 Task: Find connections with filter location Nsawam with filter topic #Marketswith filter profile language French with filter current company XL Catlin with filter school Little Flower High School with filter industry Investment Banking with filter service category Web Design with filter keywords title Accountant
Action: Mouse moved to (219, 302)
Screenshot: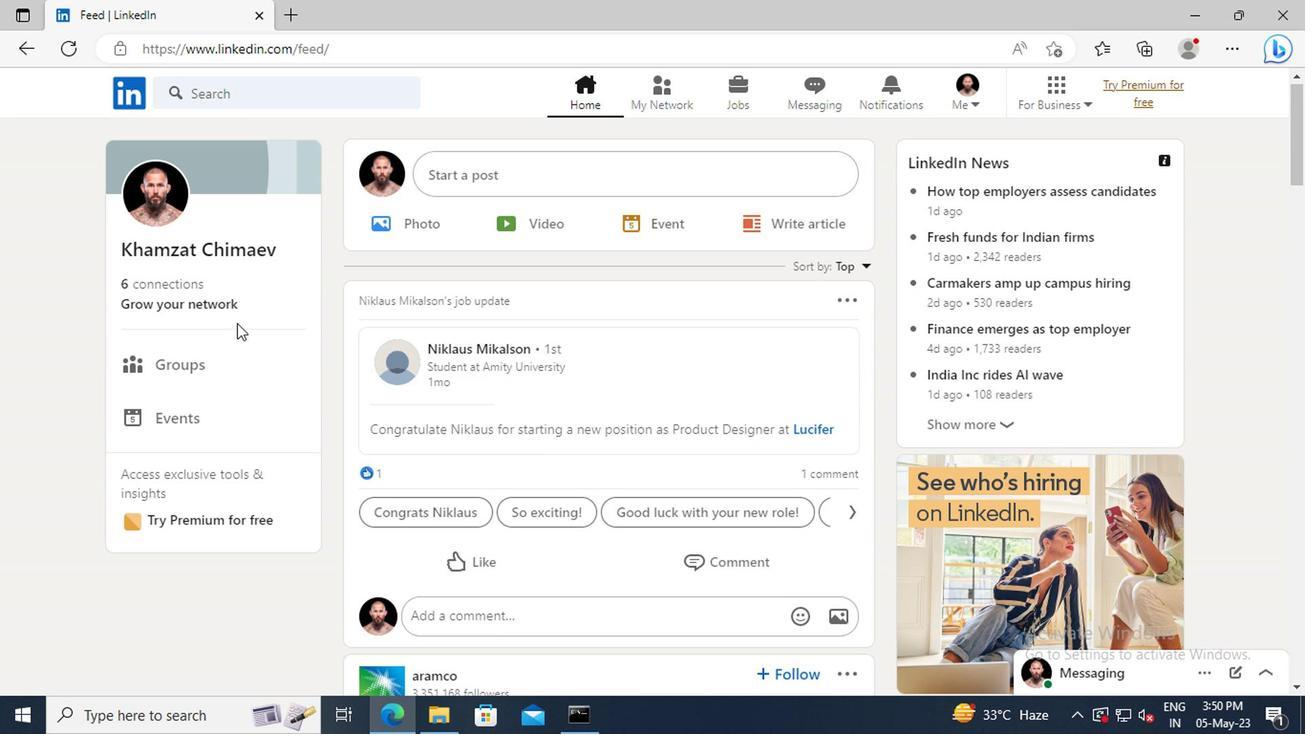 
Action: Mouse pressed left at (219, 302)
Screenshot: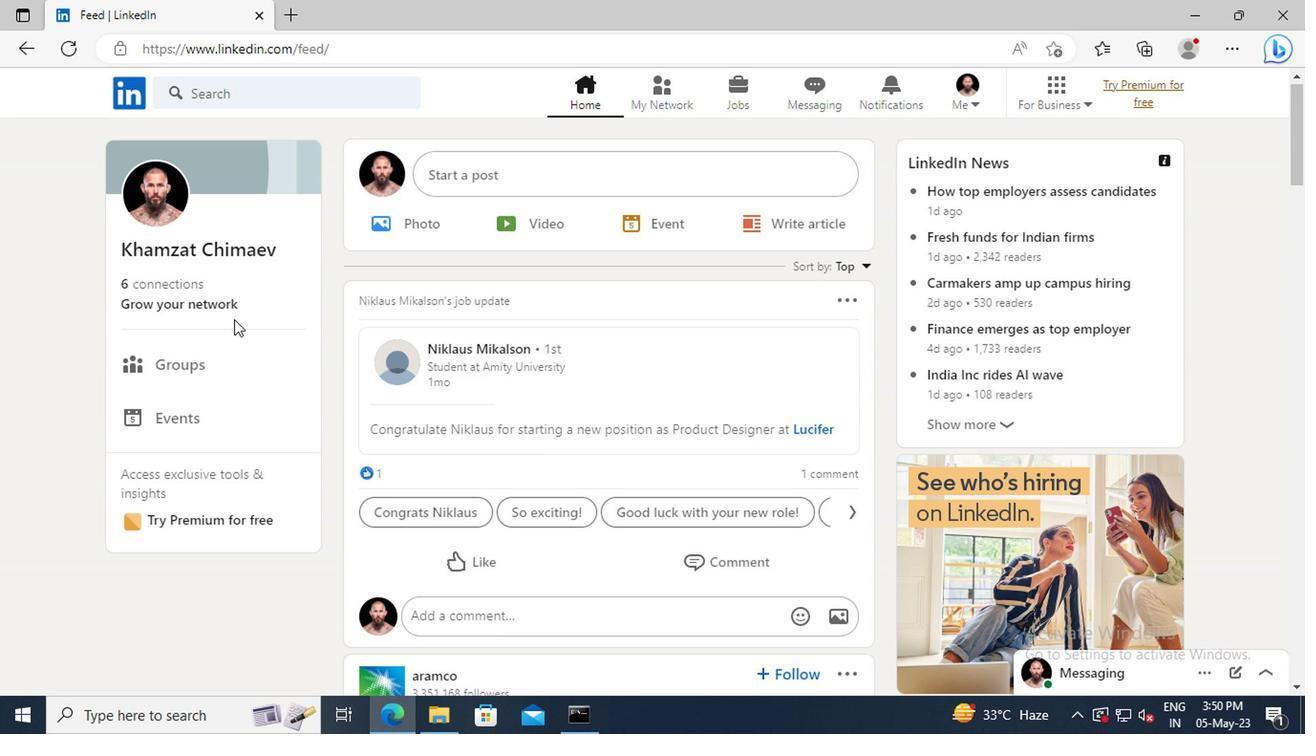 
Action: Mouse moved to (213, 205)
Screenshot: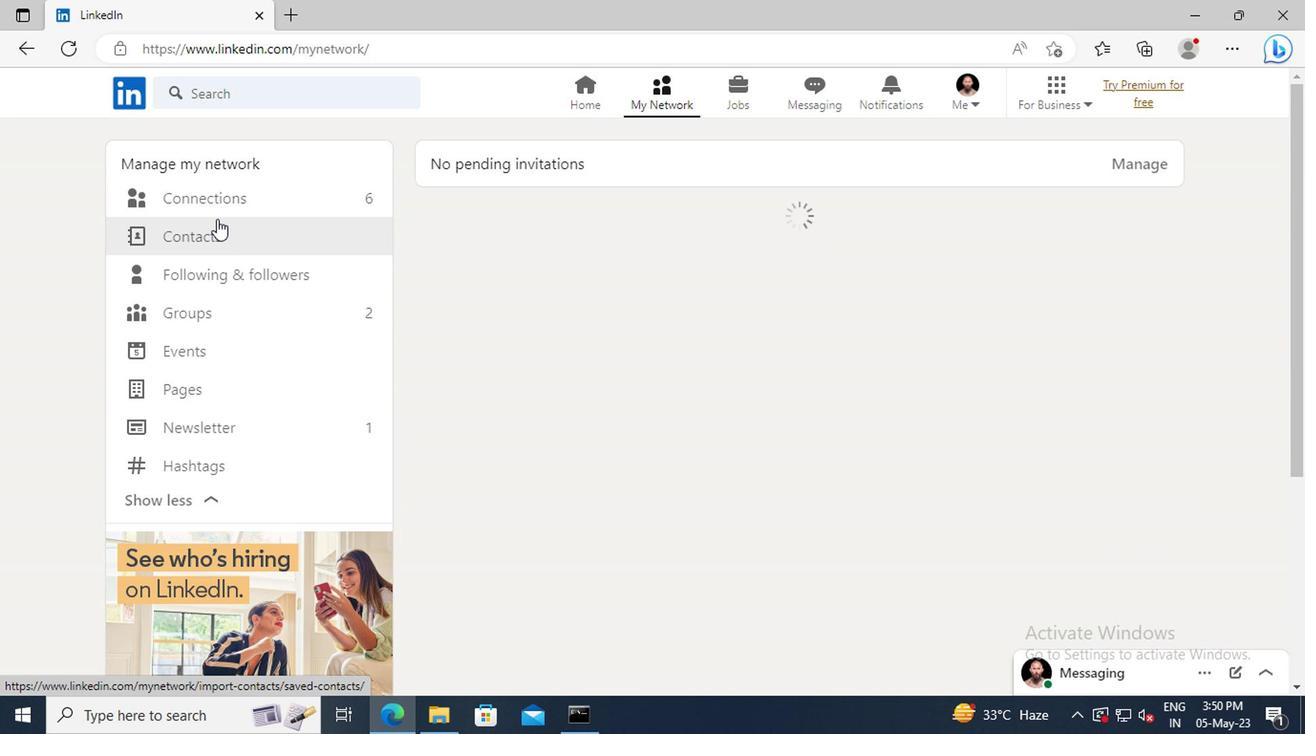 
Action: Mouse pressed left at (213, 205)
Screenshot: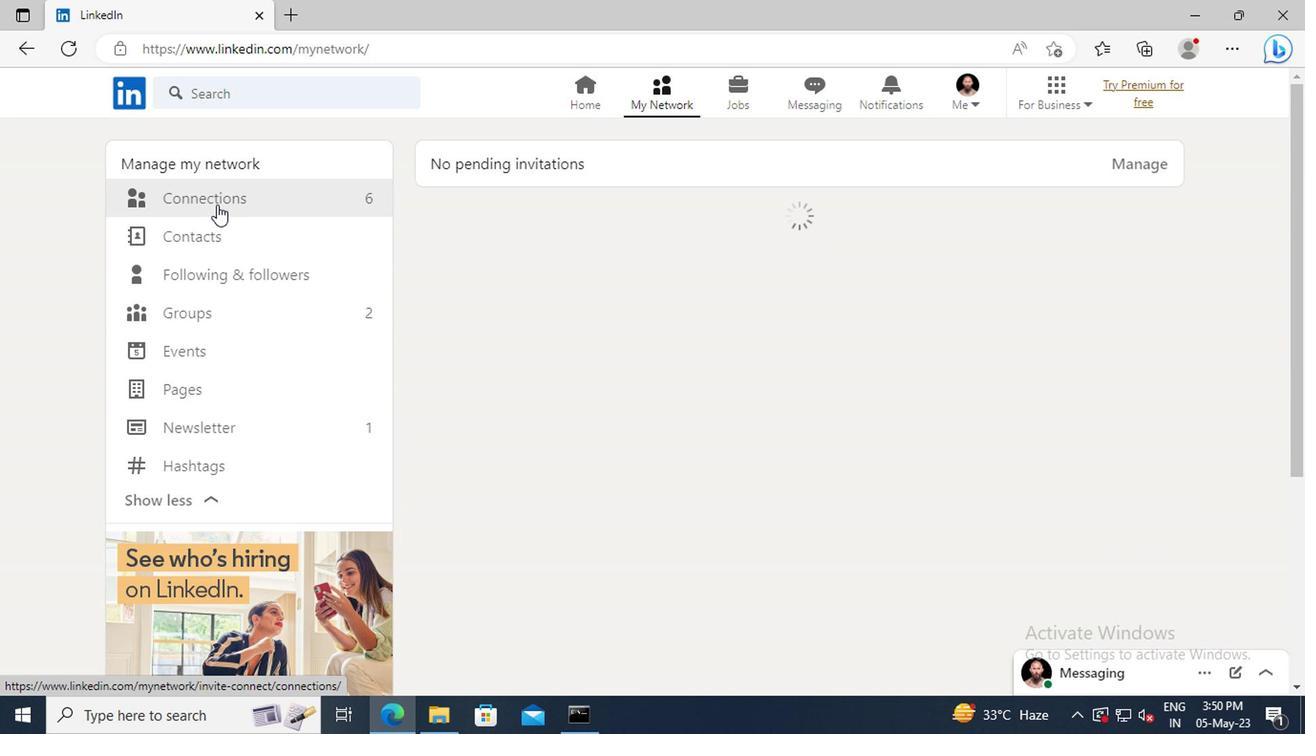 
Action: Mouse moved to (787, 200)
Screenshot: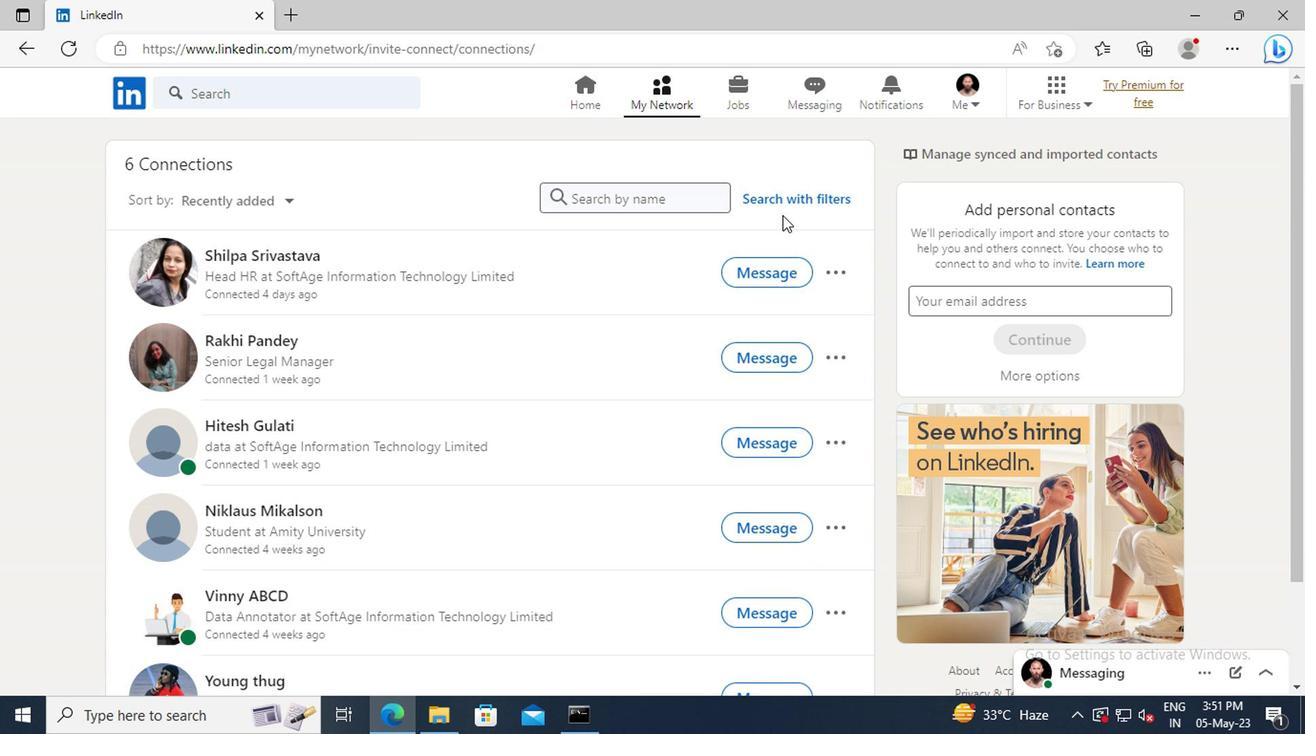 
Action: Mouse pressed left at (787, 200)
Screenshot: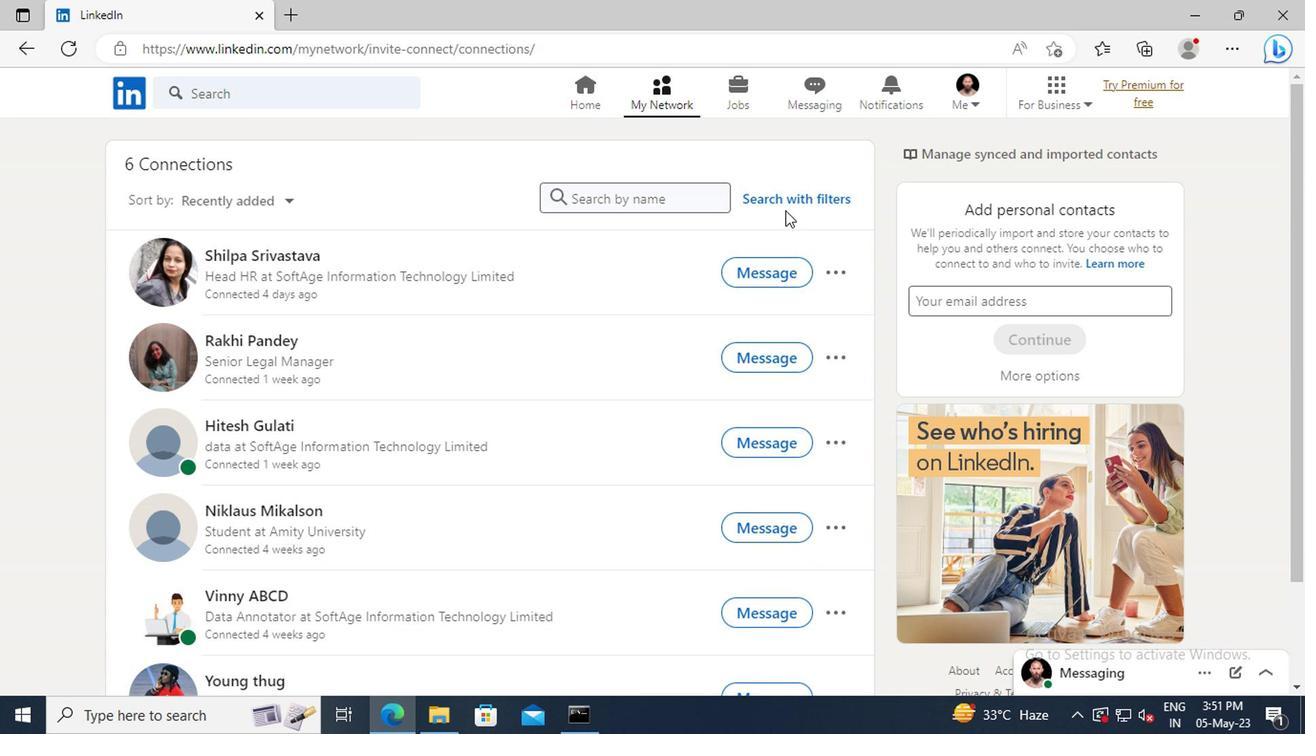 
Action: Mouse moved to (726, 145)
Screenshot: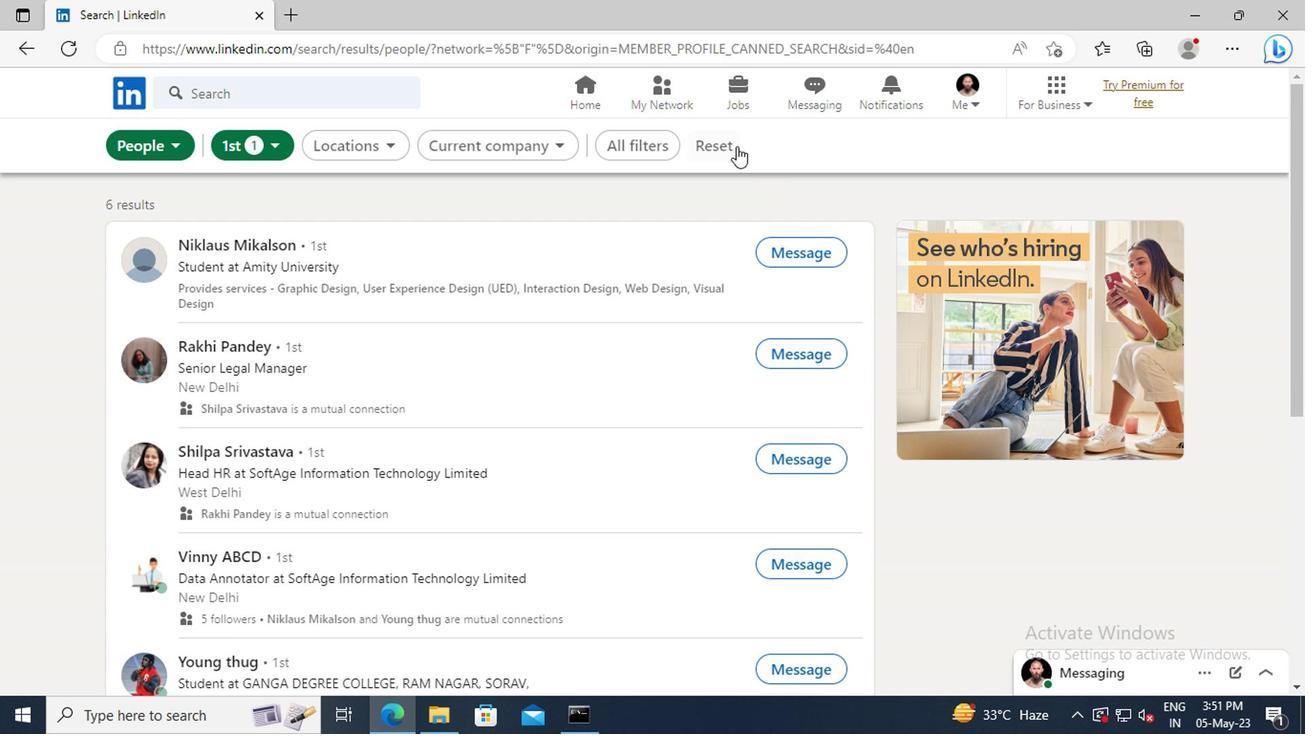 
Action: Mouse pressed left at (726, 145)
Screenshot: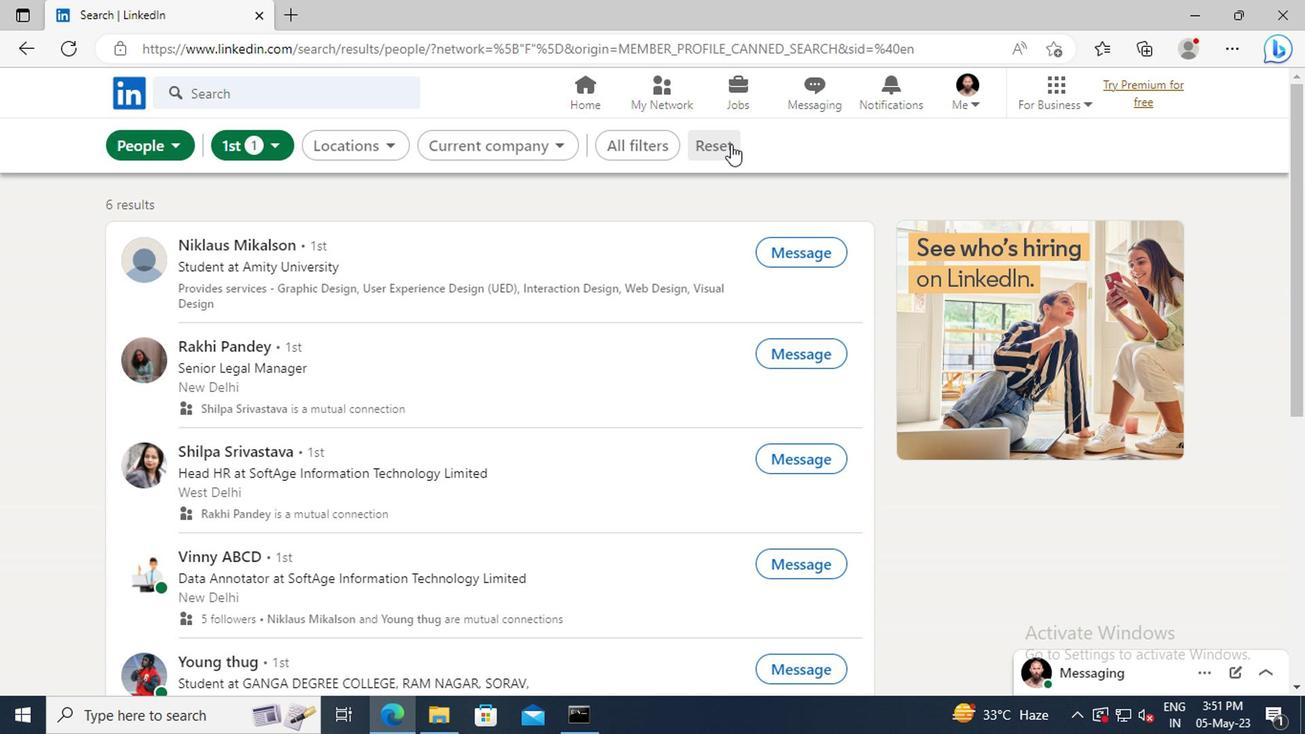 
Action: Mouse moved to (695, 142)
Screenshot: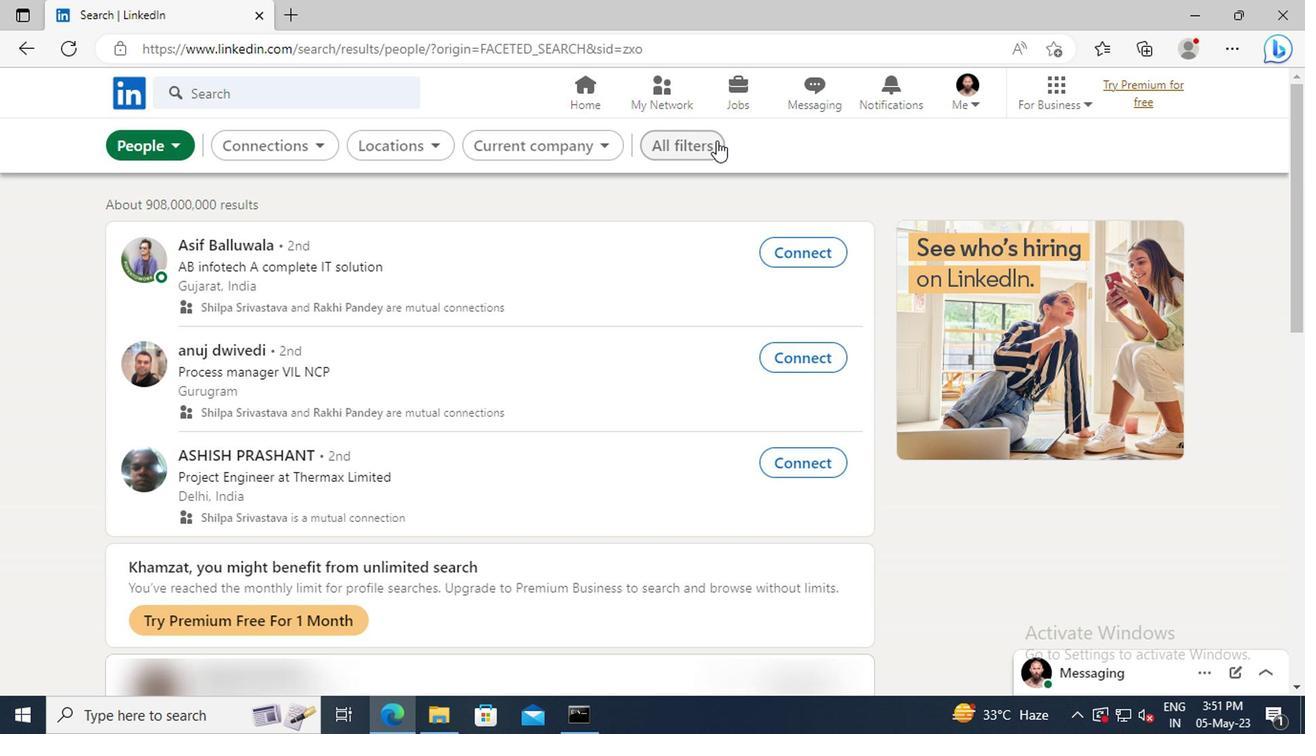 
Action: Mouse pressed left at (695, 142)
Screenshot: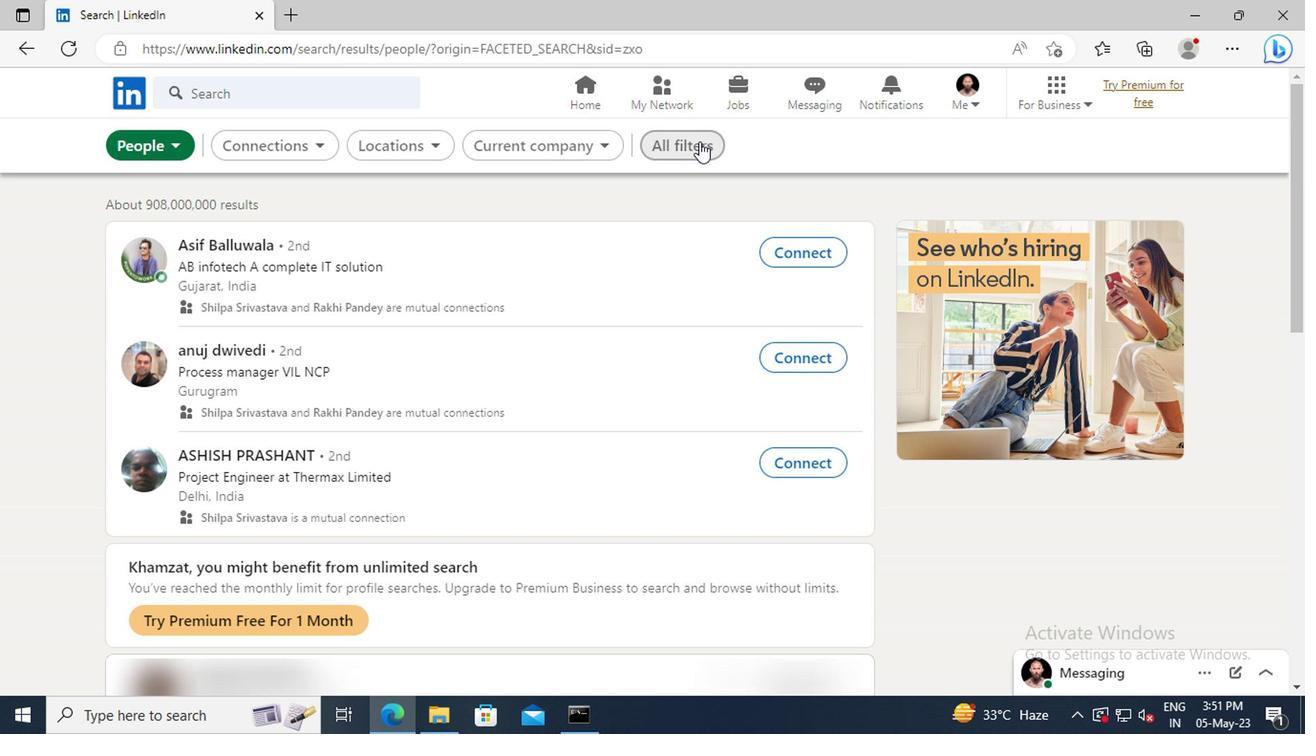 
Action: Mouse moved to (1026, 321)
Screenshot: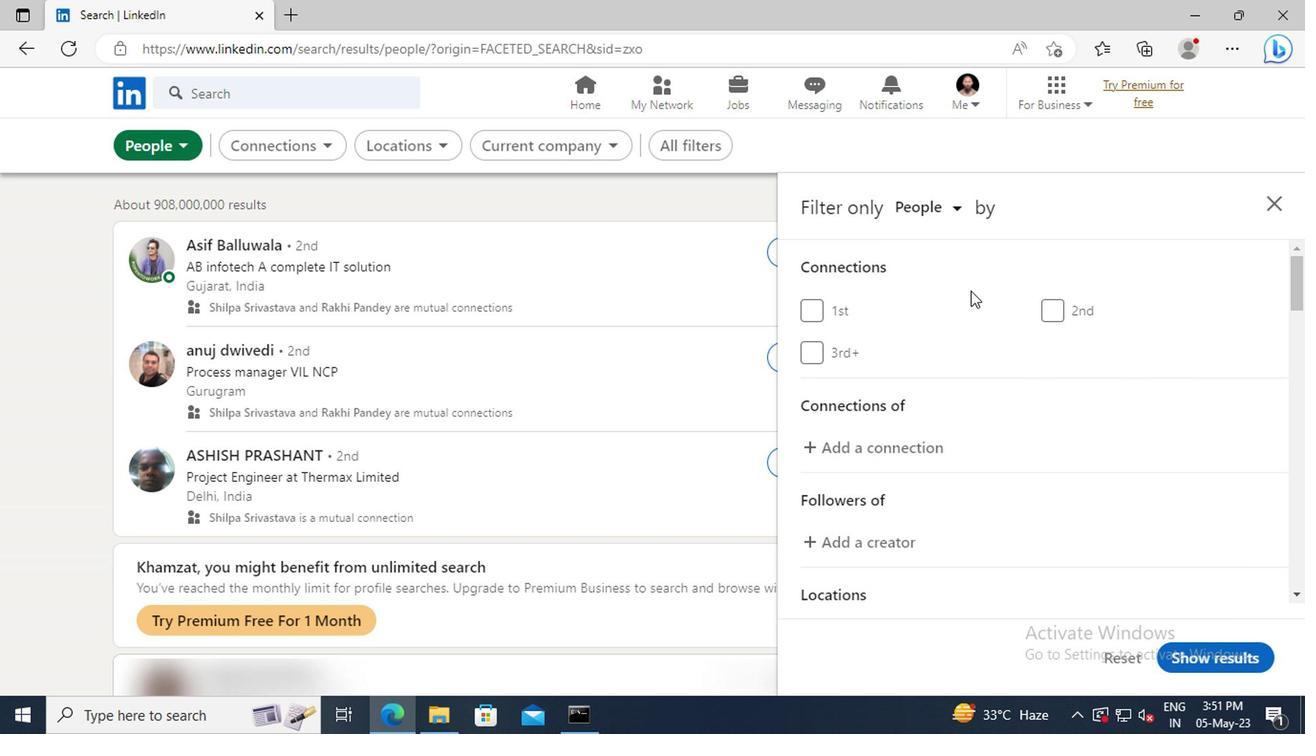
Action: Mouse scrolled (1026, 321) with delta (0, 0)
Screenshot: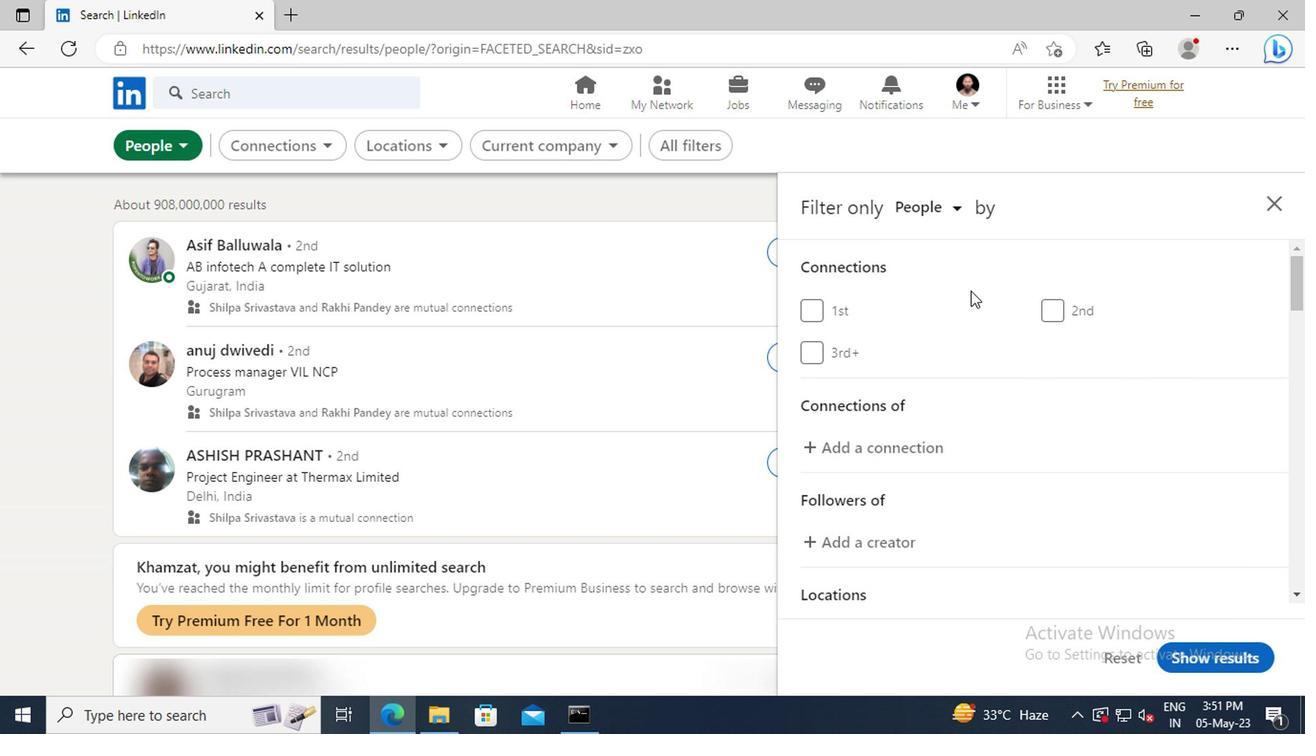 
Action: Mouse moved to (1050, 351)
Screenshot: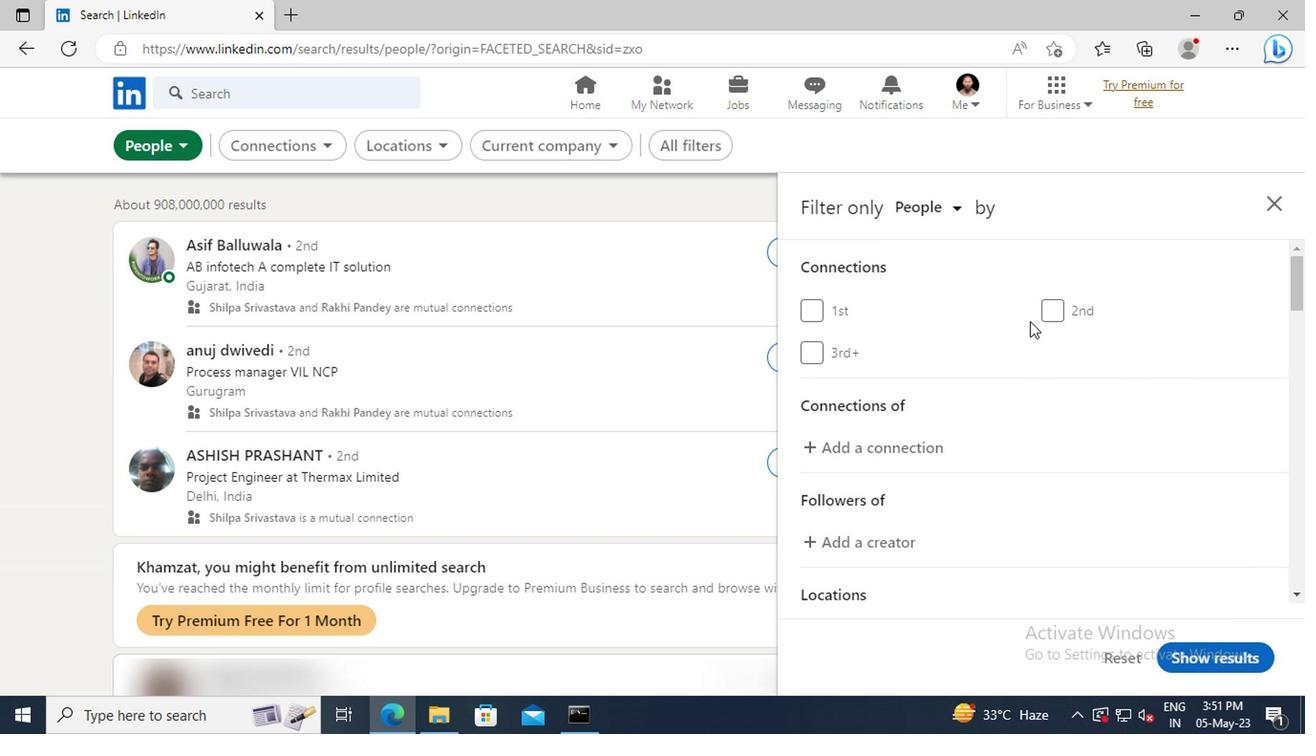 
Action: Mouse scrolled (1050, 350) with delta (0, -1)
Screenshot: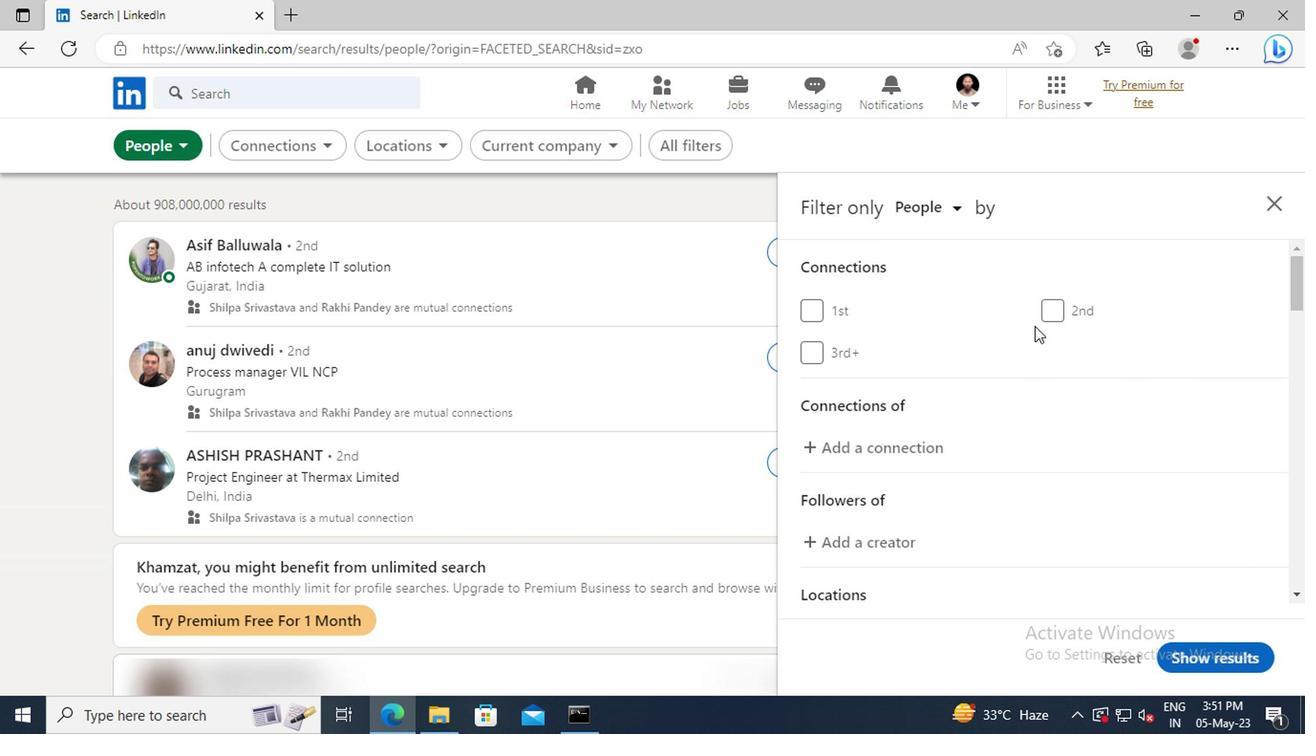 
Action: Mouse scrolled (1050, 350) with delta (0, -1)
Screenshot: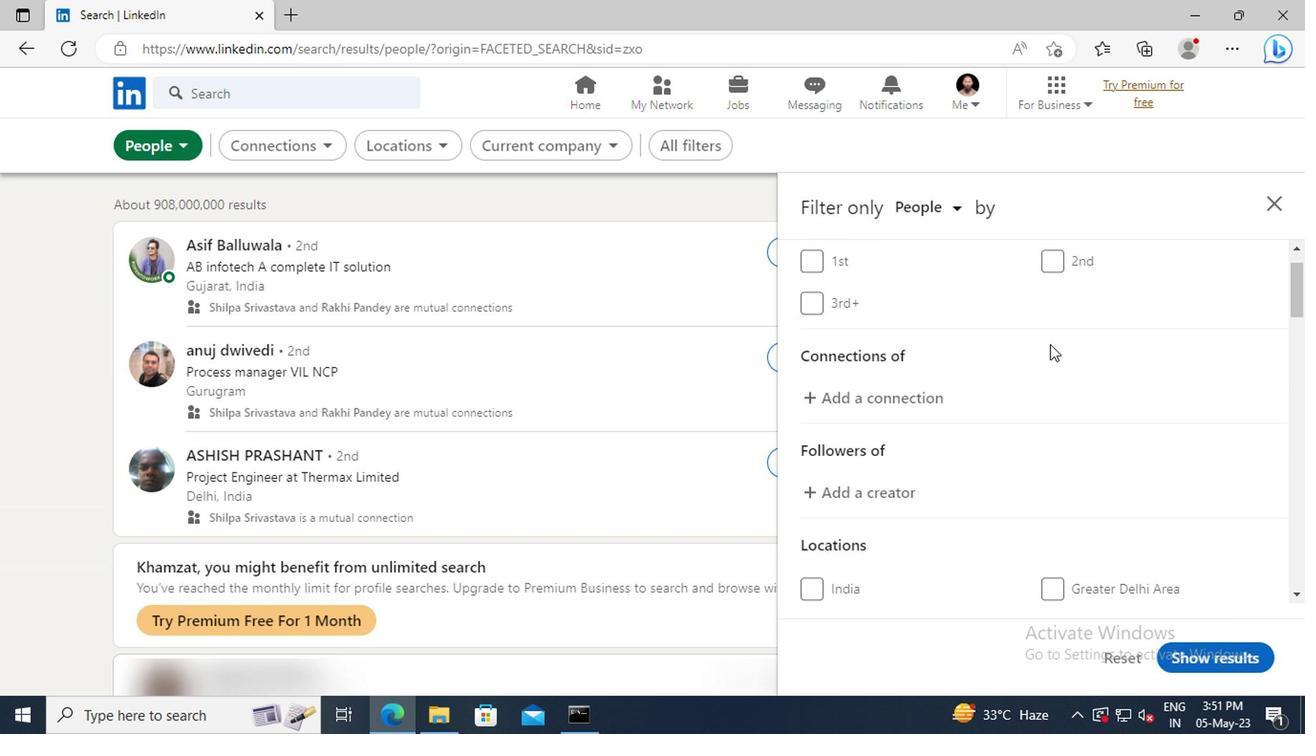 
Action: Mouse scrolled (1050, 350) with delta (0, -1)
Screenshot: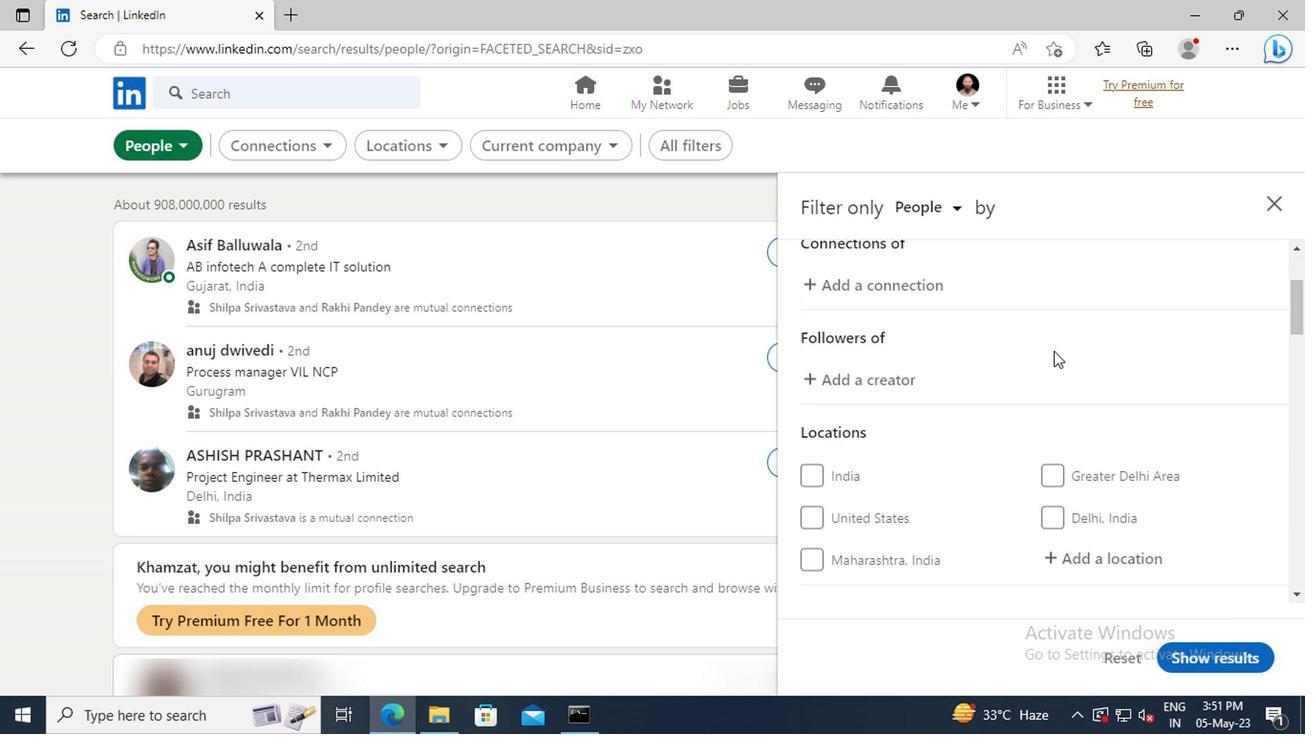 
Action: Mouse scrolled (1050, 350) with delta (0, -1)
Screenshot: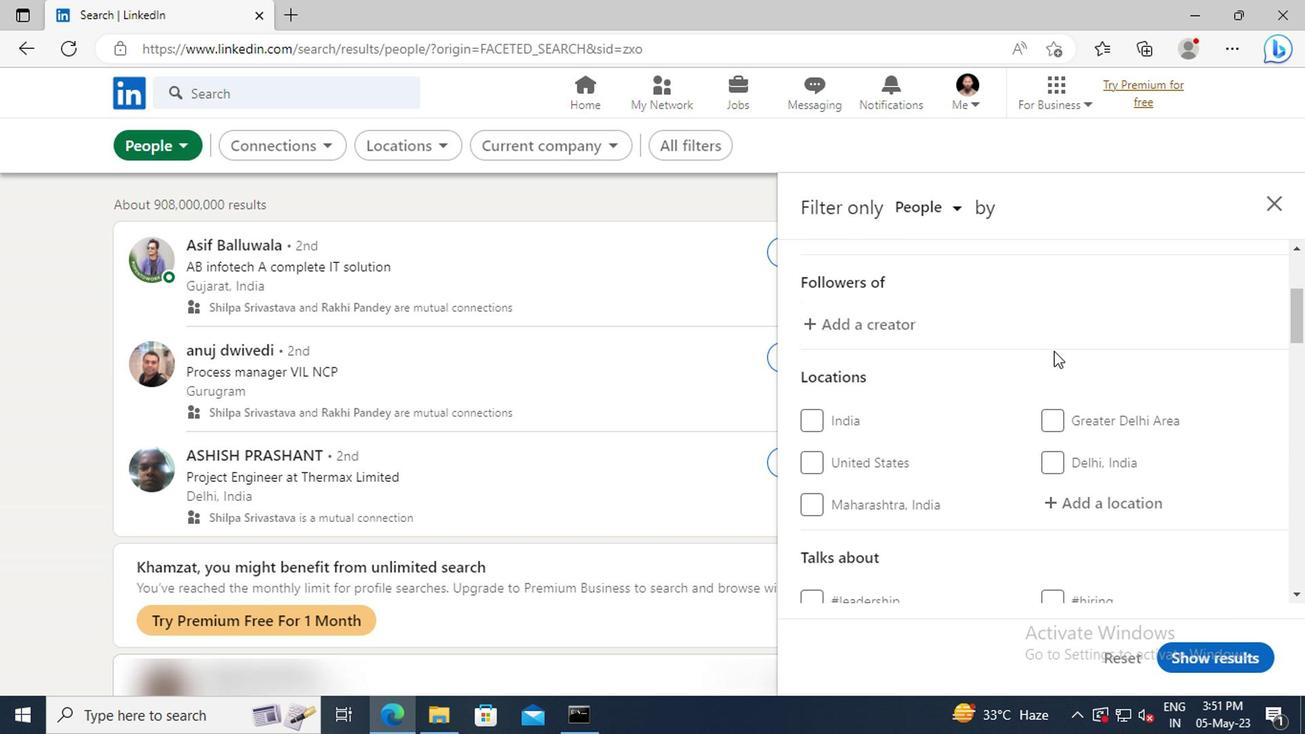 
Action: Mouse scrolled (1050, 350) with delta (0, -1)
Screenshot: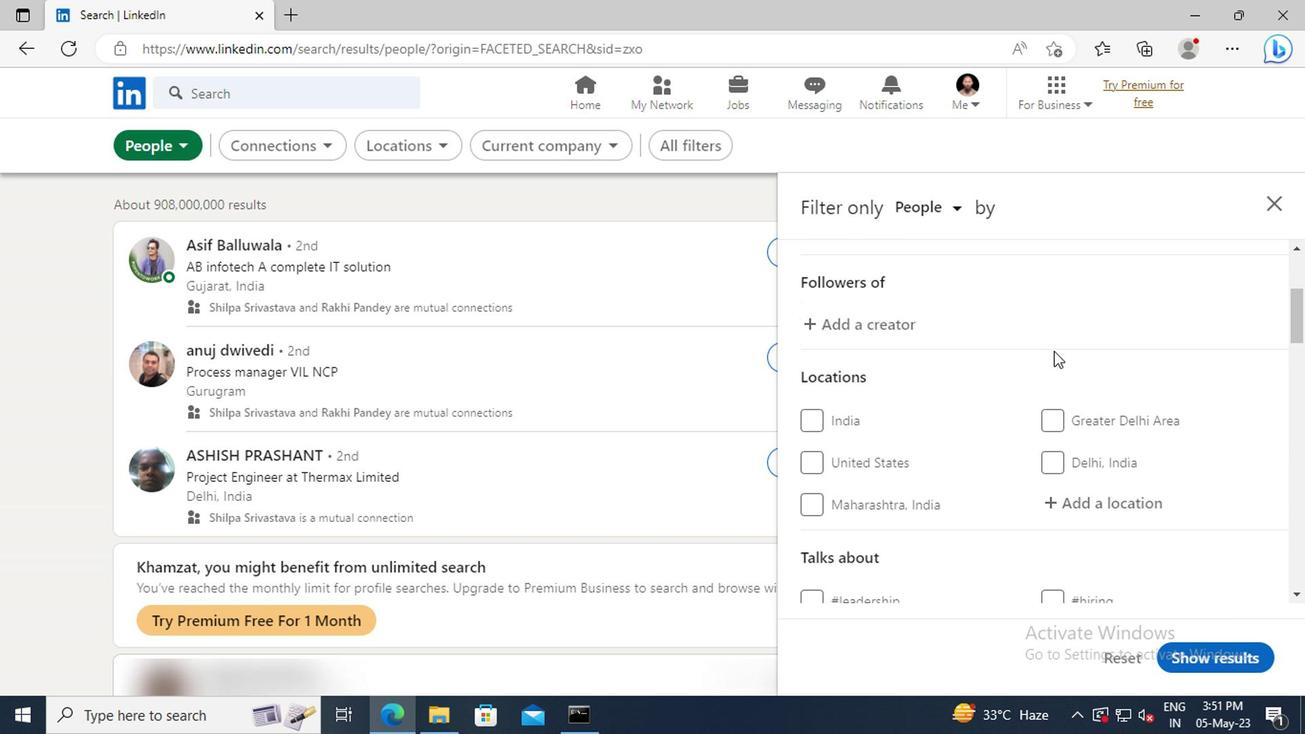 
Action: Mouse moved to (1056, 393)
Screenshot: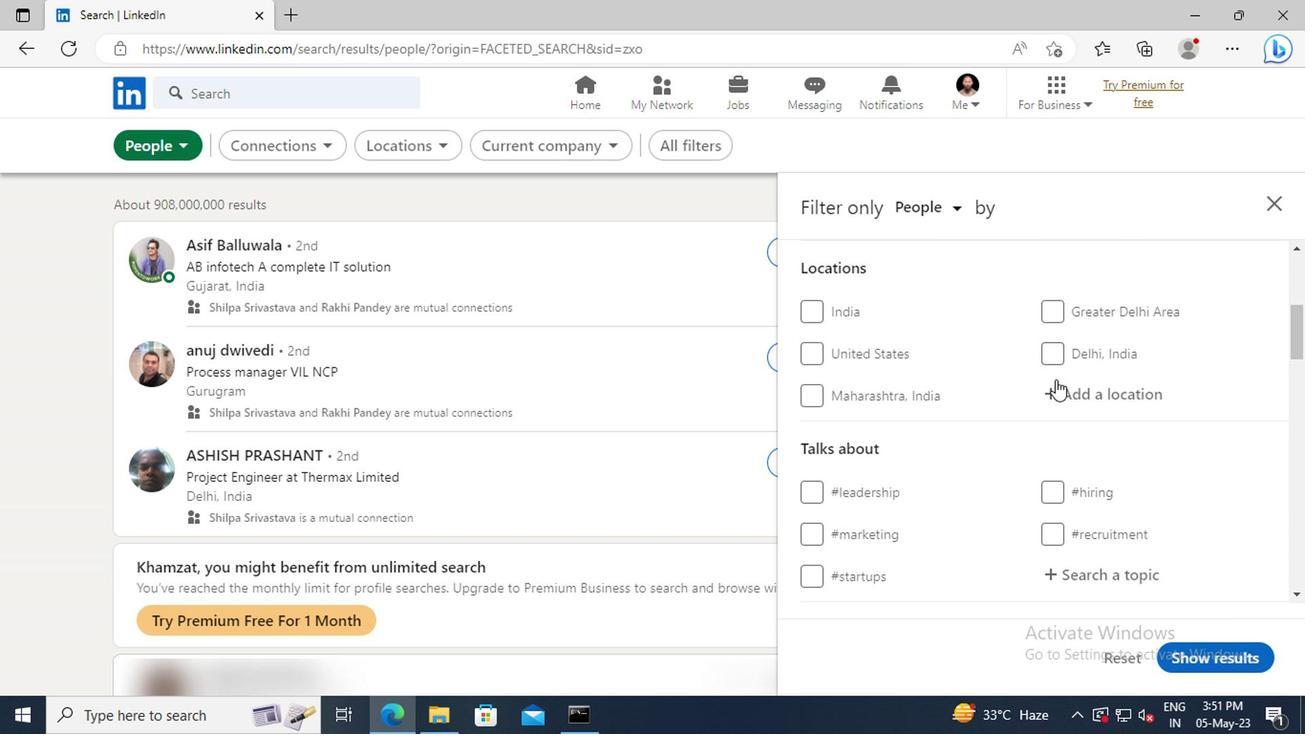 
Action: Mouse pressed left at (1056, 393)
Screenshot: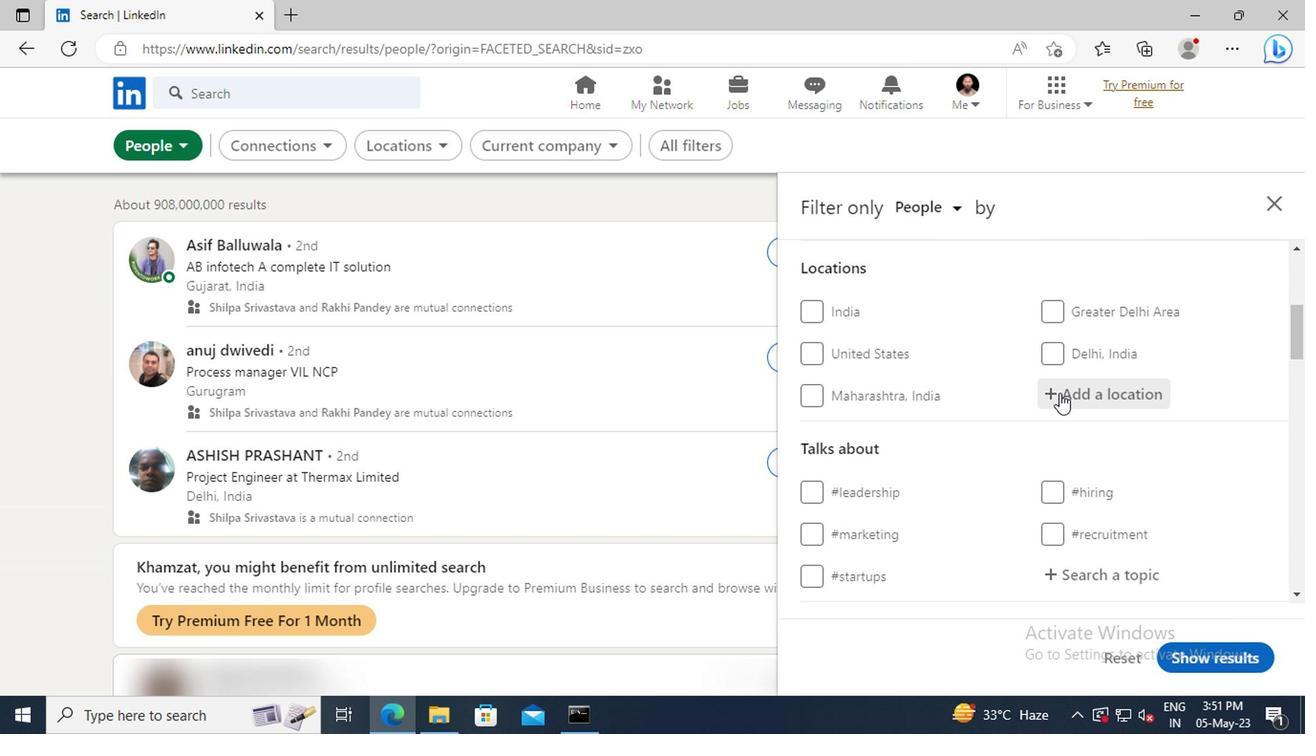 
Action: Key pressed <Key.shift>NSAWAM<Key.enter>
Screenshot: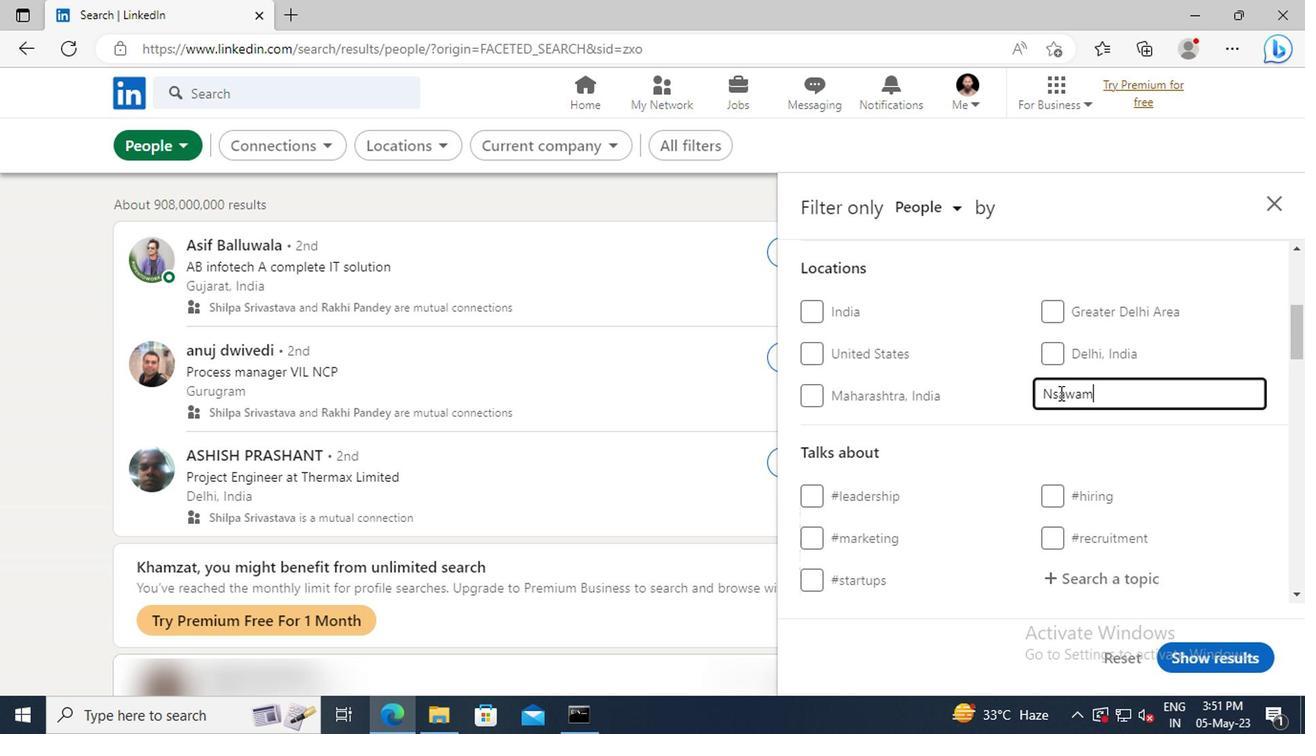 
Action: Mouse scrolled (1056, 392) with delta (0, 0)
Screenshot: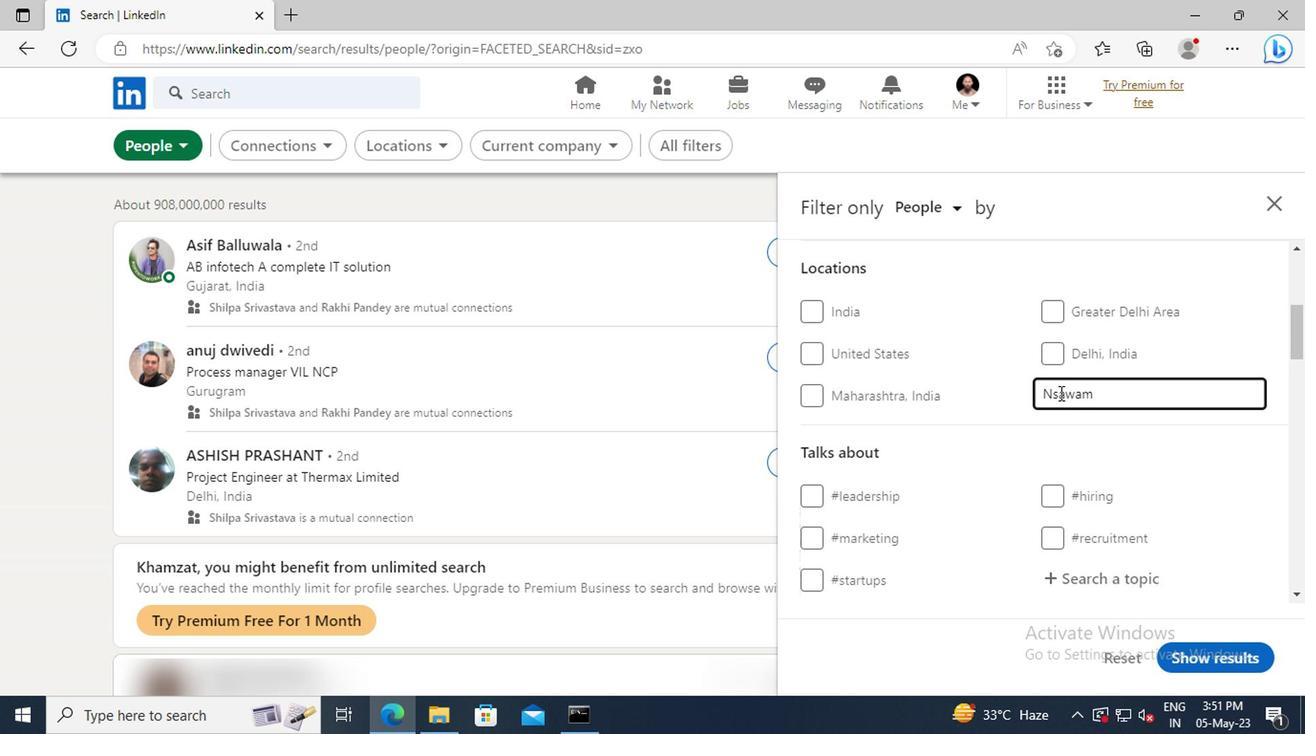 
Action: Mouse scrolled (1056, 392) with delta (0, 0)
Screenshot: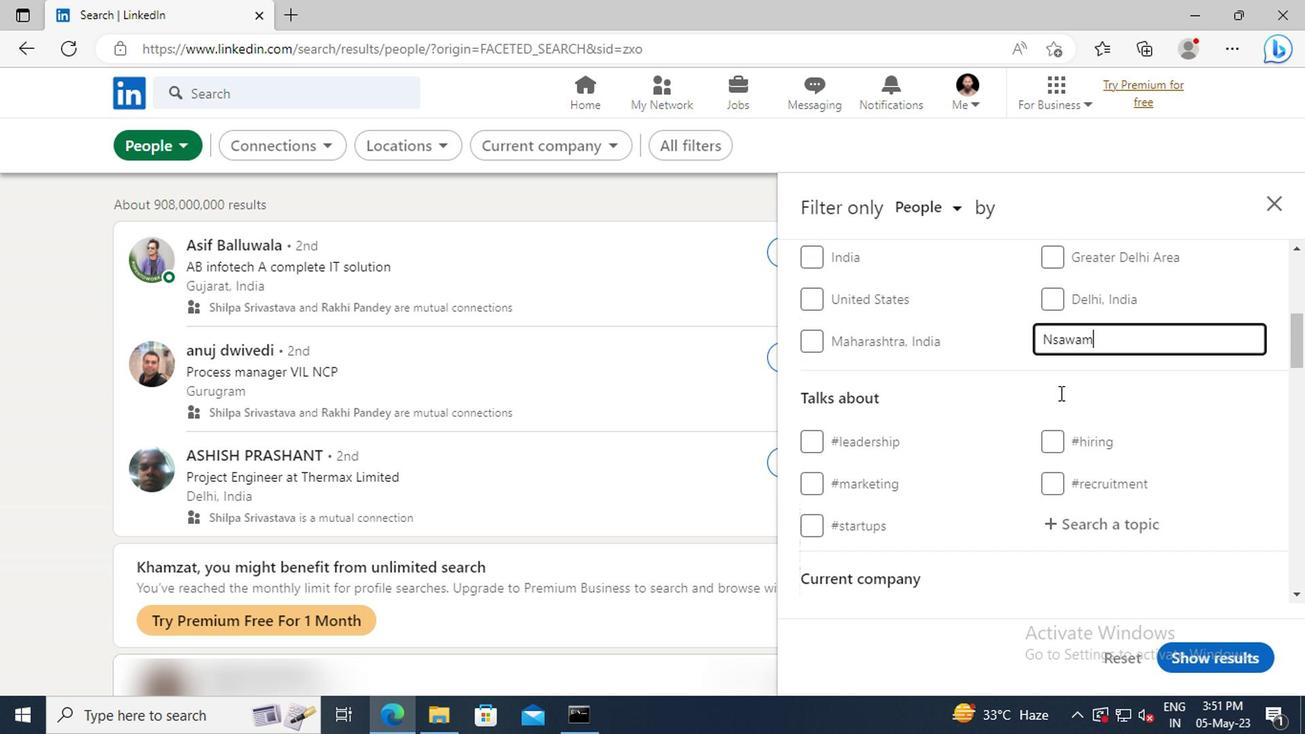 
Action: Mouse scrolled (1056, 392) with delta (0, 0)
Screenshot: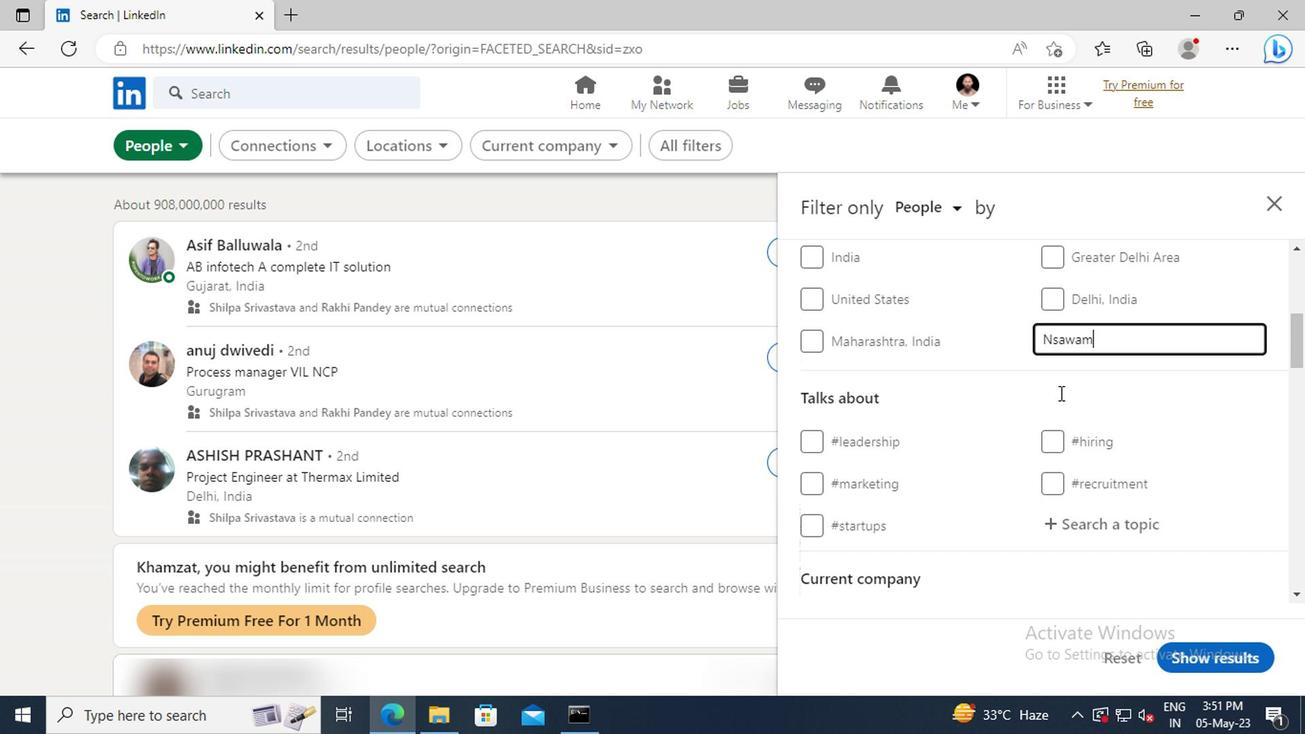 
Action: Mouse moved to (1061, 415)
Screenshot: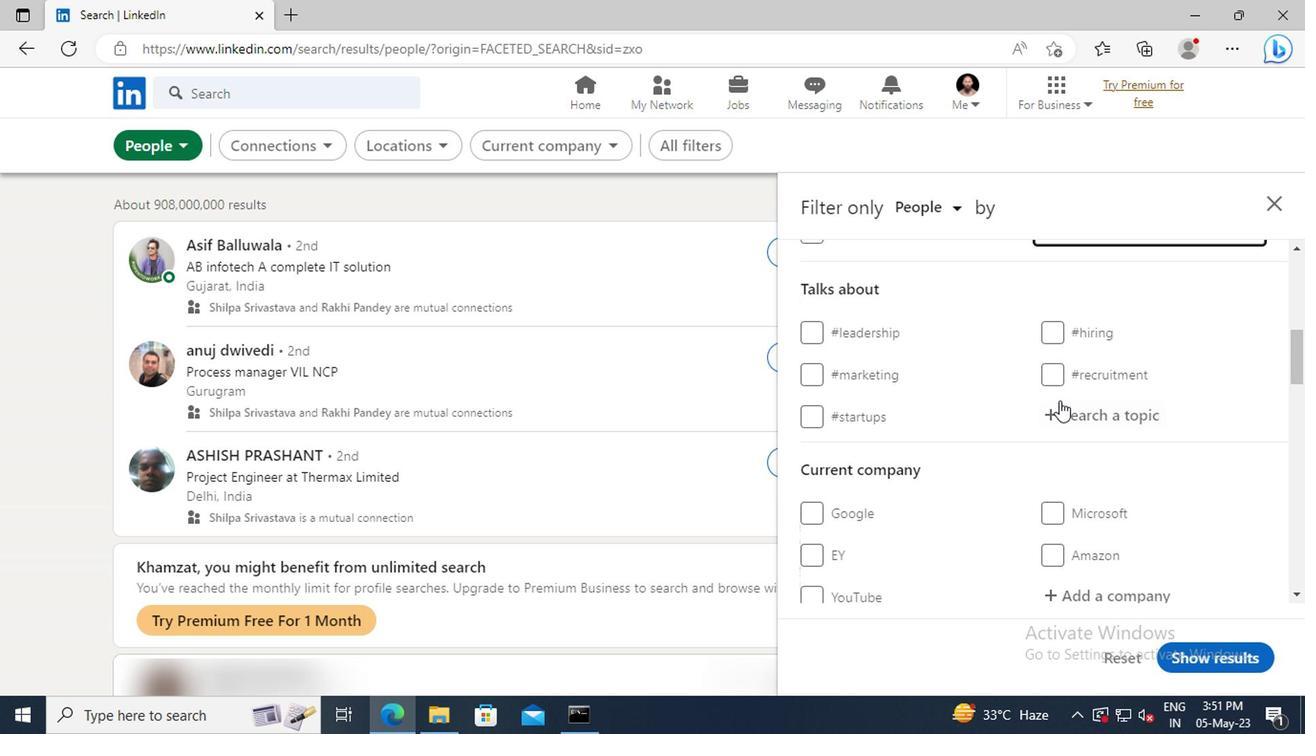 
Action: Mouse pressed left at (1061, 415)
Screenshot: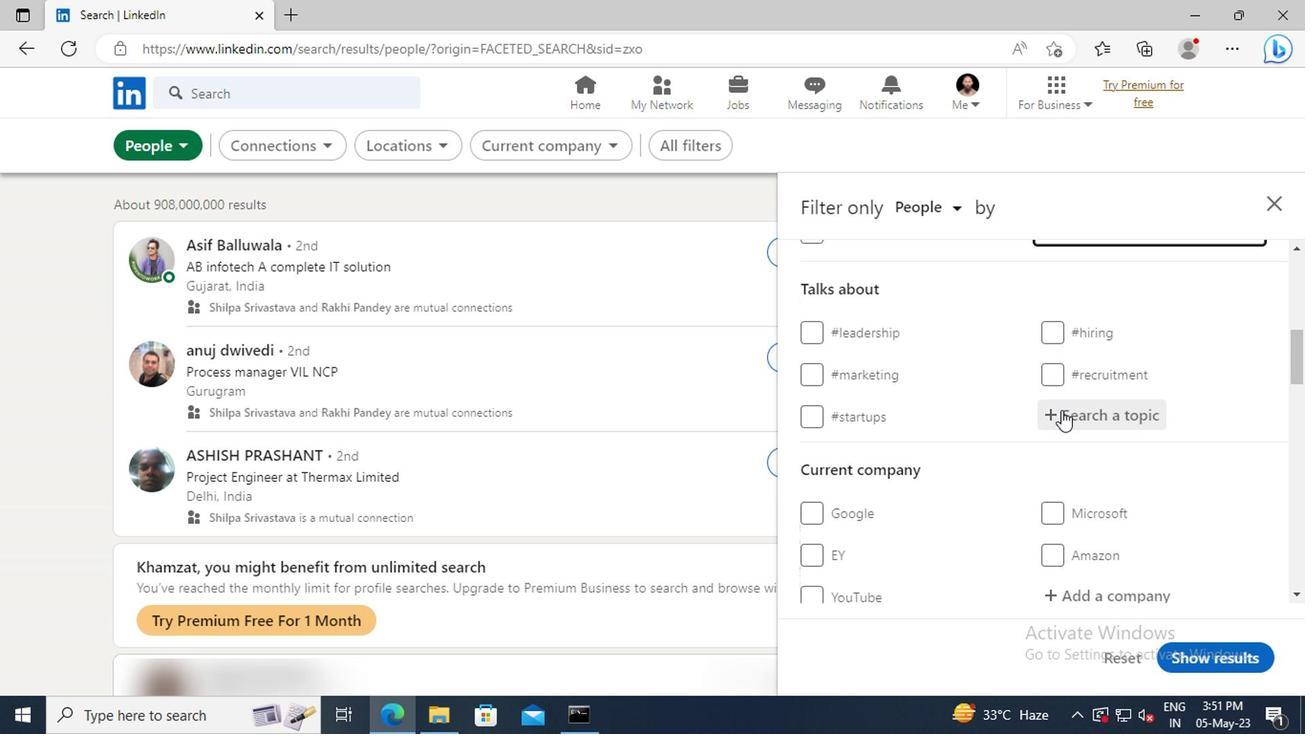 
Action: Key pressed <Key.shift>MARKETS
Screenshot: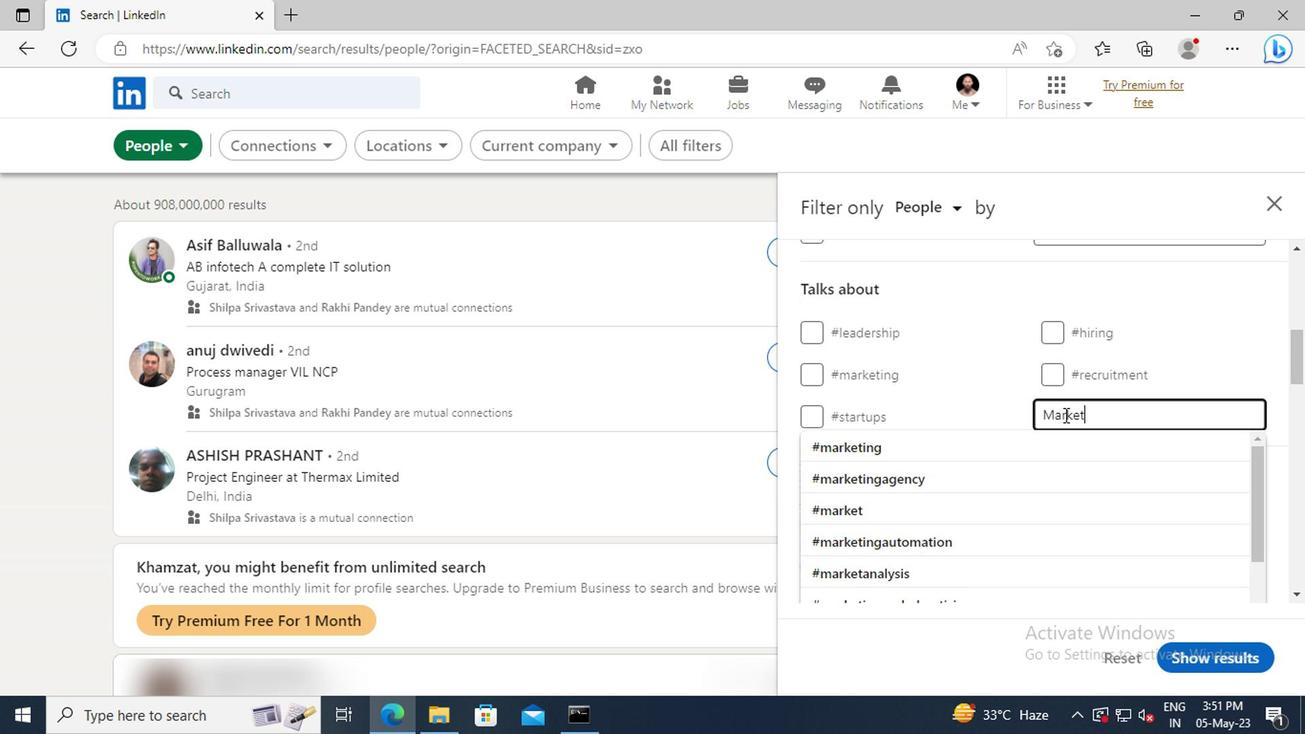 
Action: Mouse moved to (1061, 439)
Screenshot: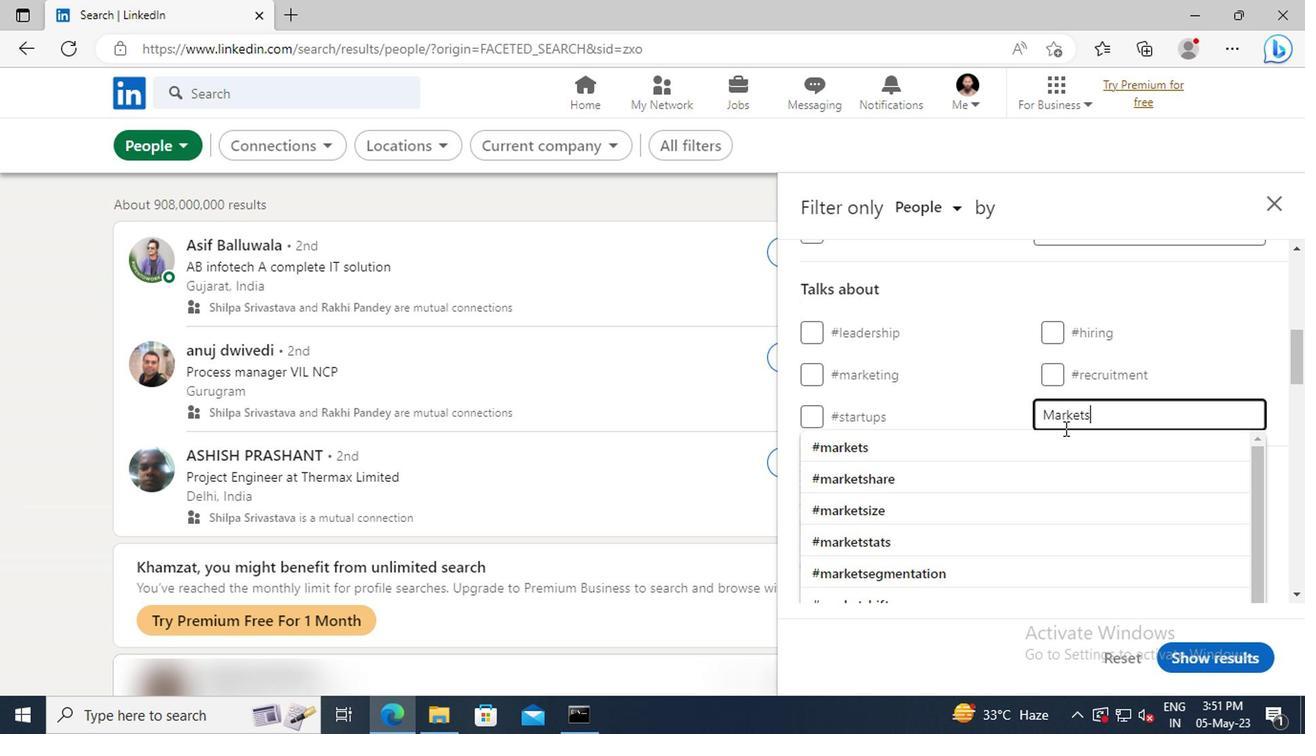 
Action: Mouse pressed left at (1061, 439)
Screenshot: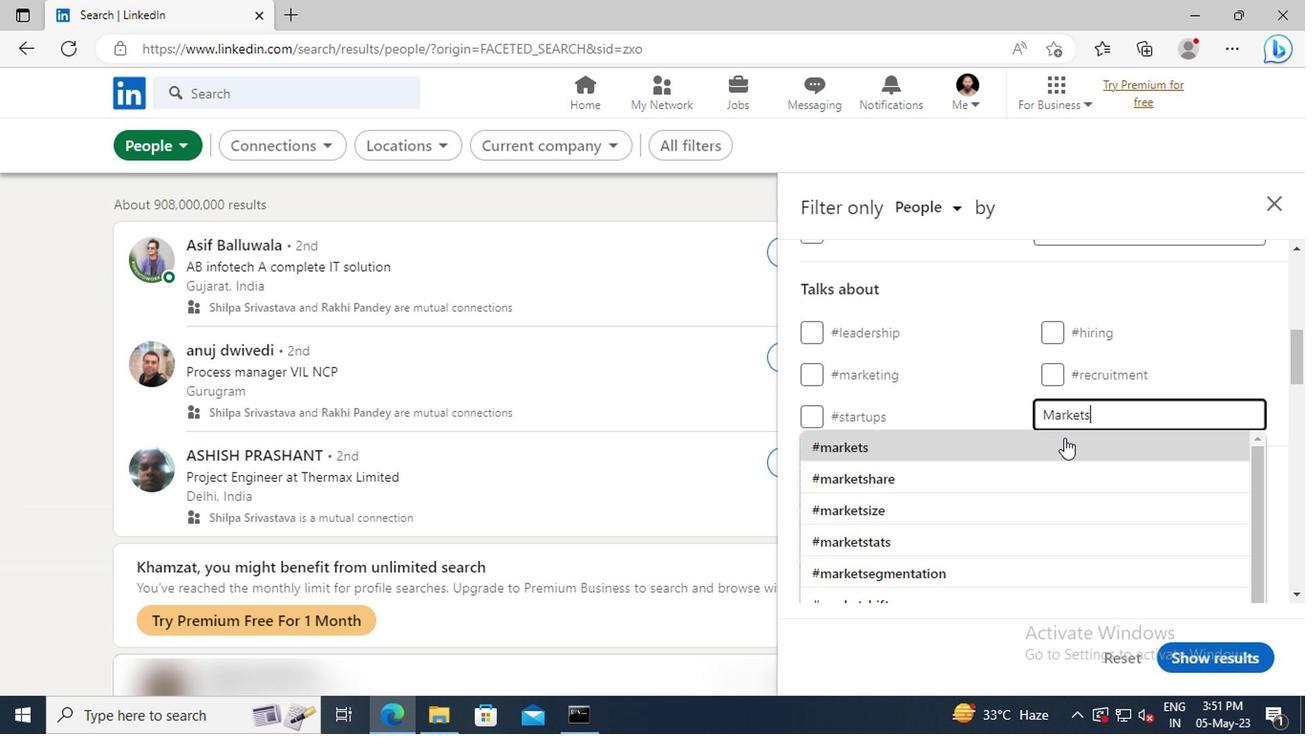 
Action: Mouse scrolled (1061, 438) with delta (0, -1)
Screenshot: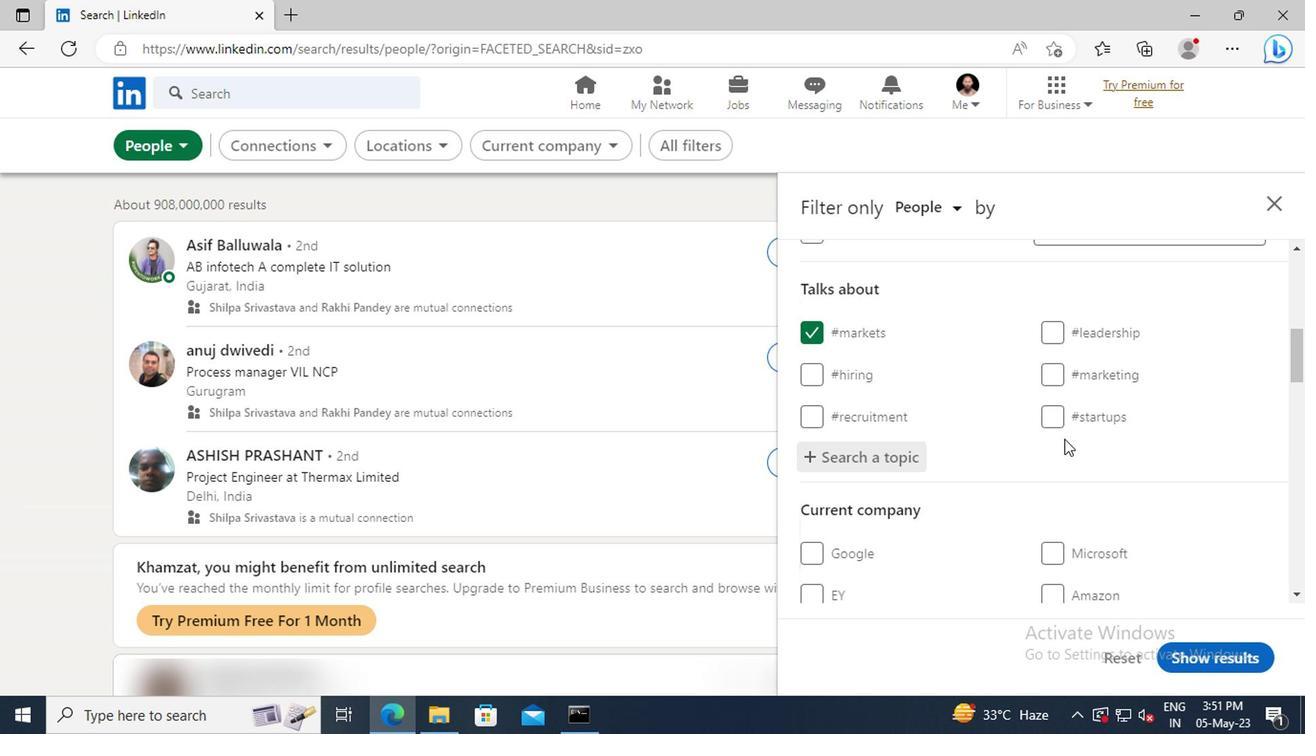 
Action: Mouse scrolled (1061, 438) with delta (0, -1)
Screenshot: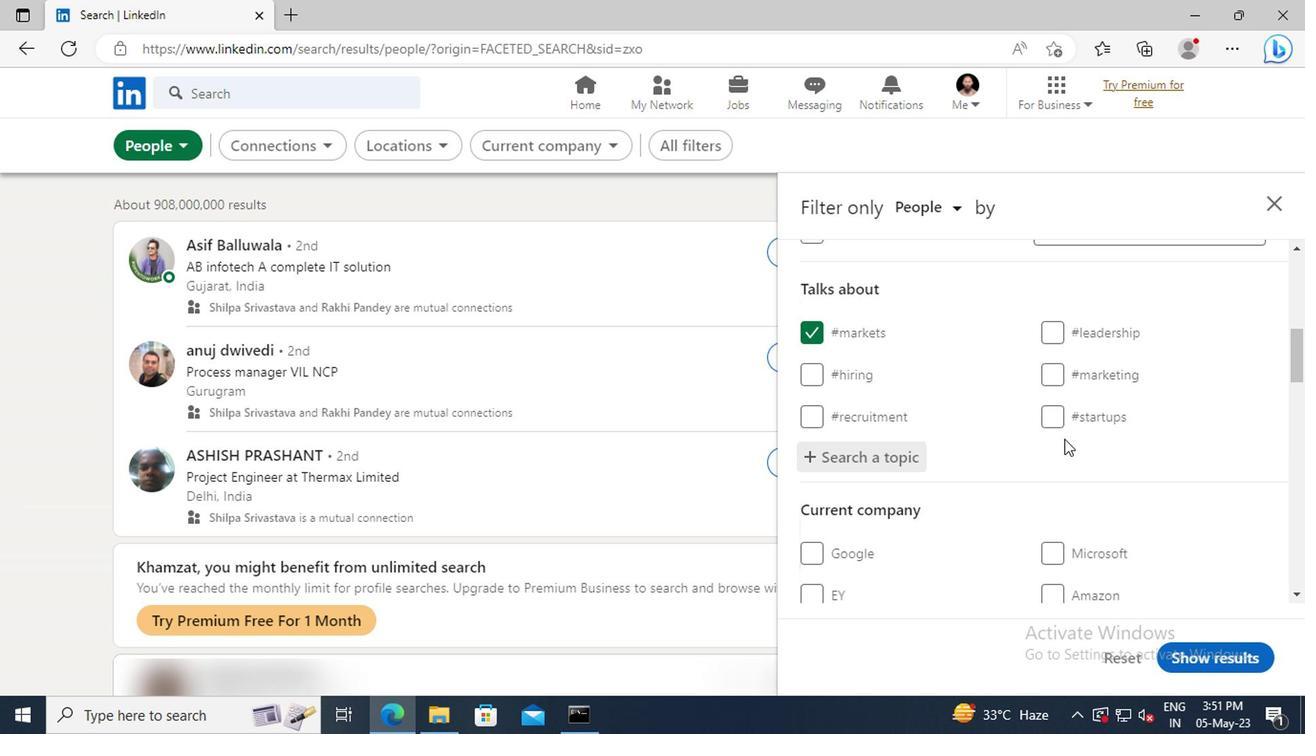 
Action: Mouse scrolled (1061, 438) with delta (0, -1)
Screenshot: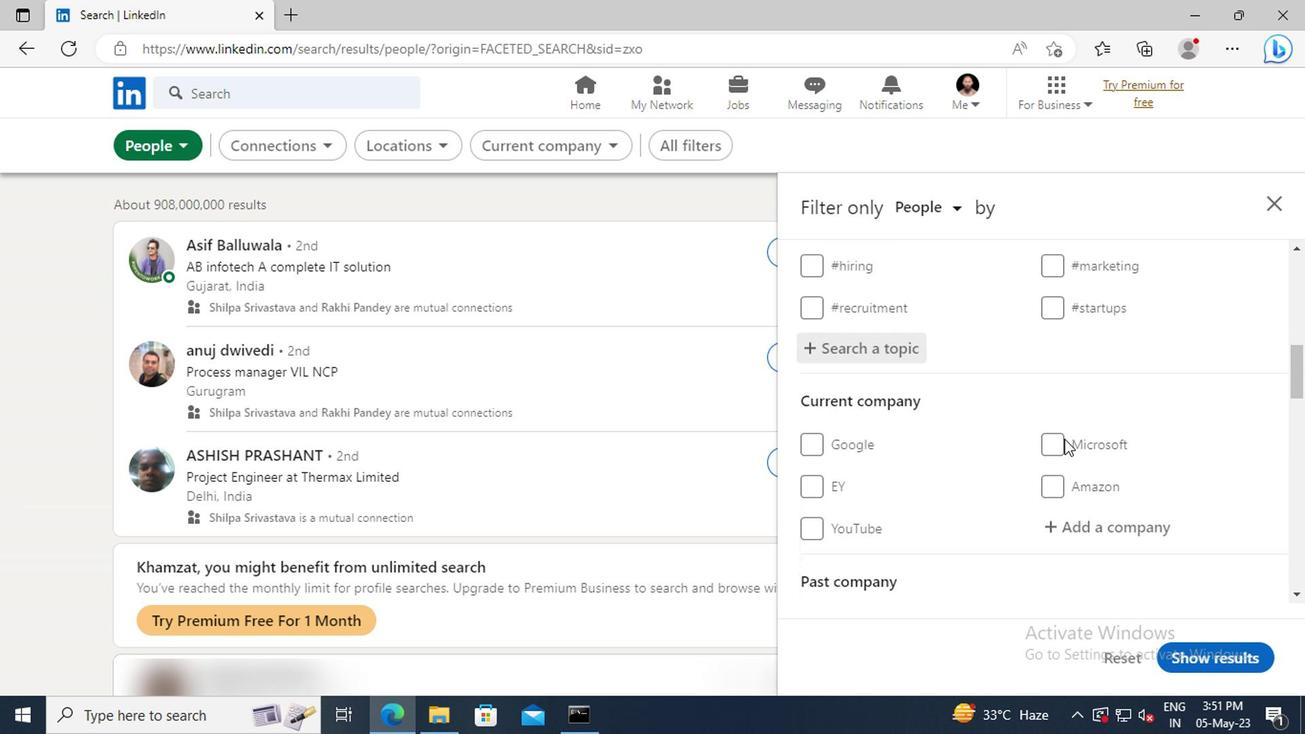 
Action: Mouse scrolled (1061, 438) with delta (0, -1)
Screenshot: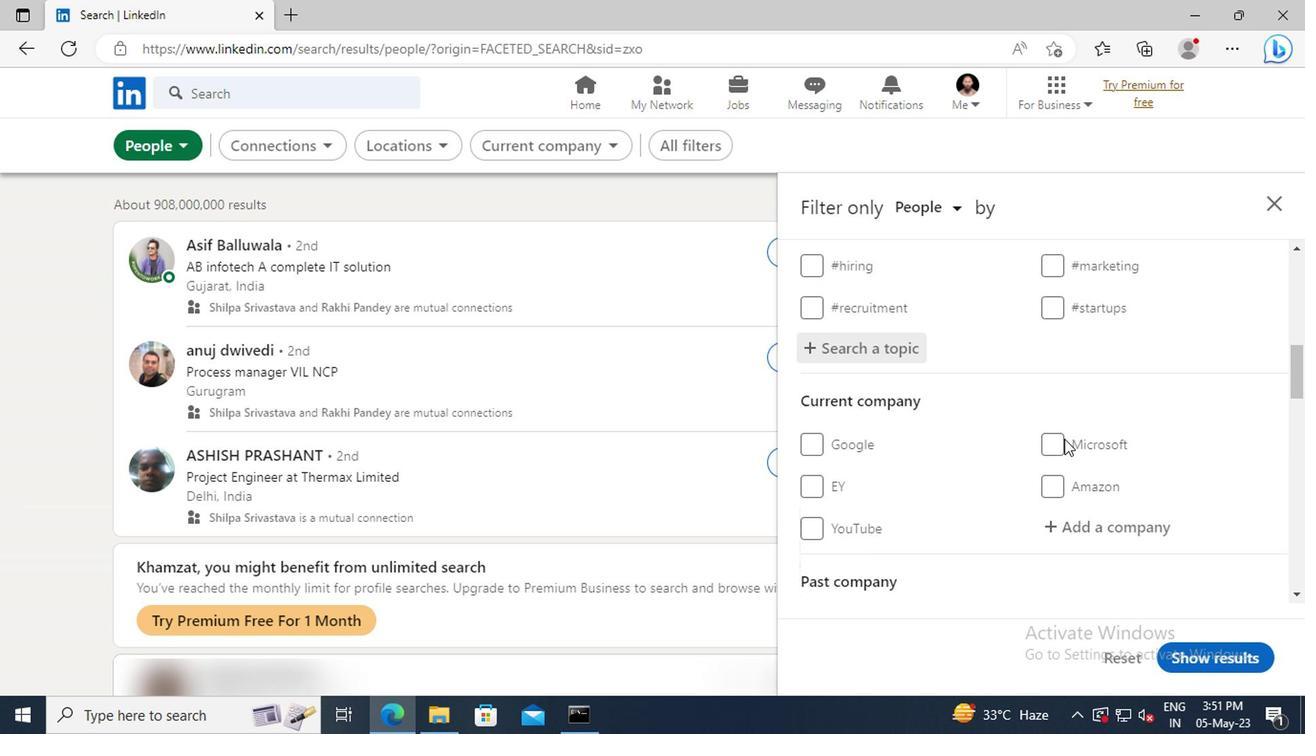 
Action: Mouse scrolled (1061, 438) with delta (0, -1)
Screenshot: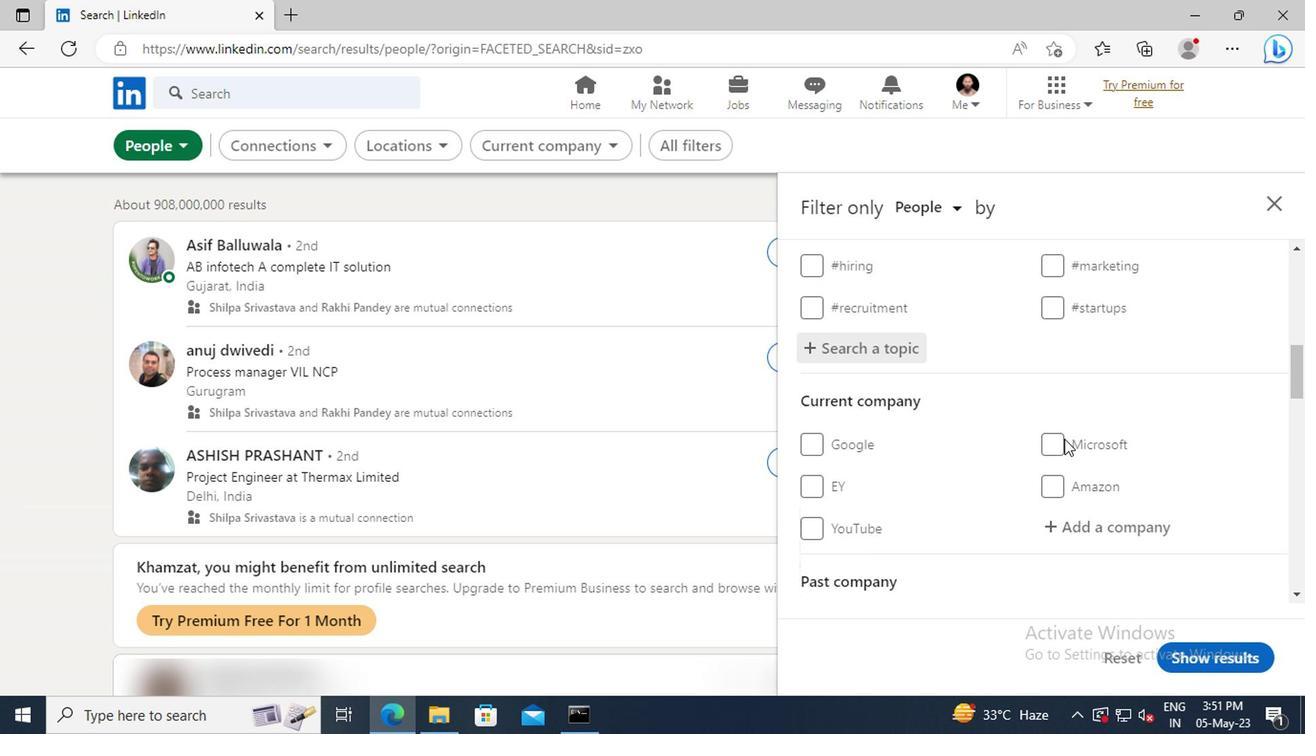 
Action: Mouse scrolled (1061, 438) with delta (0, -1)
Screenshot: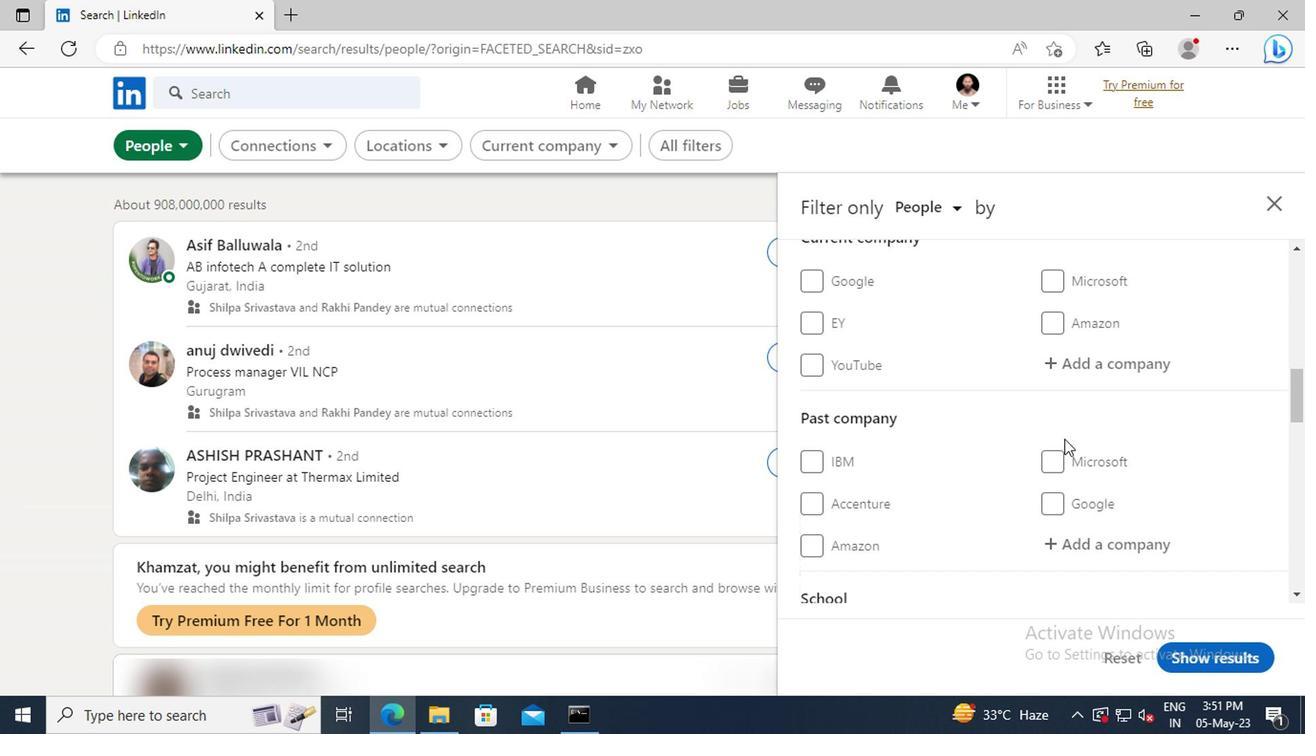 
Action: Mouse scrolled (1061, 438) with delta (0, -1)
Screenshot: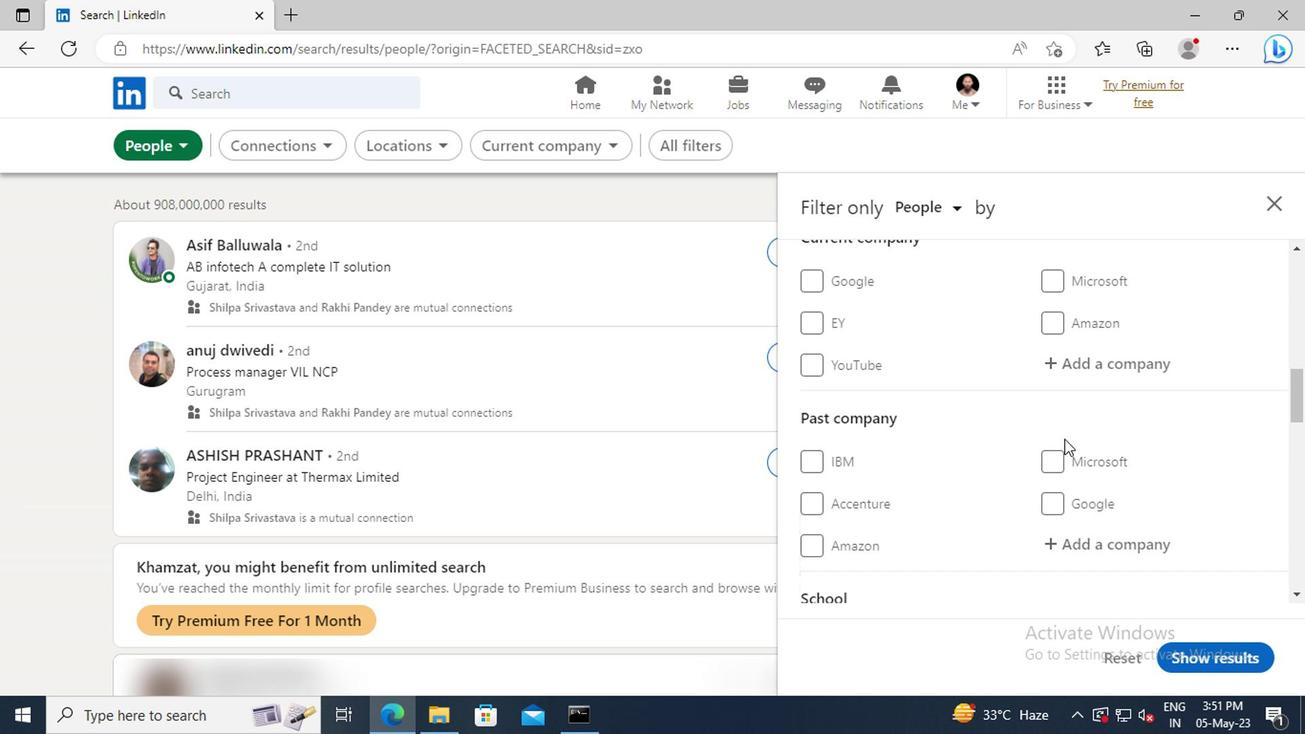 
Action: Mouse scrolled (1061, 438) with delta (0, -1)
Screenshot: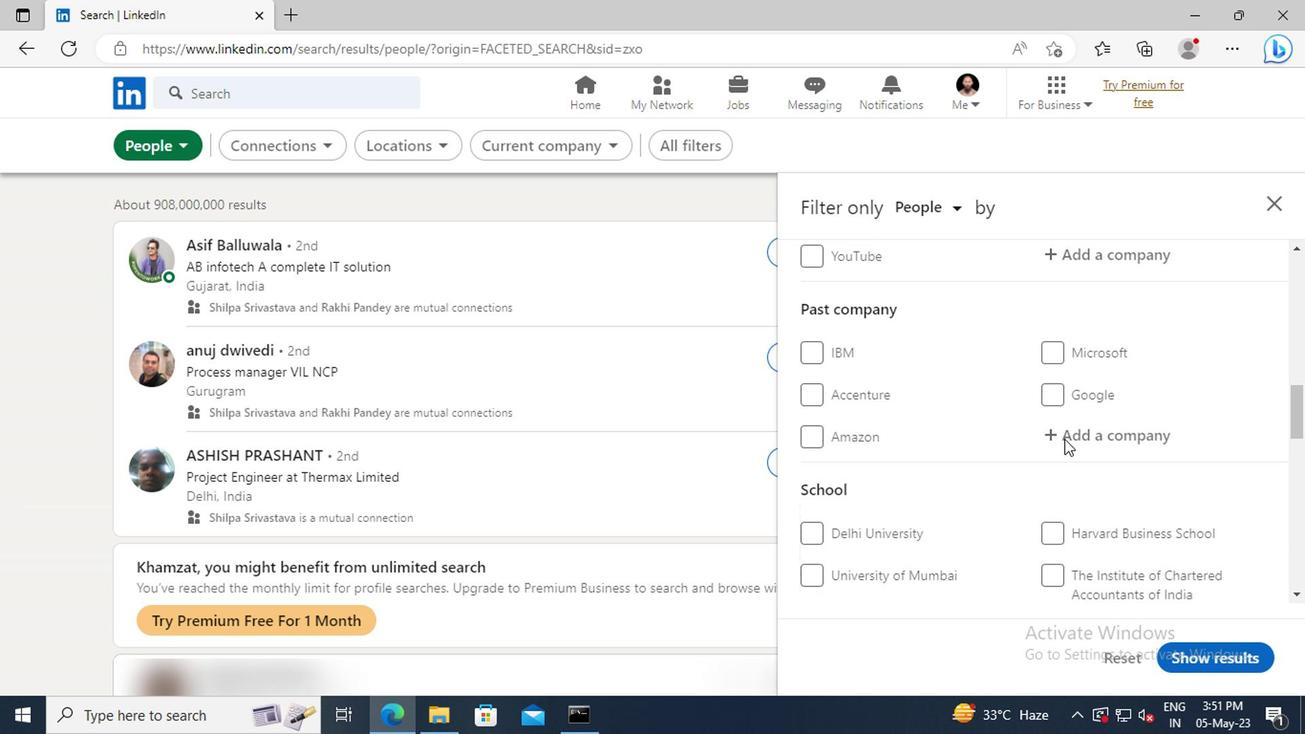
Action: Mouse scrolled (1061, 438) with delta (0, -1)
Screenshot: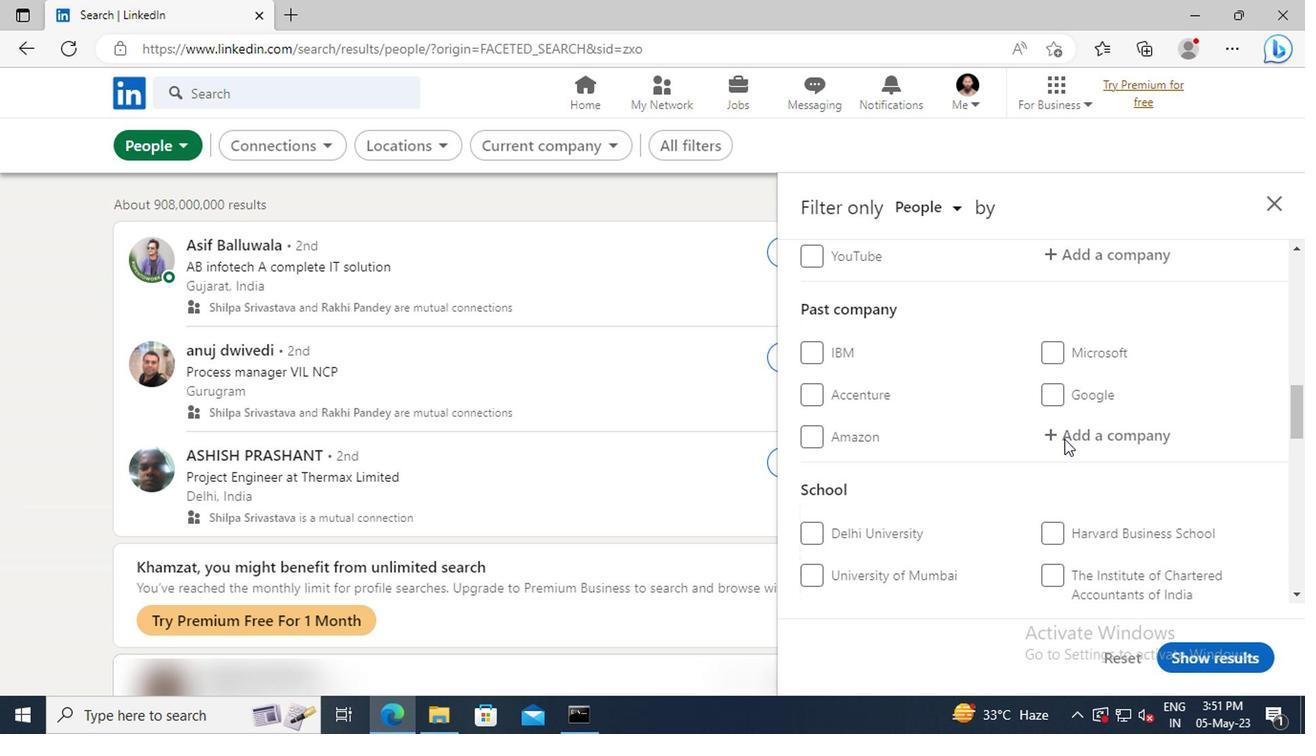 
Action: Mouse scrolled (1061, 438) with delta (0, -1)
Screenshot: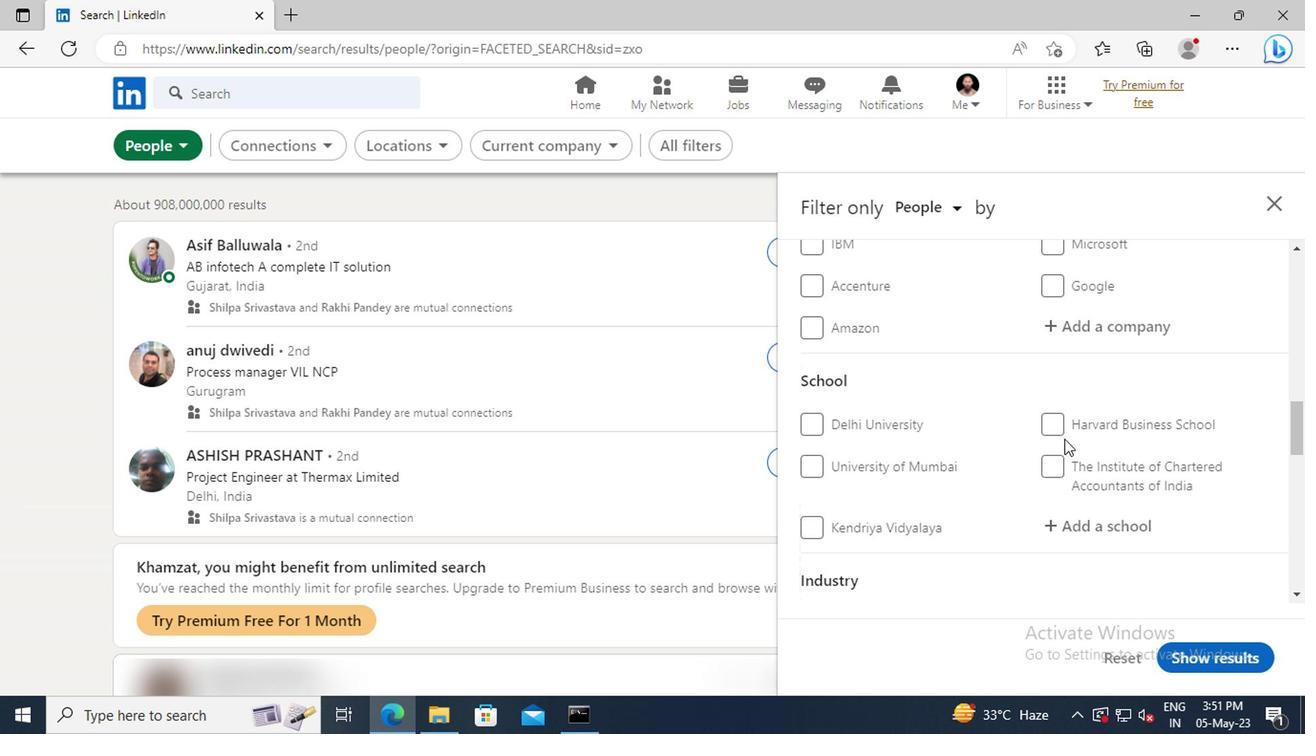
Action: Mouse scrolled (1061, 438) with delta (0, -1)
Screenshot: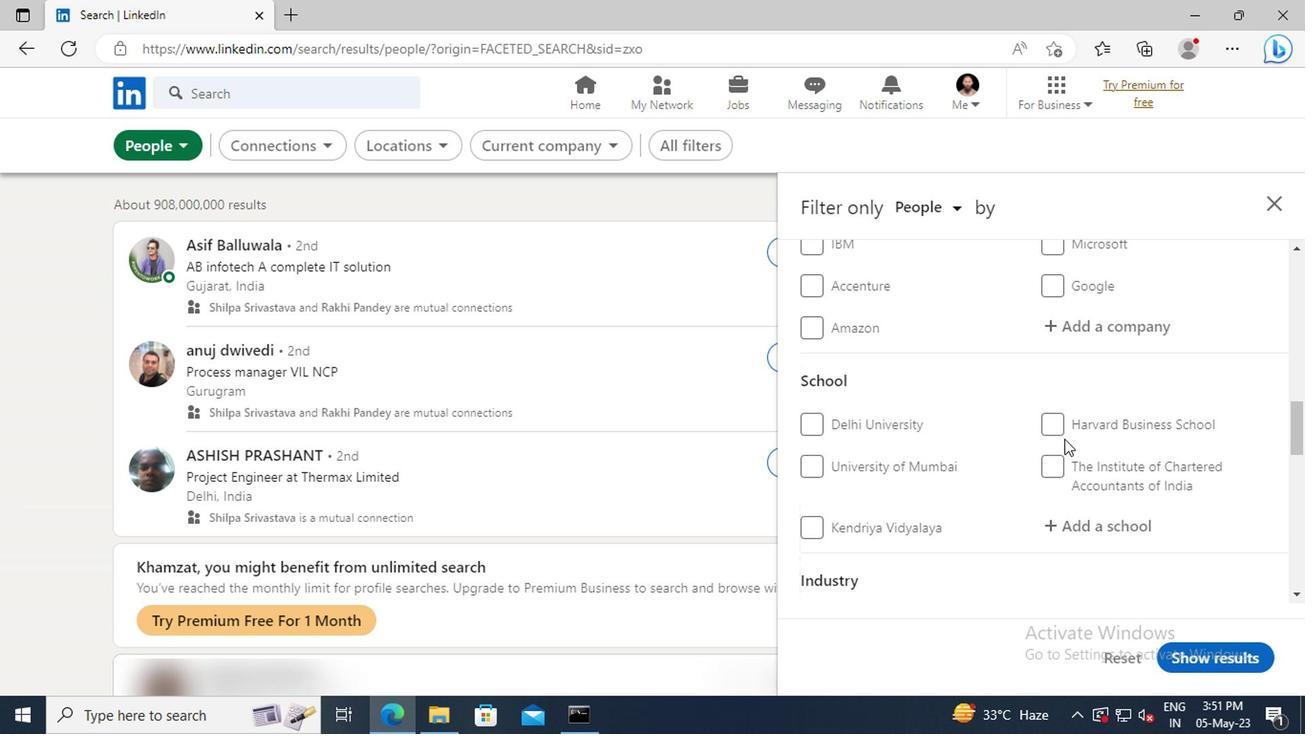 
Action: Mouse scrolled (1061, 438) with delta (0, -1)
Screenshot: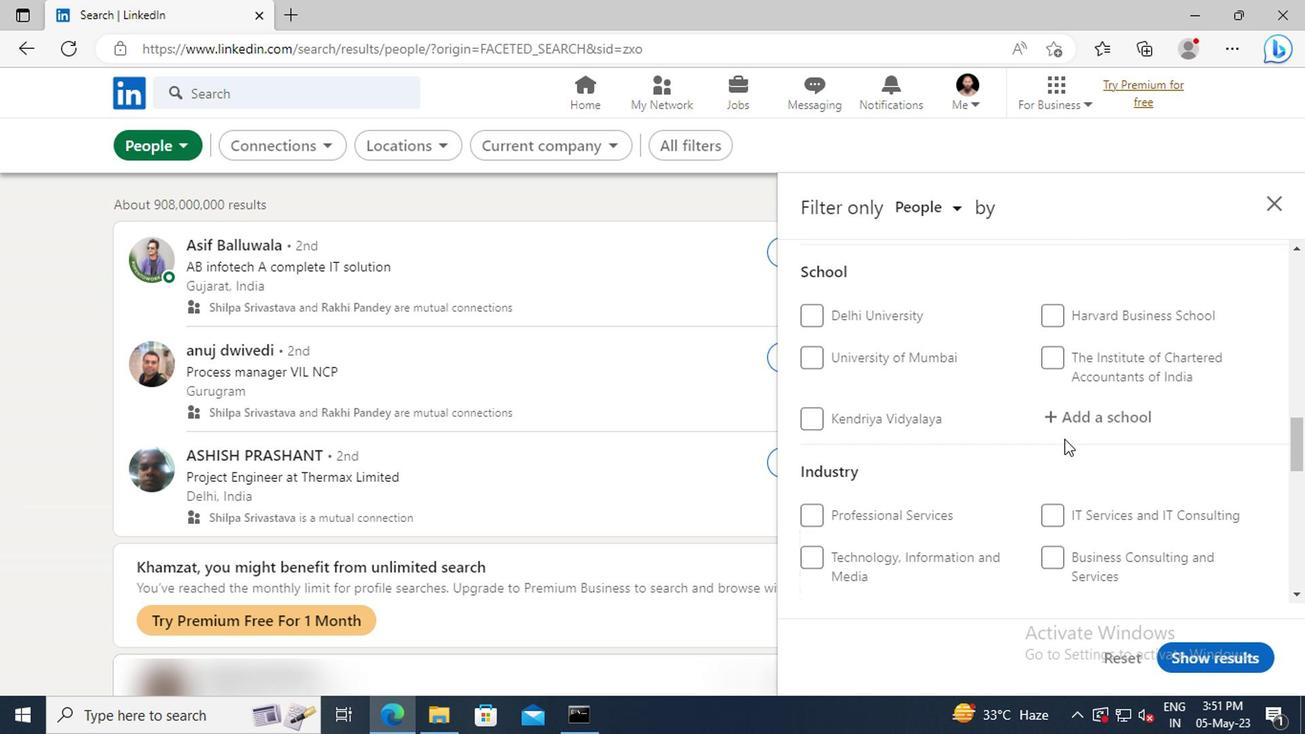 
Action: Mouse scrolled (1061, 438) with delta (0, -1)
Screenshot: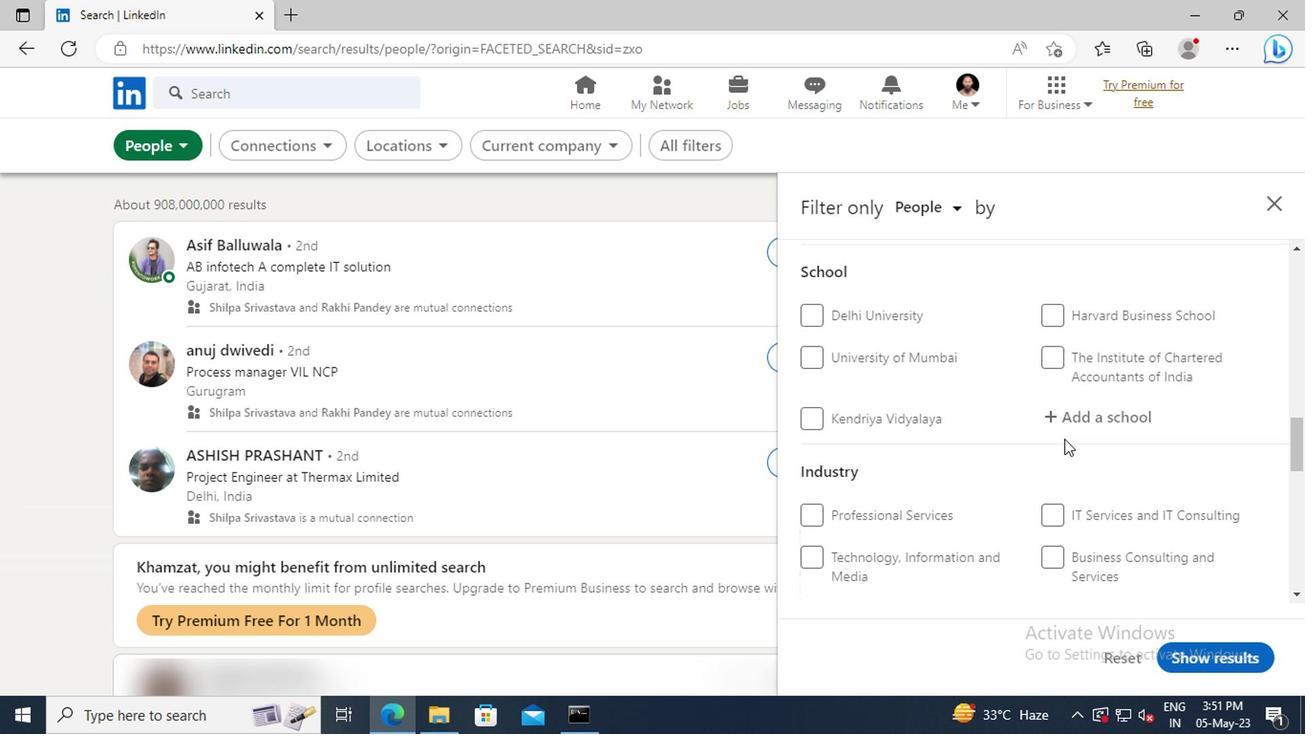 
Action: Mouse scrolled (1061, 438) with delta (0, -1)
Screenshot: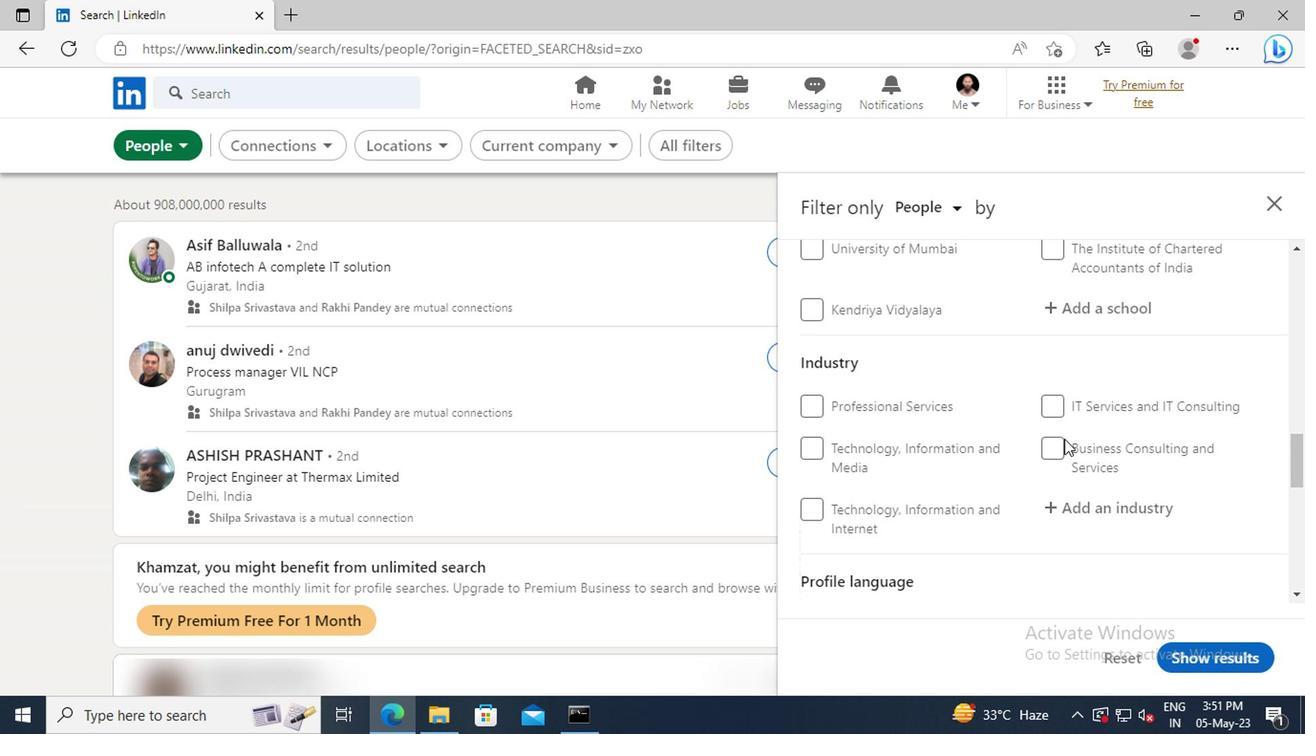 
Action: Mouse scrolled (1061, 438) with delta (0, -1)
Screenshot: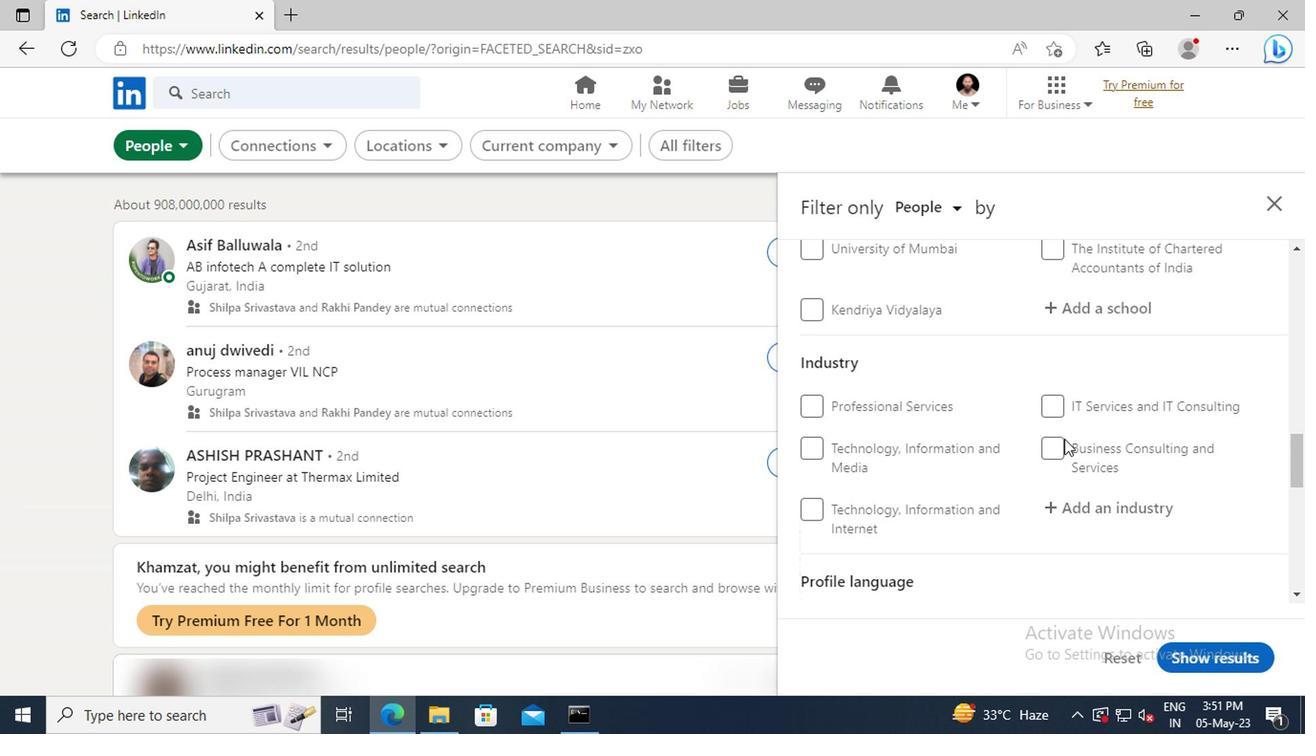 
Action: Mouse moved to (1050, 518)
Screenshot: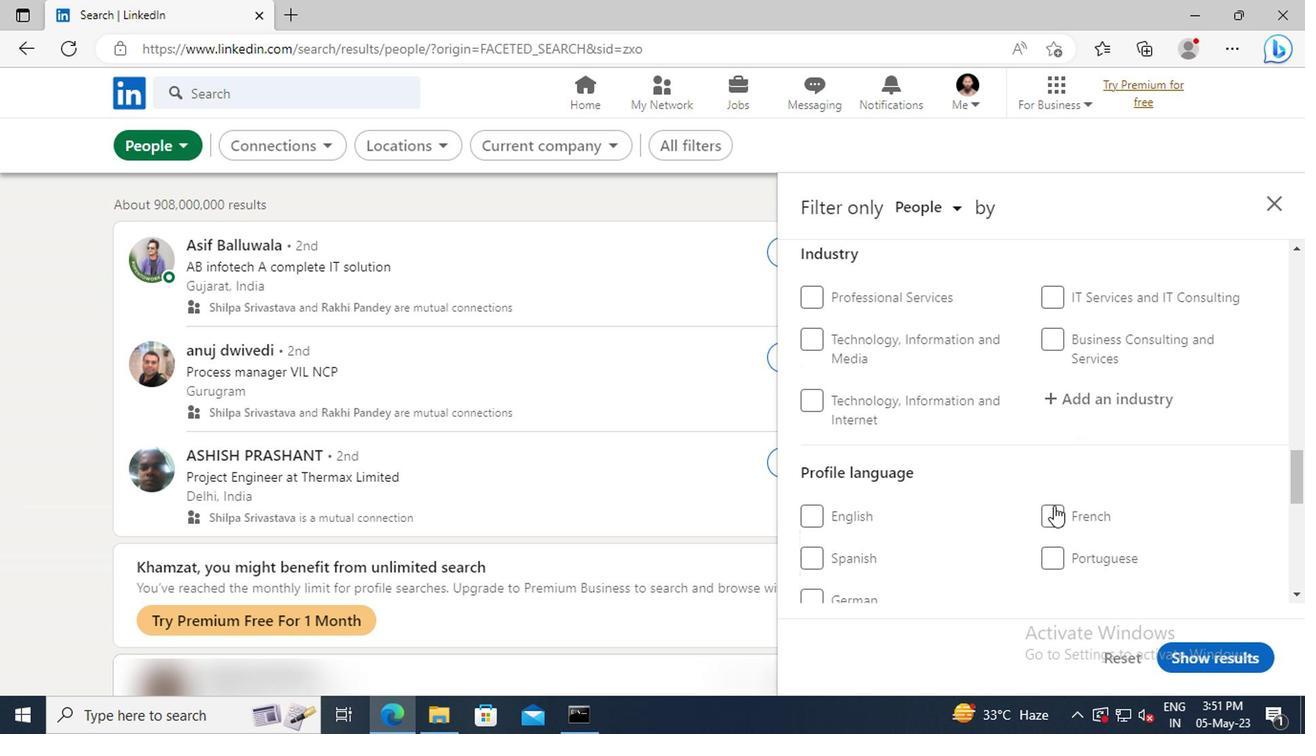 
Action: Mouse pressed left at (1050, 518)
Screenshot: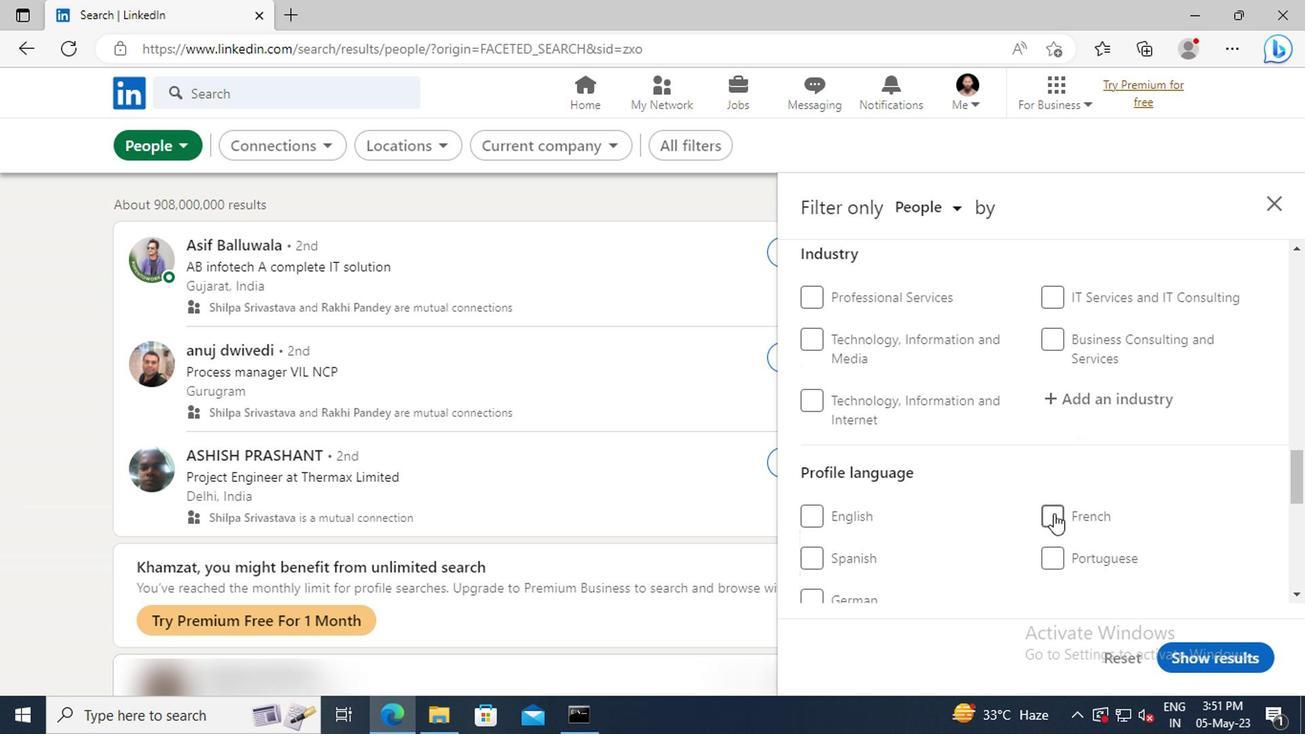 
Action: Mouse moved to (1061, 471)
Screenshot: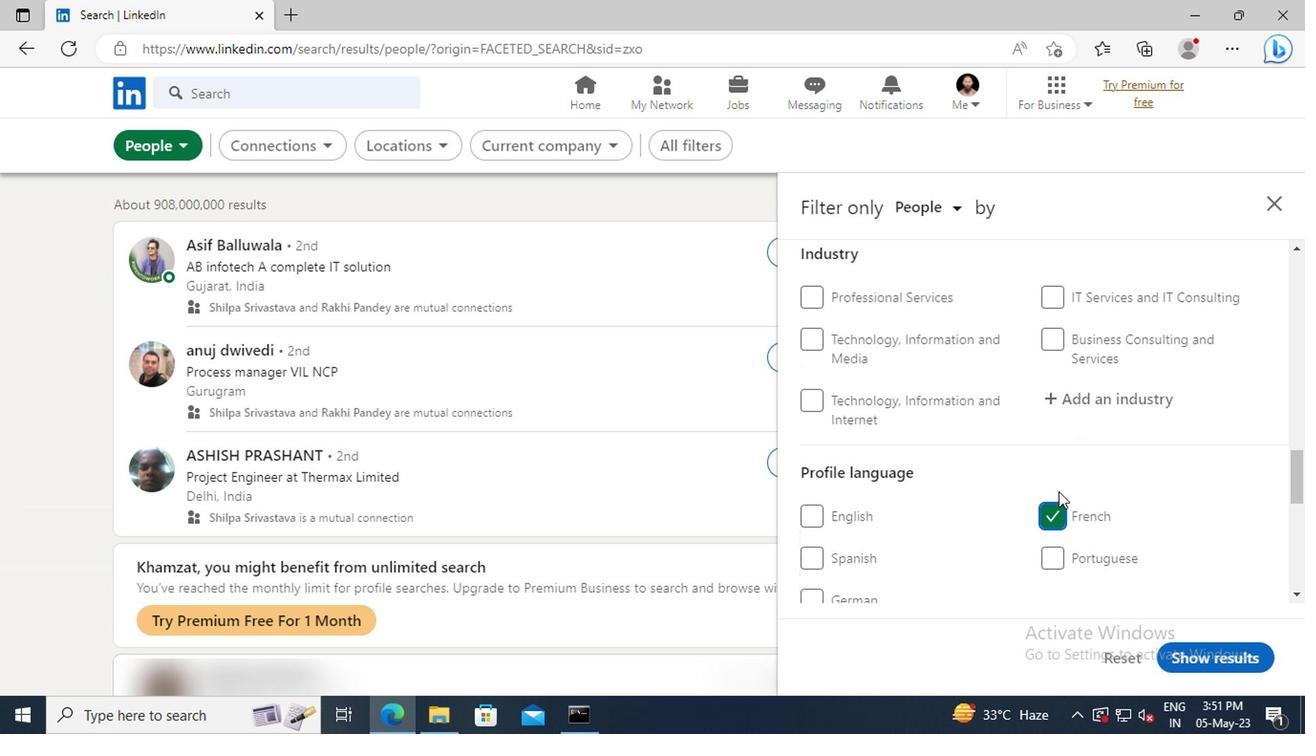 
Action: Mouse scrolled (1061, 472) with delta (0, 1)
Screenshot: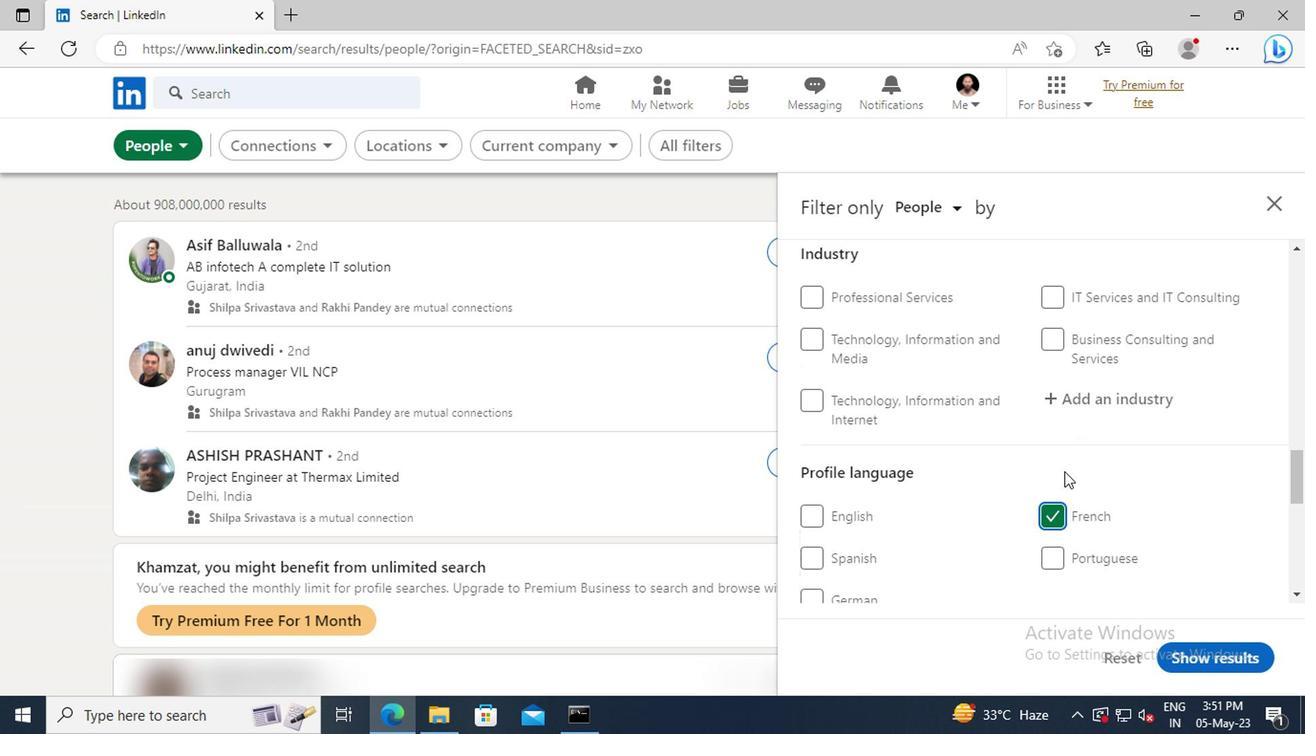 
Action: Mouse moved to (1061, 471)
Screenshot: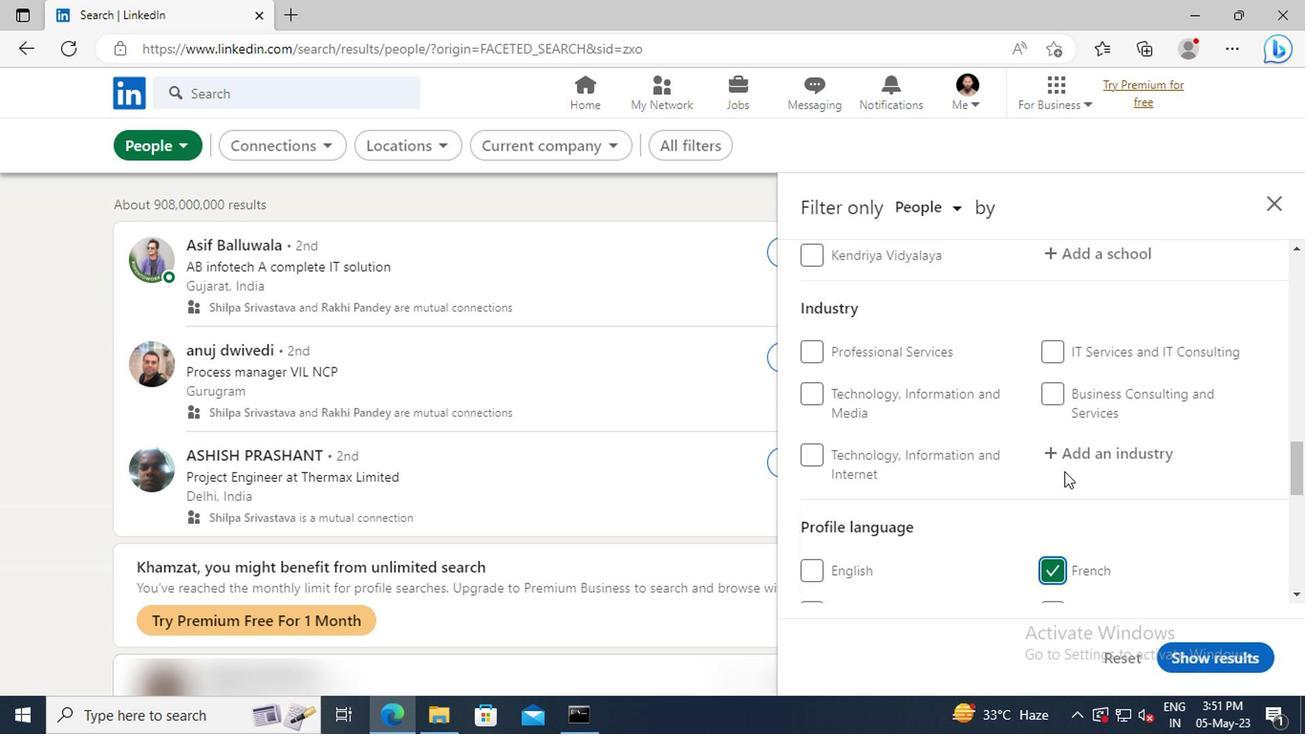 
Action: Mouse scrolled (1061, 472) with delta (0, 1)
Screenshot: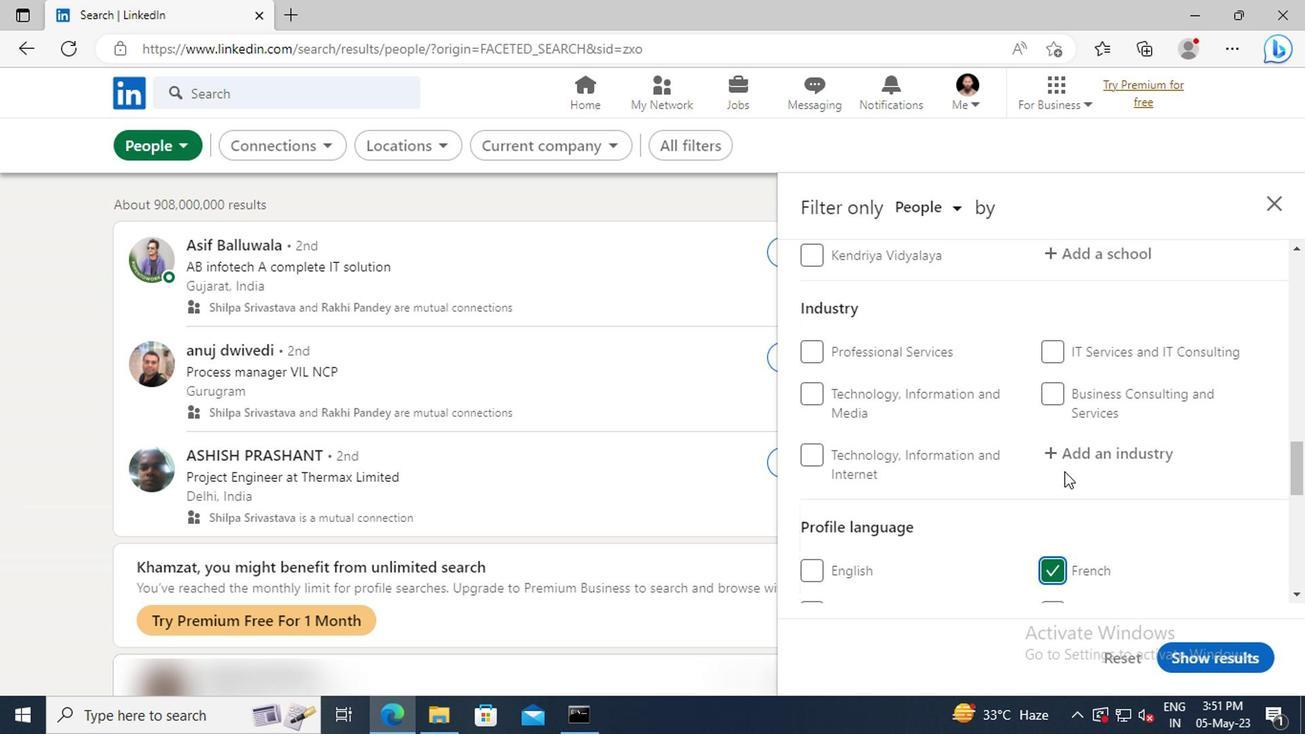 
Action: Mouse scrolled (1061, 472) with delta (0, 1)
Screenshot: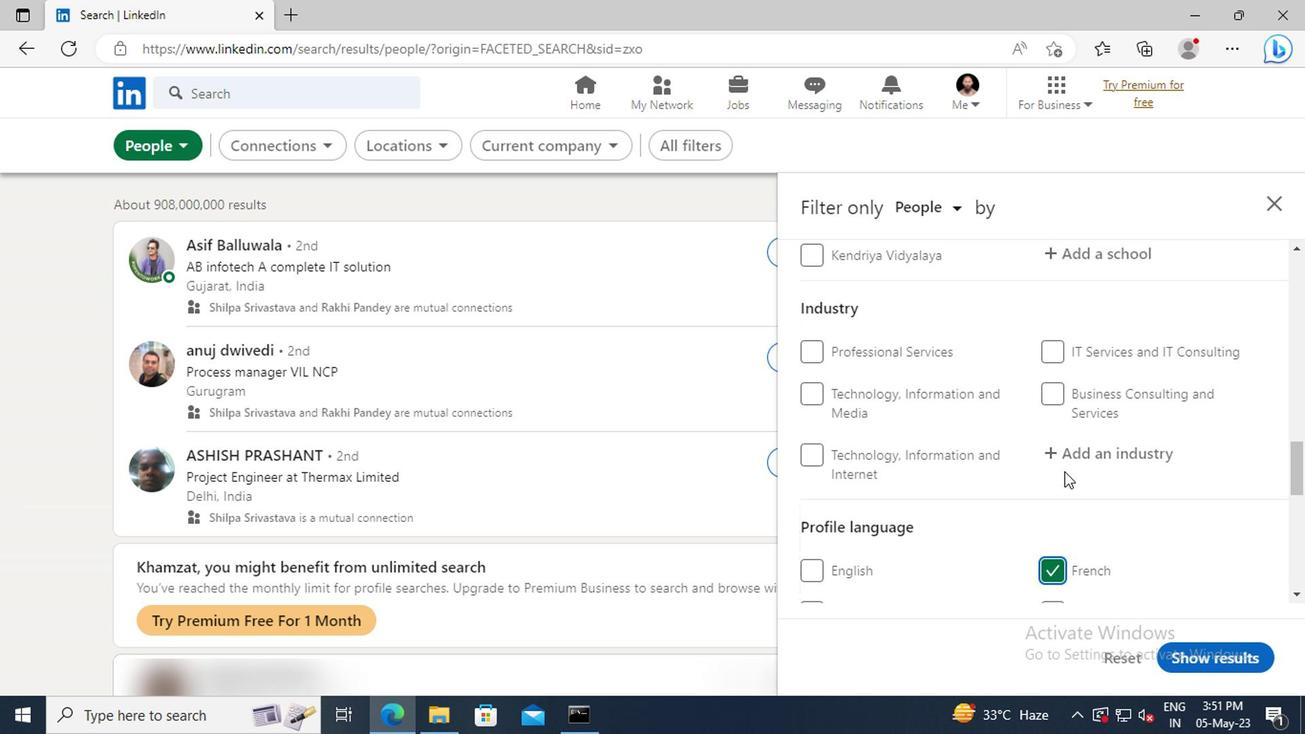 
Action: Mouse scrolled (1061, 472) with delta (0, 1)
Screenshot: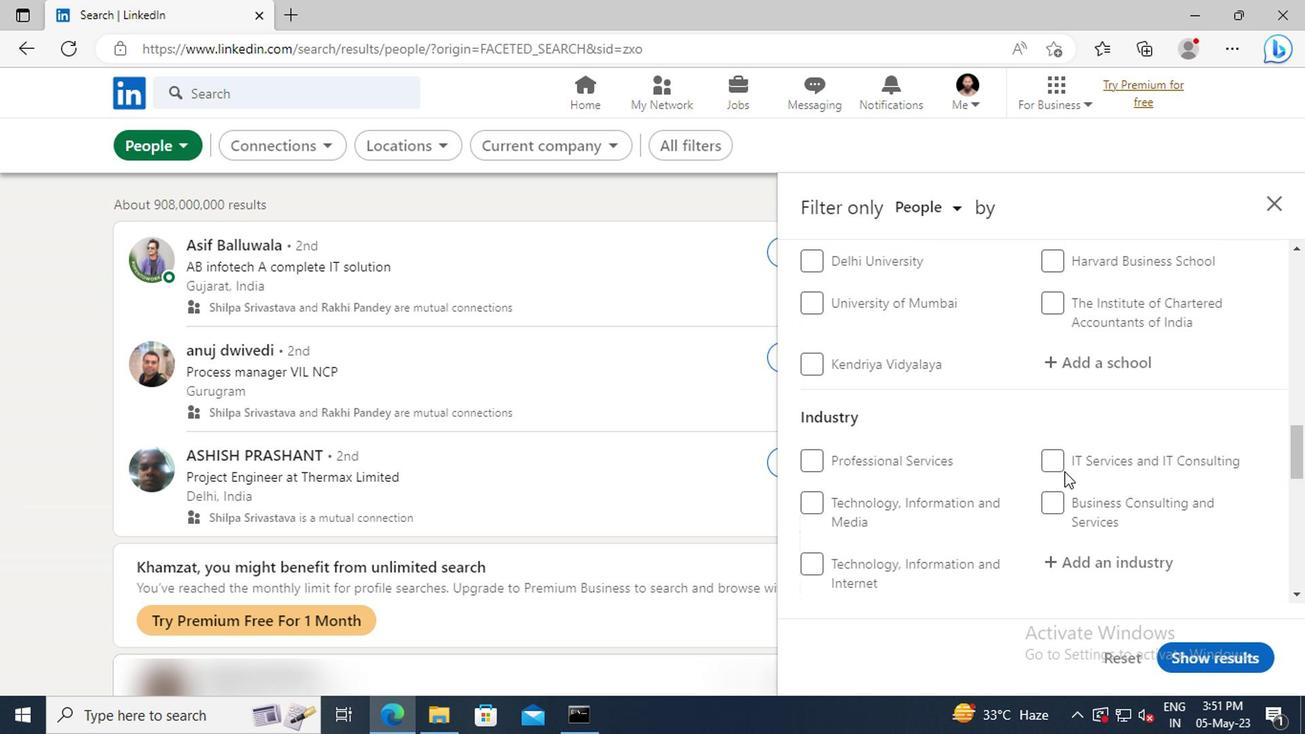 
Action: Mouse scrolled (1061, 472) with delta (0, 1)
Screenshot: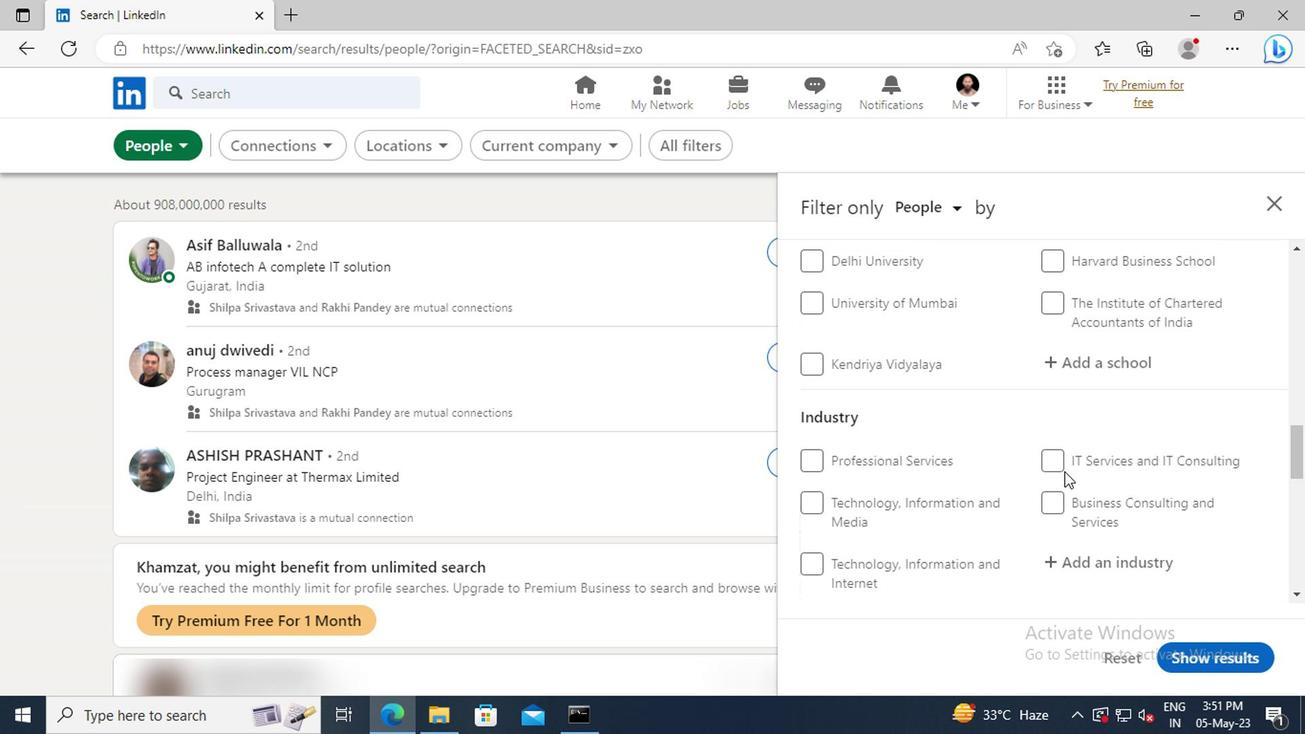 
Action: Mouse scrolled (1061, 472) with delta (0, 1)
Screenshot: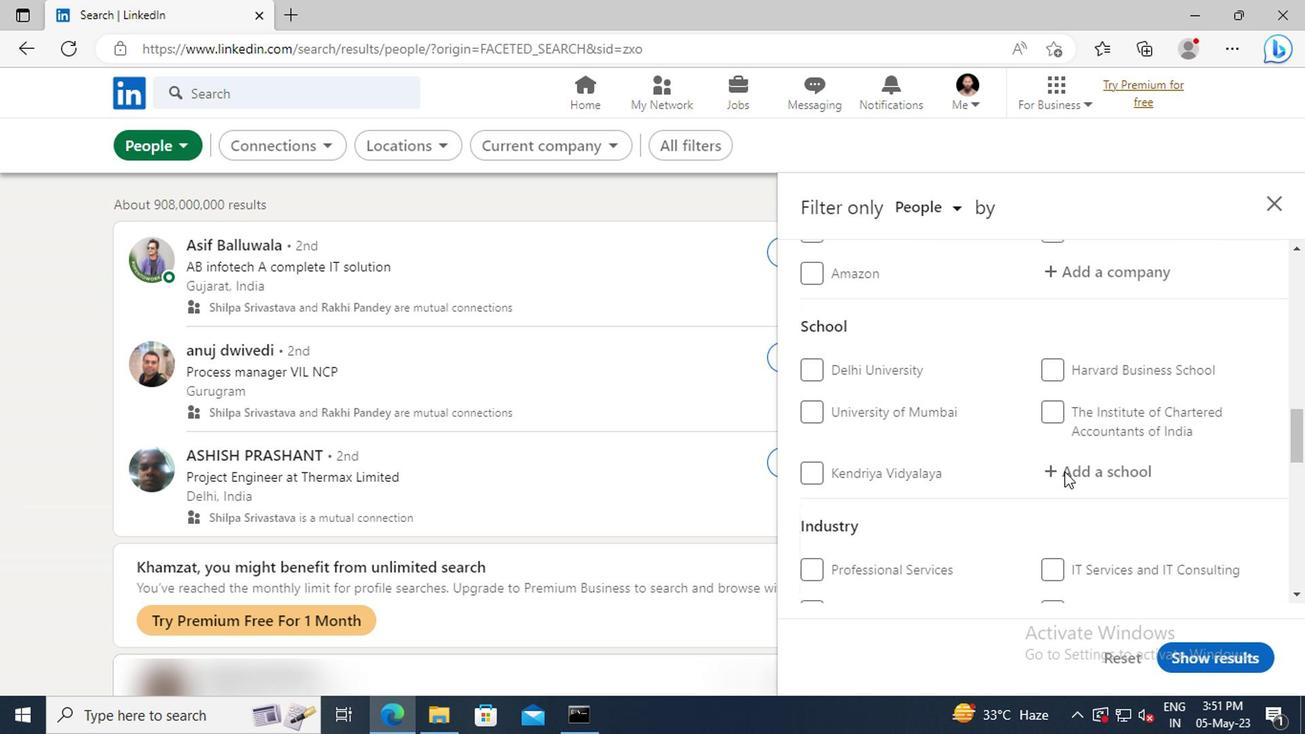 
Action: Mouse scrolled (1061, 472) with delta (0, 1)
Screenshot: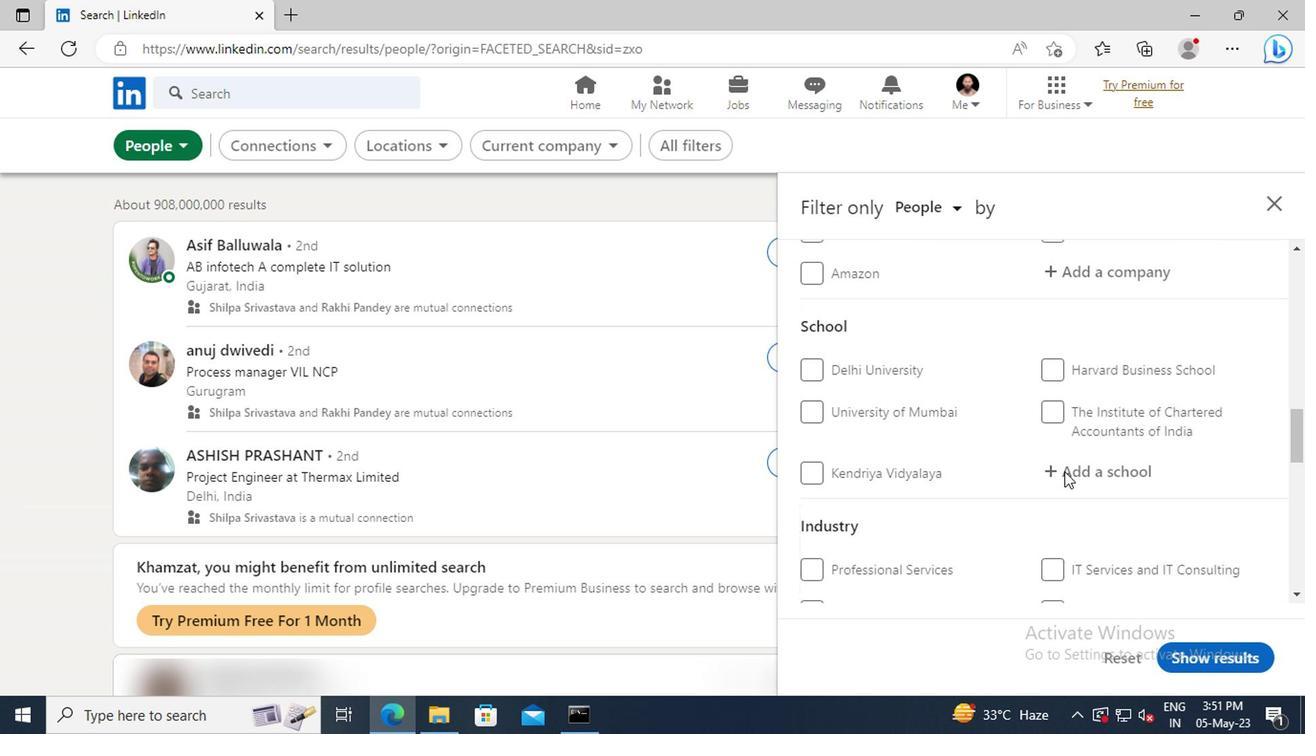 
Action: Mouse scrolled (1061, 472) with delta (0, 1)
Screenshot: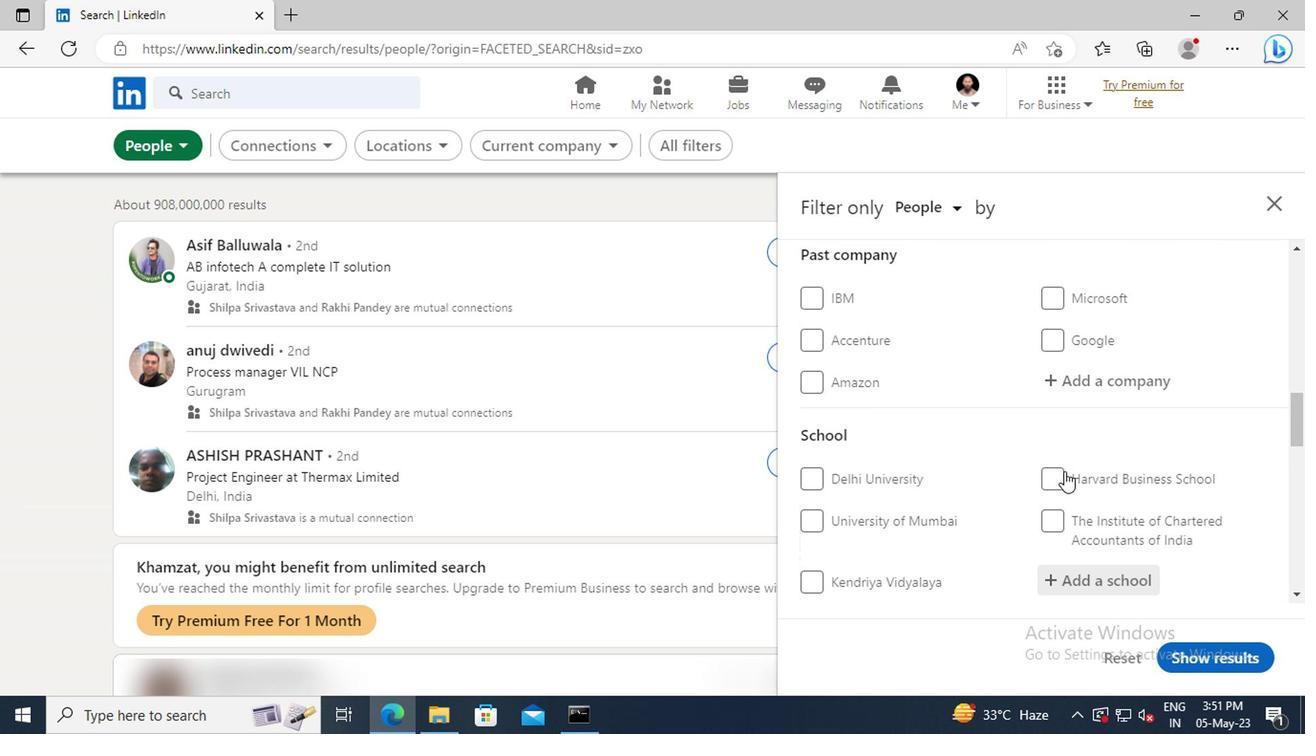 
Action: Mouse scrolled (1061, 472) with delta (0, 1)
Screenshot: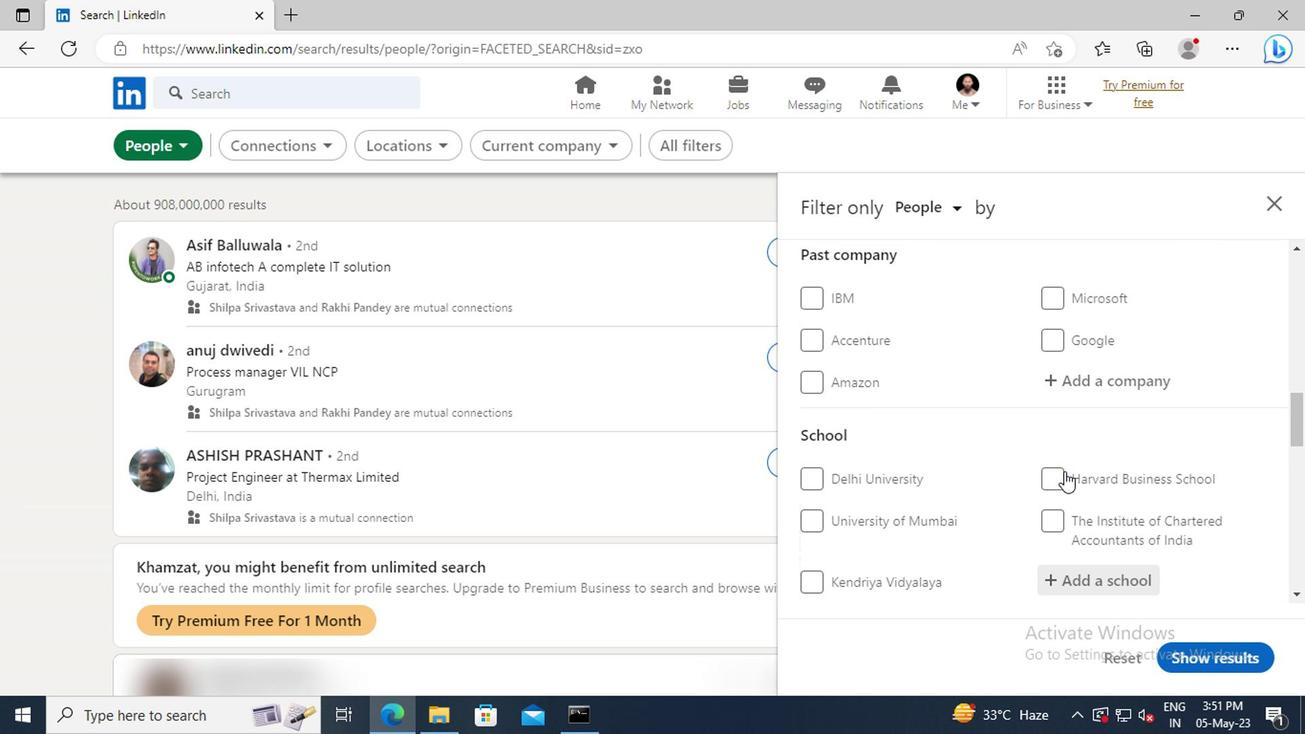 
Action: Mouse scrolled (1061, 472) with delta (0, 1)
Screenshot: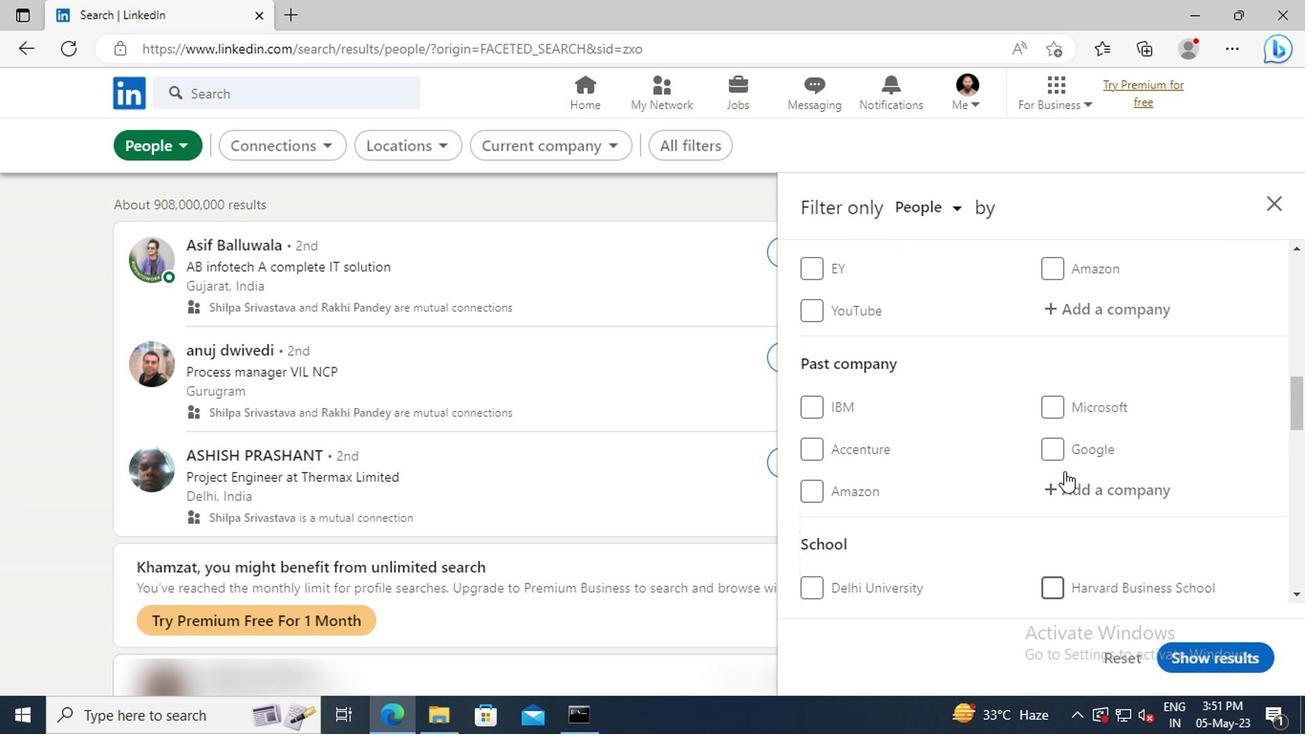 
Action: Mouse scrolled (1061, 472) with delta (0, 1)
Screenshot: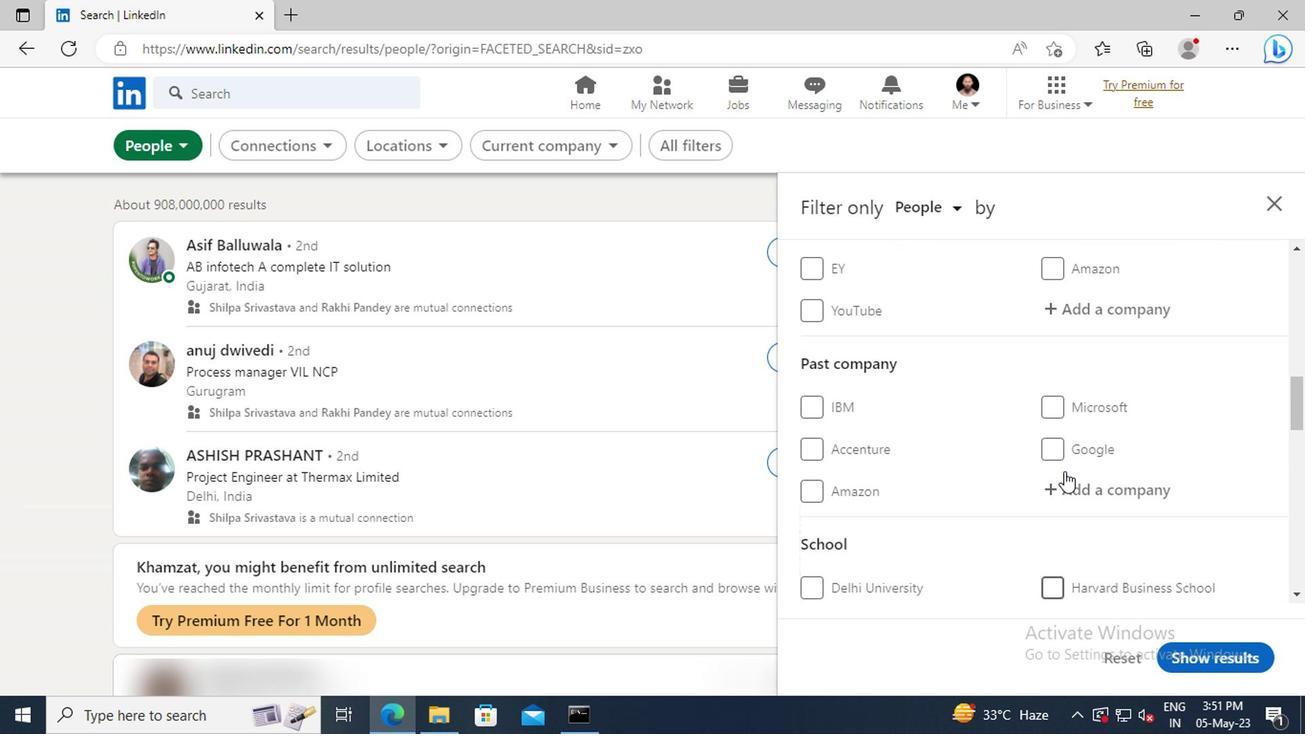 
Action: Mouse moved to (1049, 416)
Screenshot: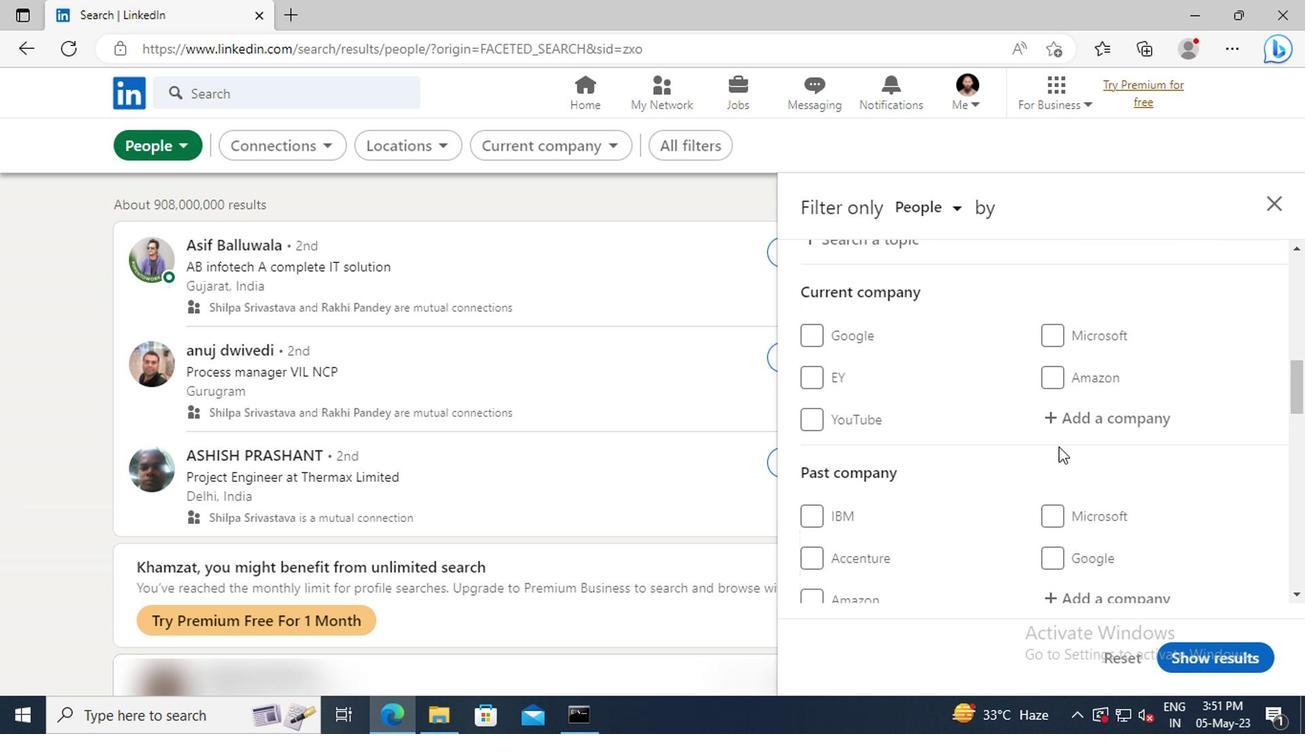 
Action: Mouse pressed left at (1049, 416)
Screenshot: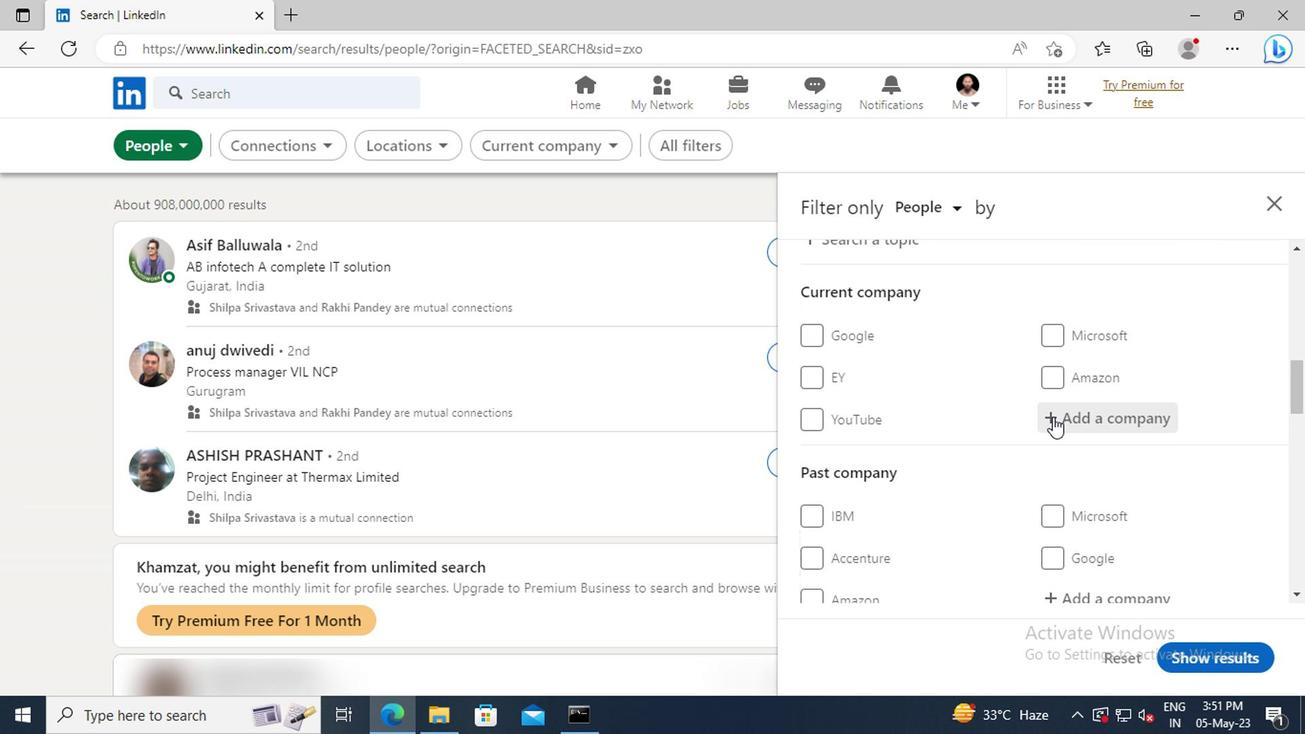 
Action: Mouse moved to (1046, 413)
Screenshot: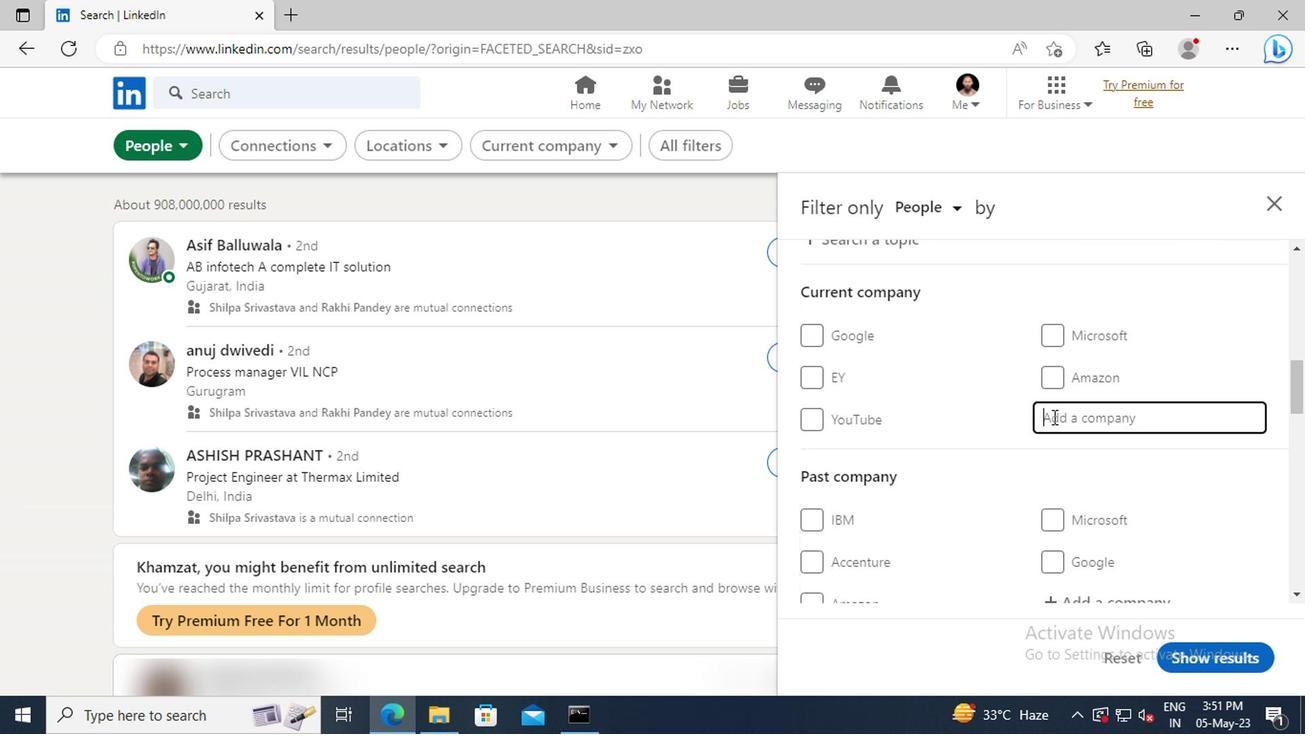 
Action: Key pressed <Key.shift>XL<Key.space><Key.shift>CATLIN
Screenshot: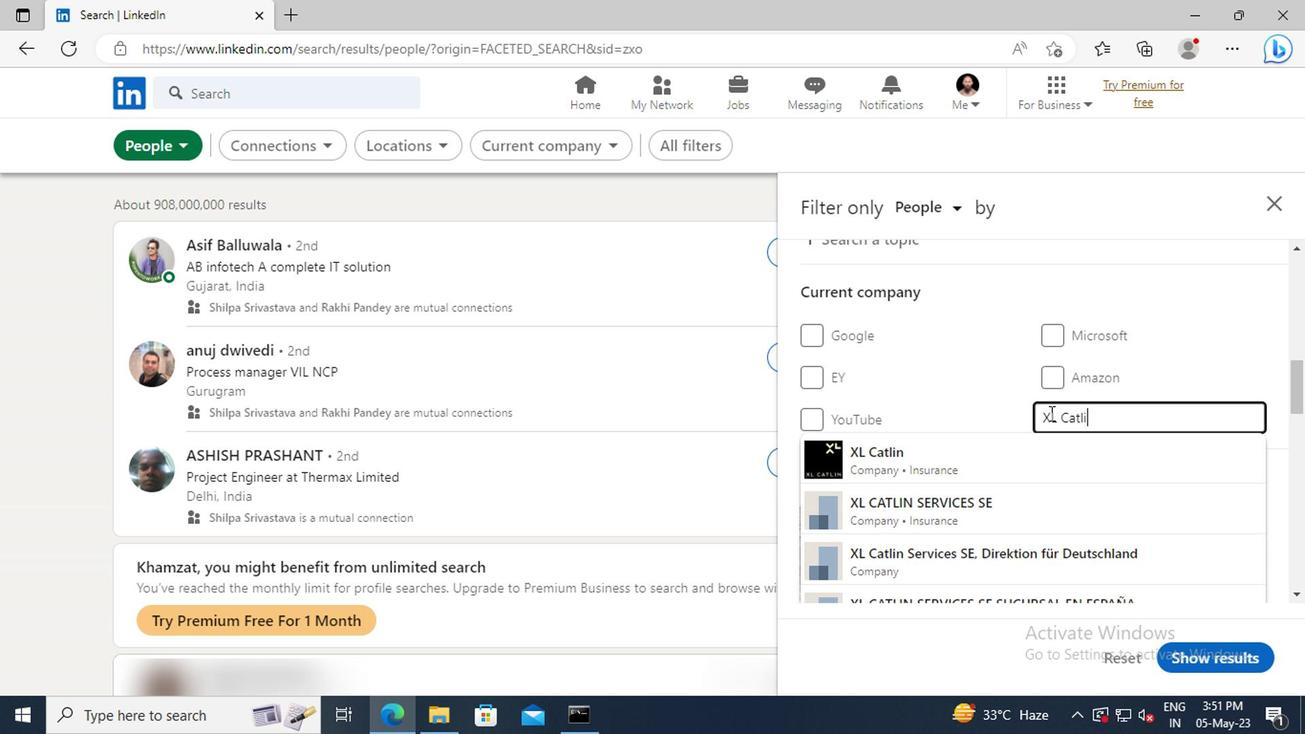 
Action: Mouse moved to (1044, 449)
Screenshot: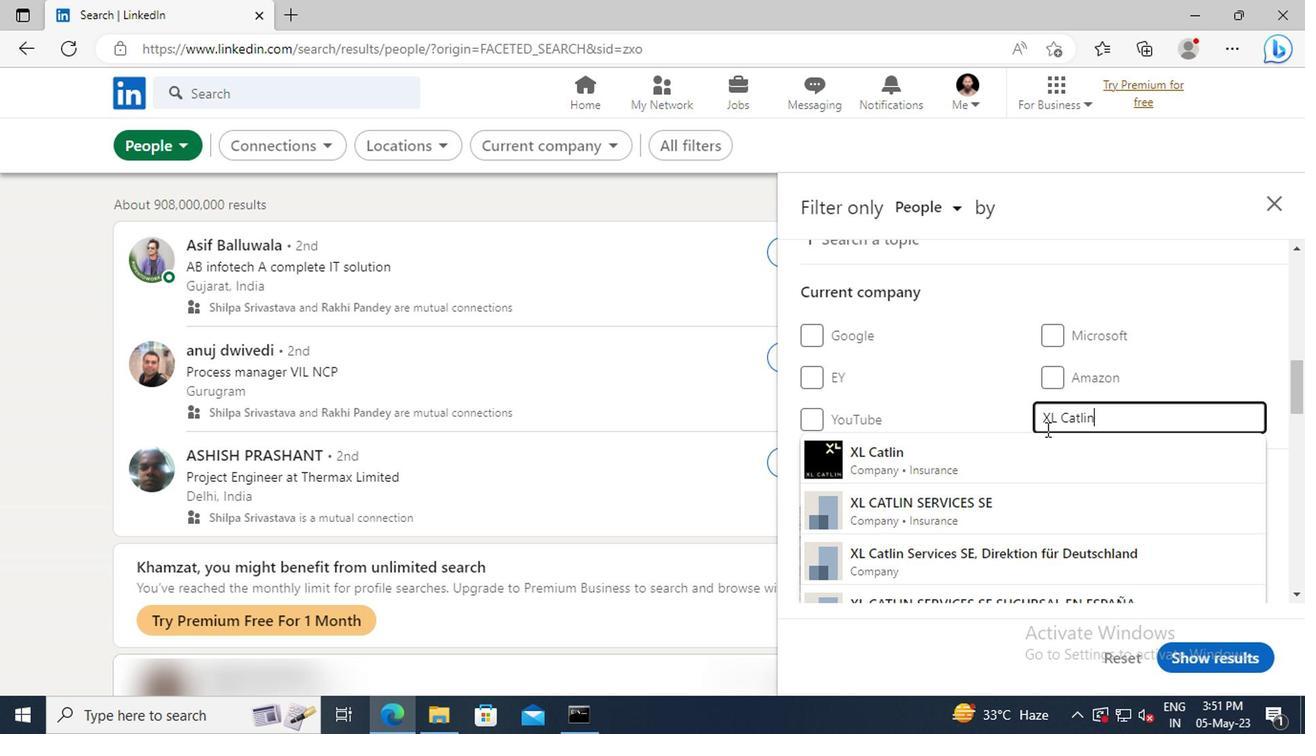 
Action: Mouse pressed left at (1044, 449)
Screenshot: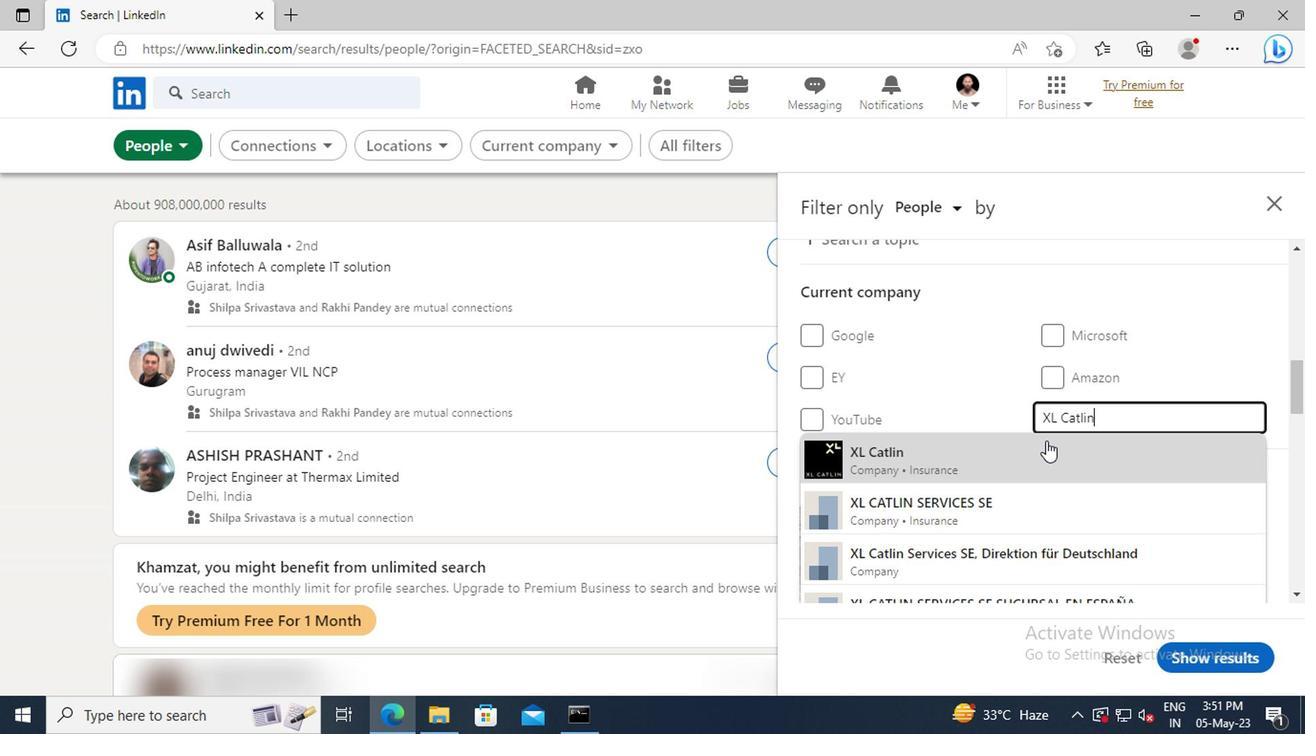 
Action: Mouse scrolled (1044, 448) with delta (0, 0)
Screenshot: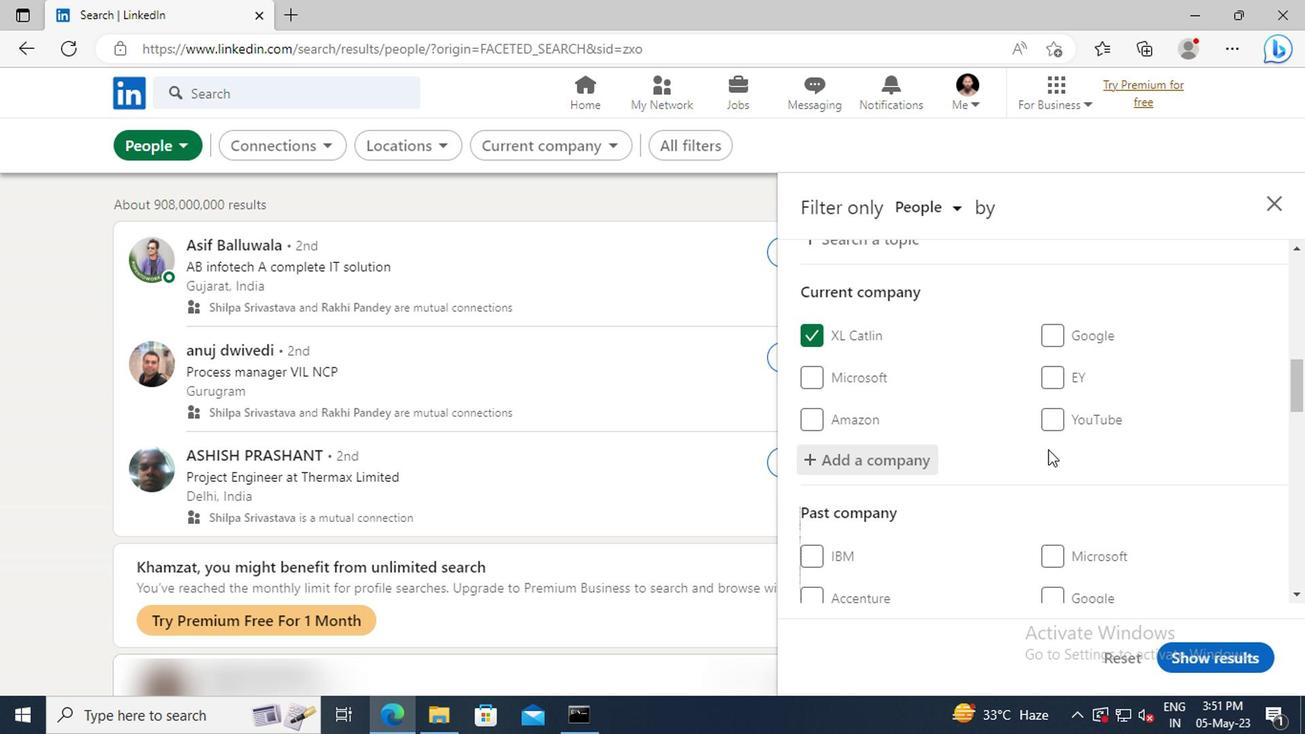
Action: Mouse scrolled (1044, 448) with delta (0, 0)
Screenshot: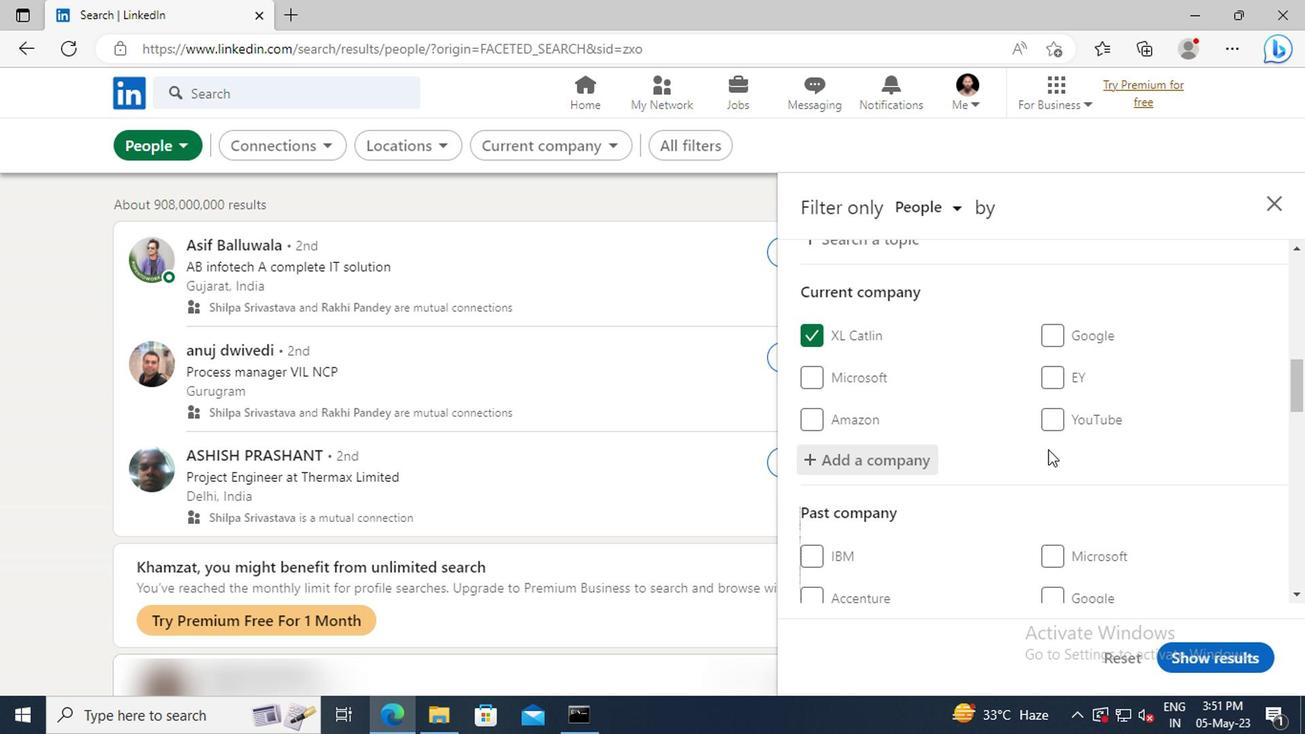 
Action: Mouse scrolled (1044, 448) with delta (0, 0)
Screenshot: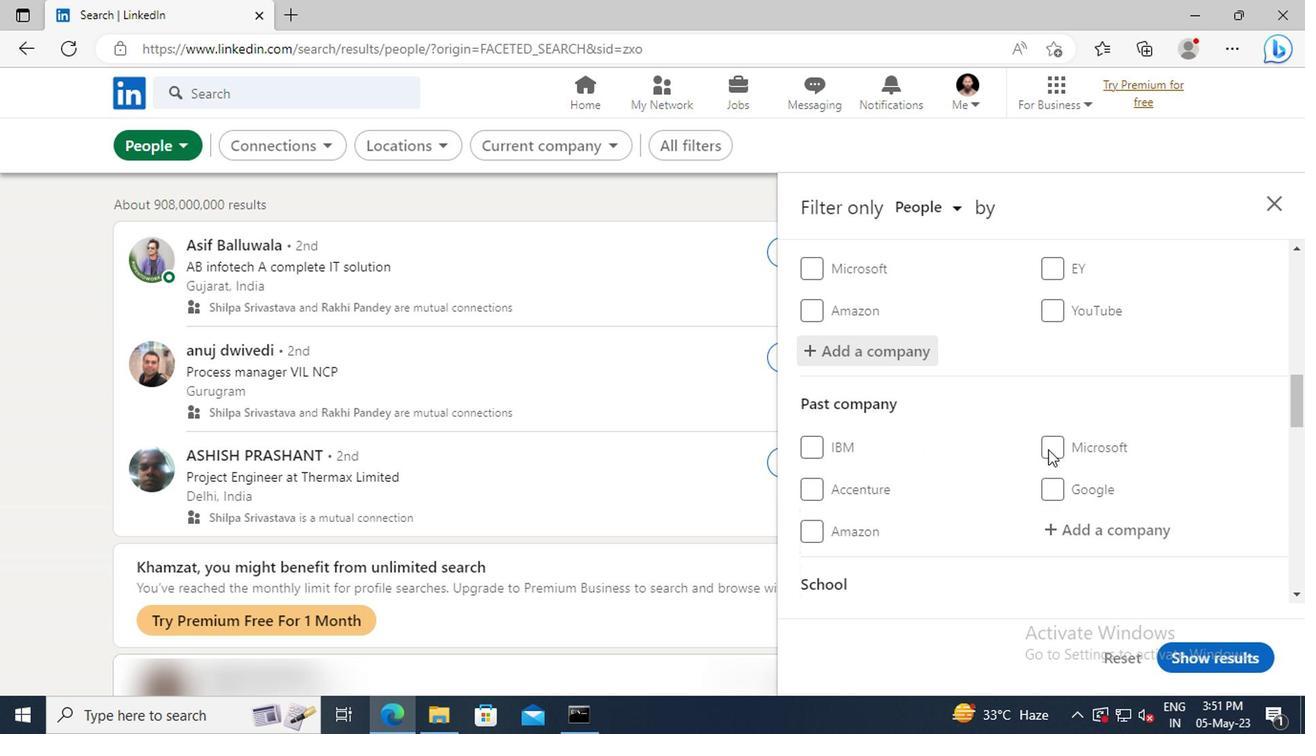 
Action: Mouse moved to (1044, 444)
Screenshot: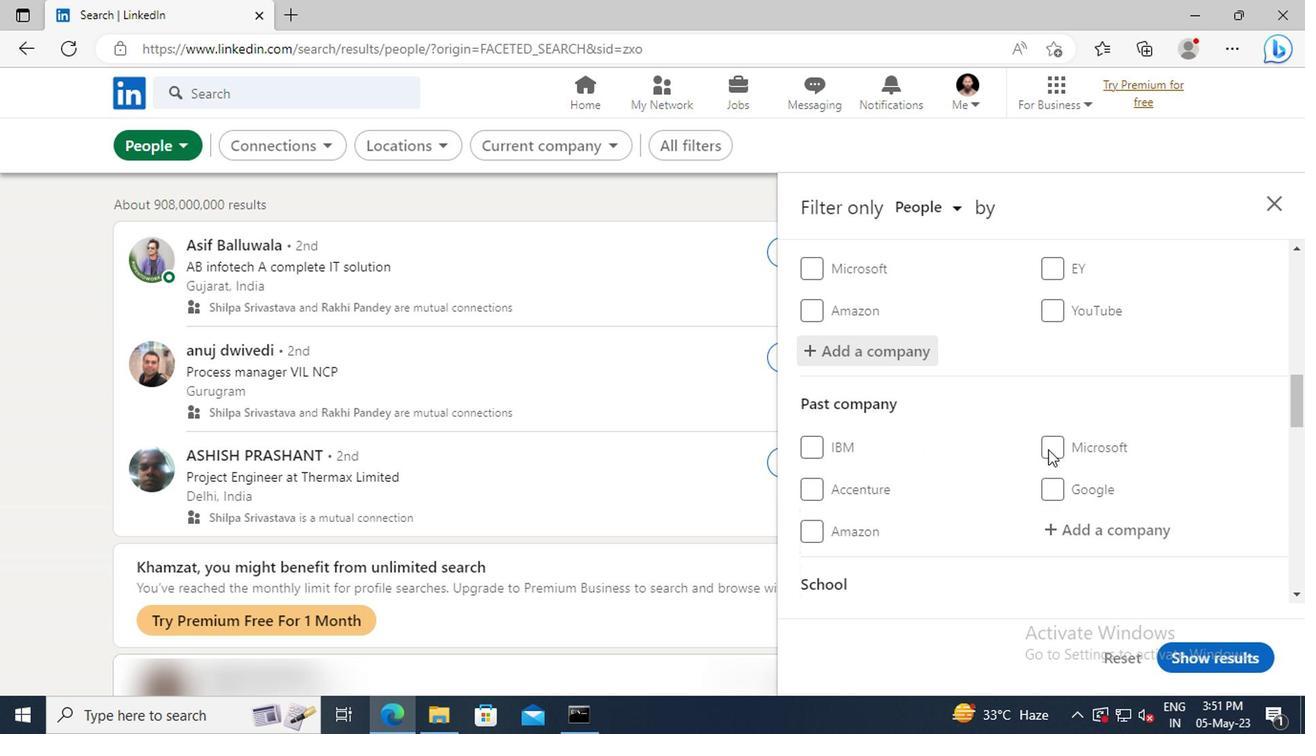 
Action: Mouse scrolled (1044, 444) with delta (0, 0)
Screenshot: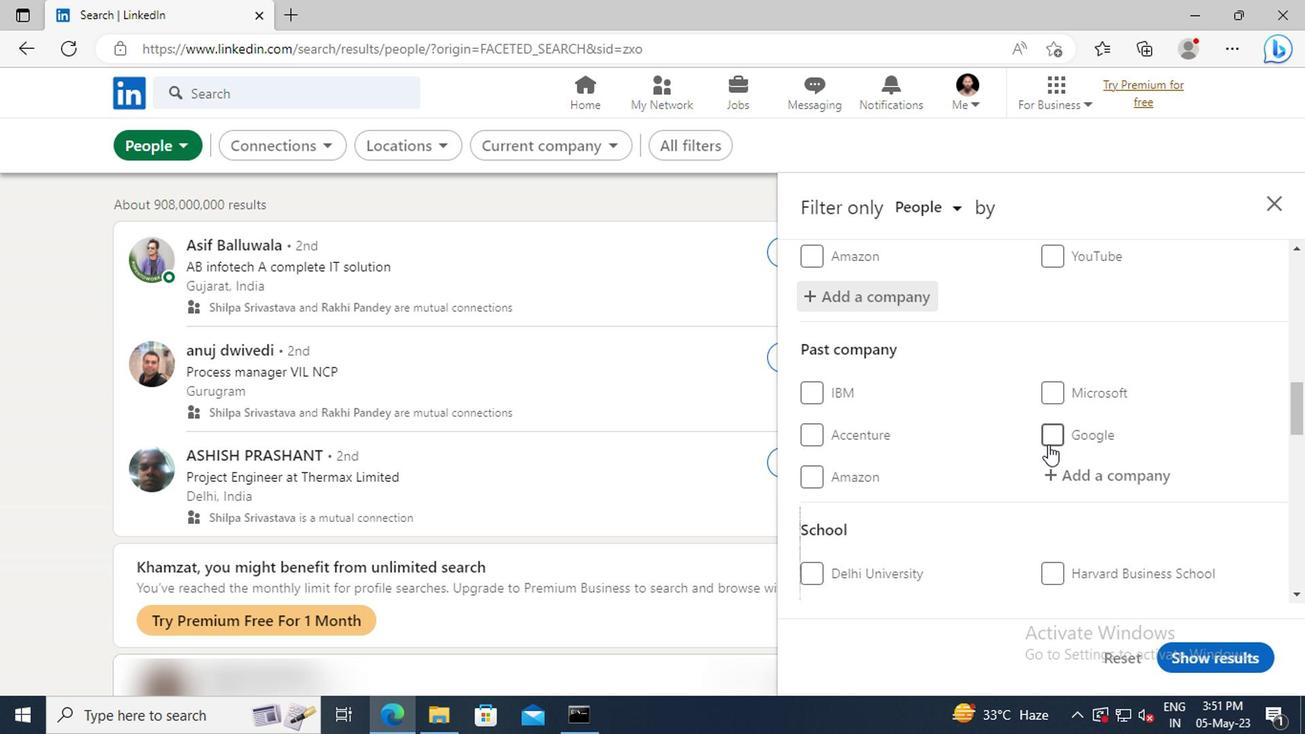 
Action: Mouse scrolled (1044, 444) with delta (0, 0)
Screenshot: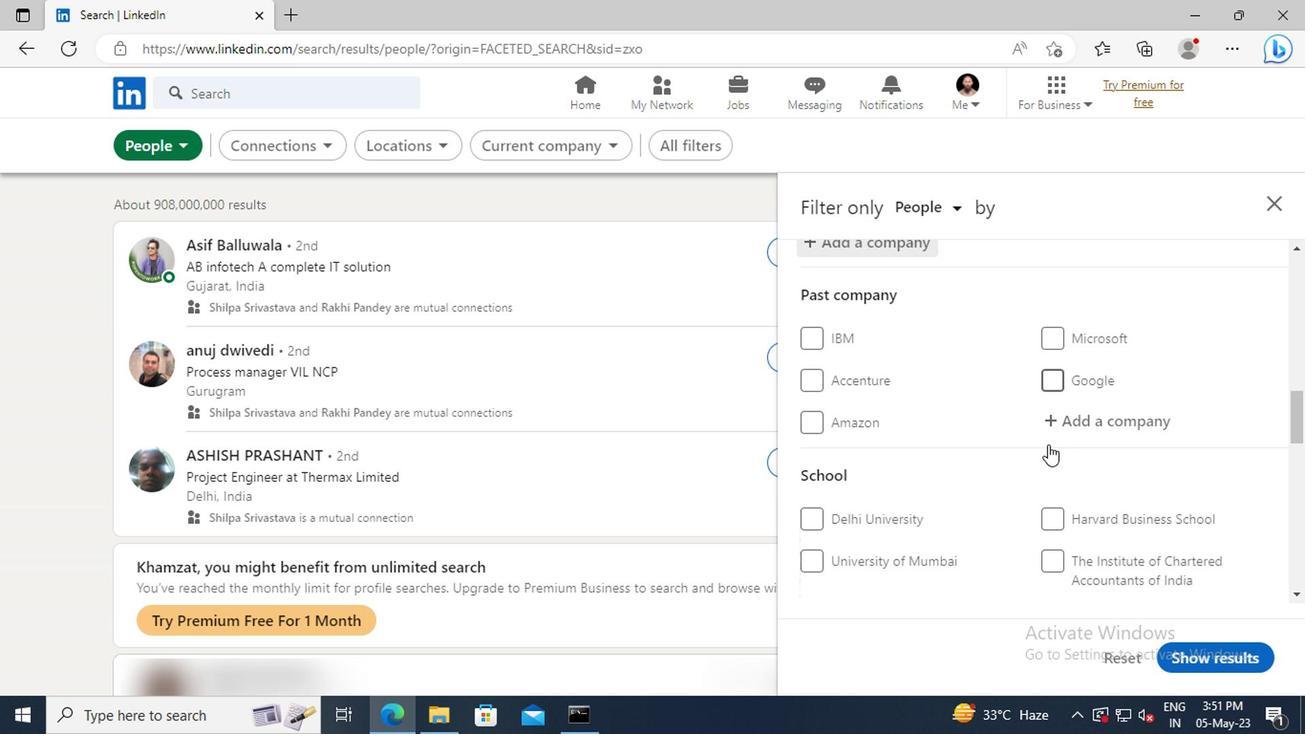 
Action: Mouse scrolled (1044, 444) with delta (0, 0)
Screenshot: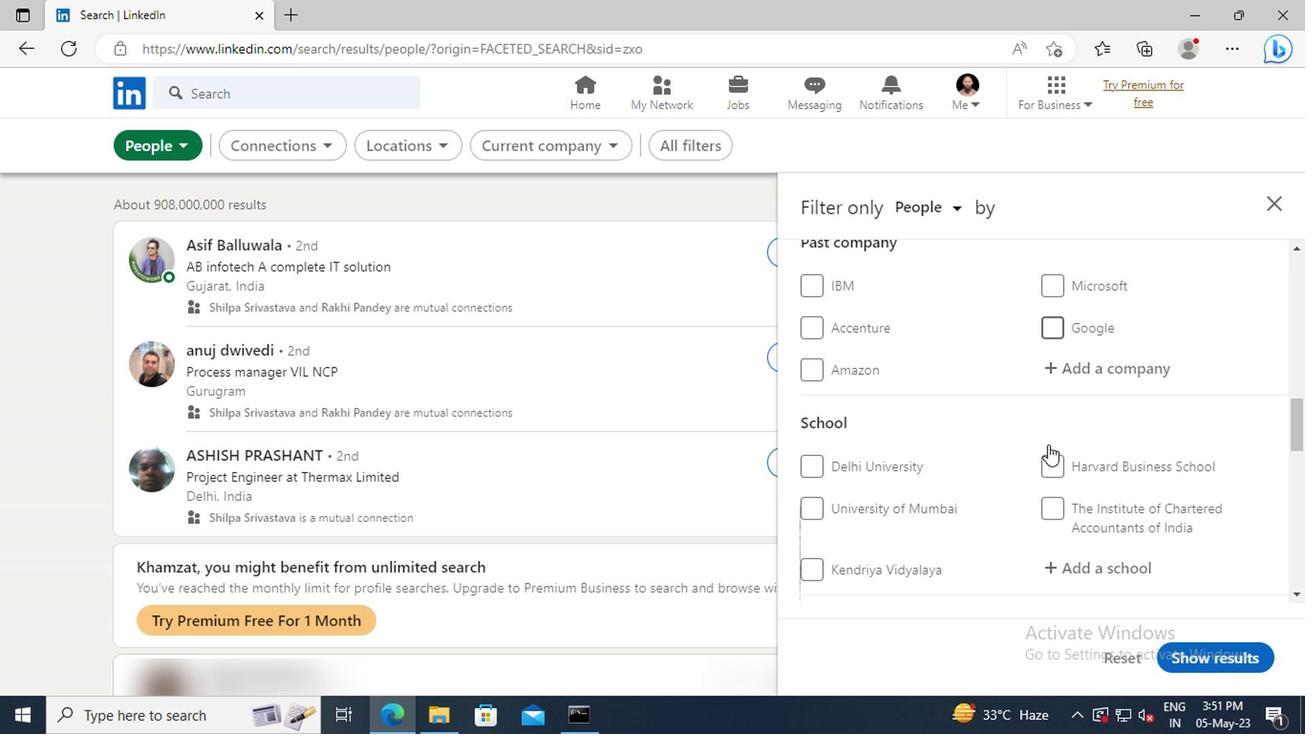 
Action: Mouse scrolled (1044, 444) with delta (0, 0)
Screenshot: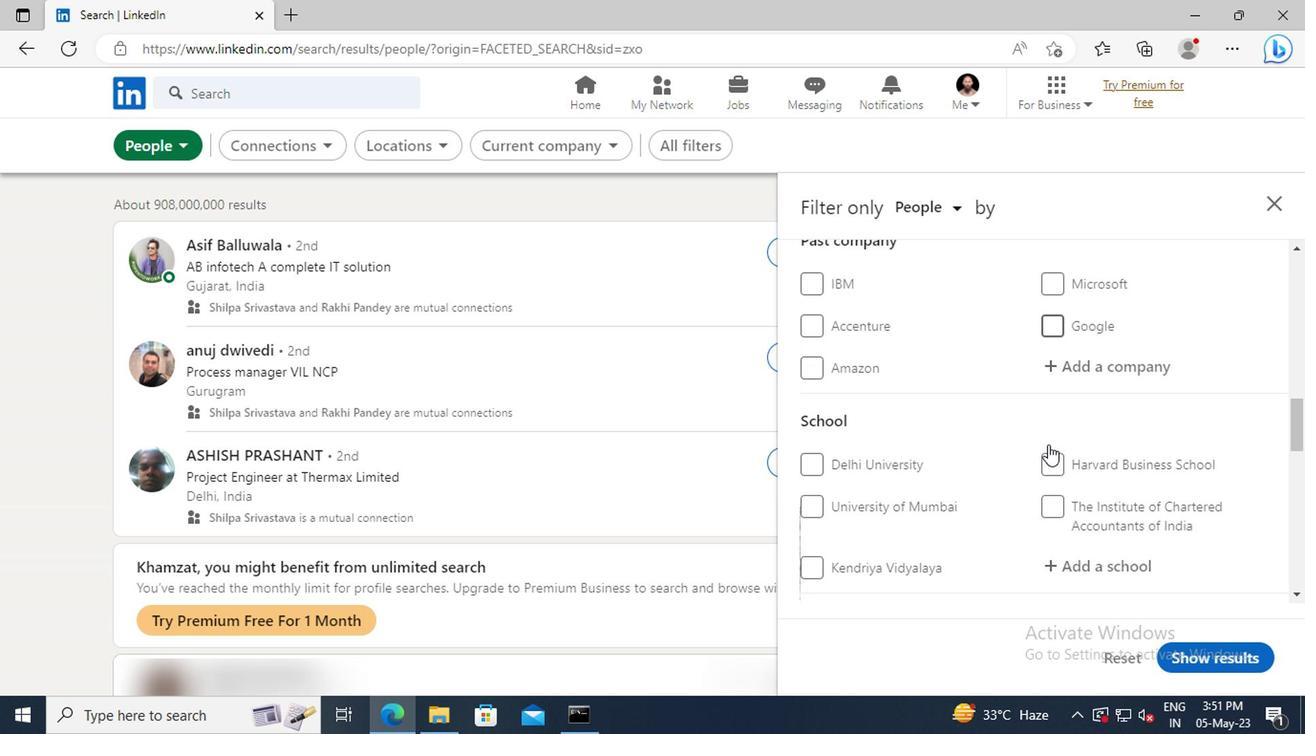 
Action: Mouse moved to (1058, 451)
Screenshot: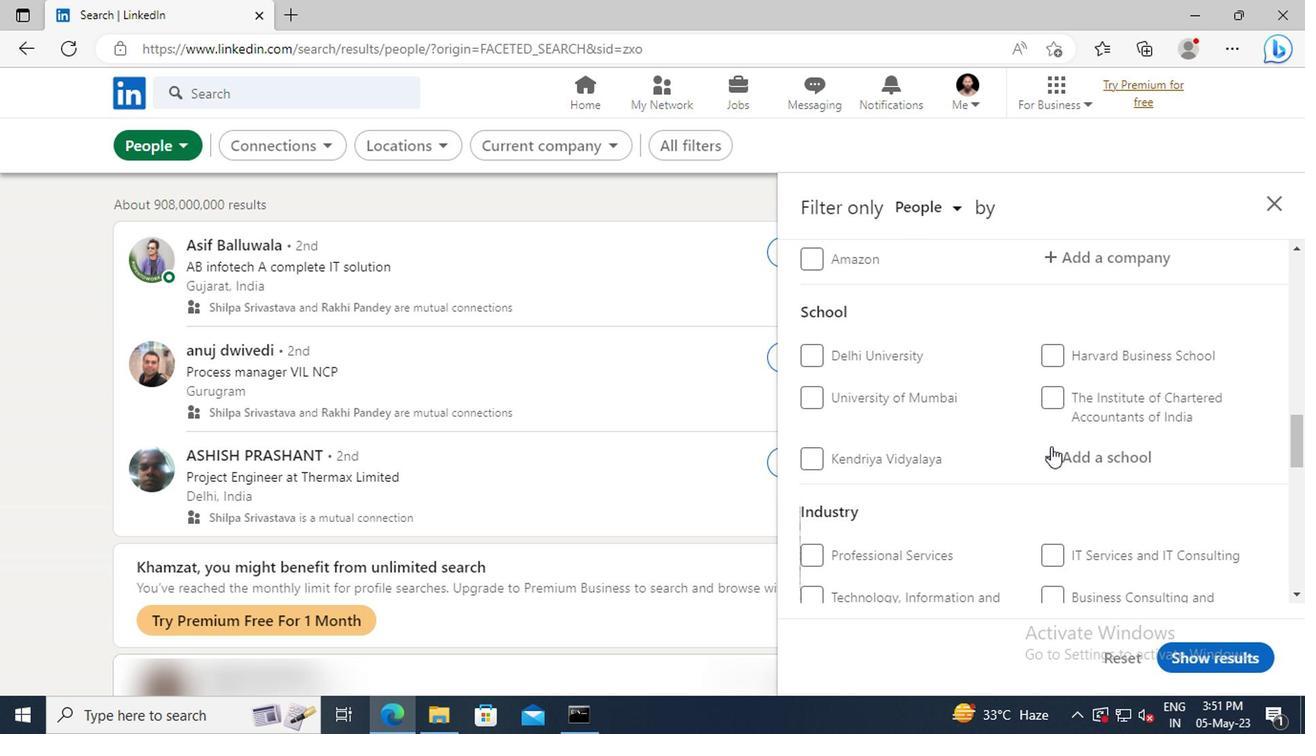 
Action: Mouse pressed left at (1058, 451)
Screenshot: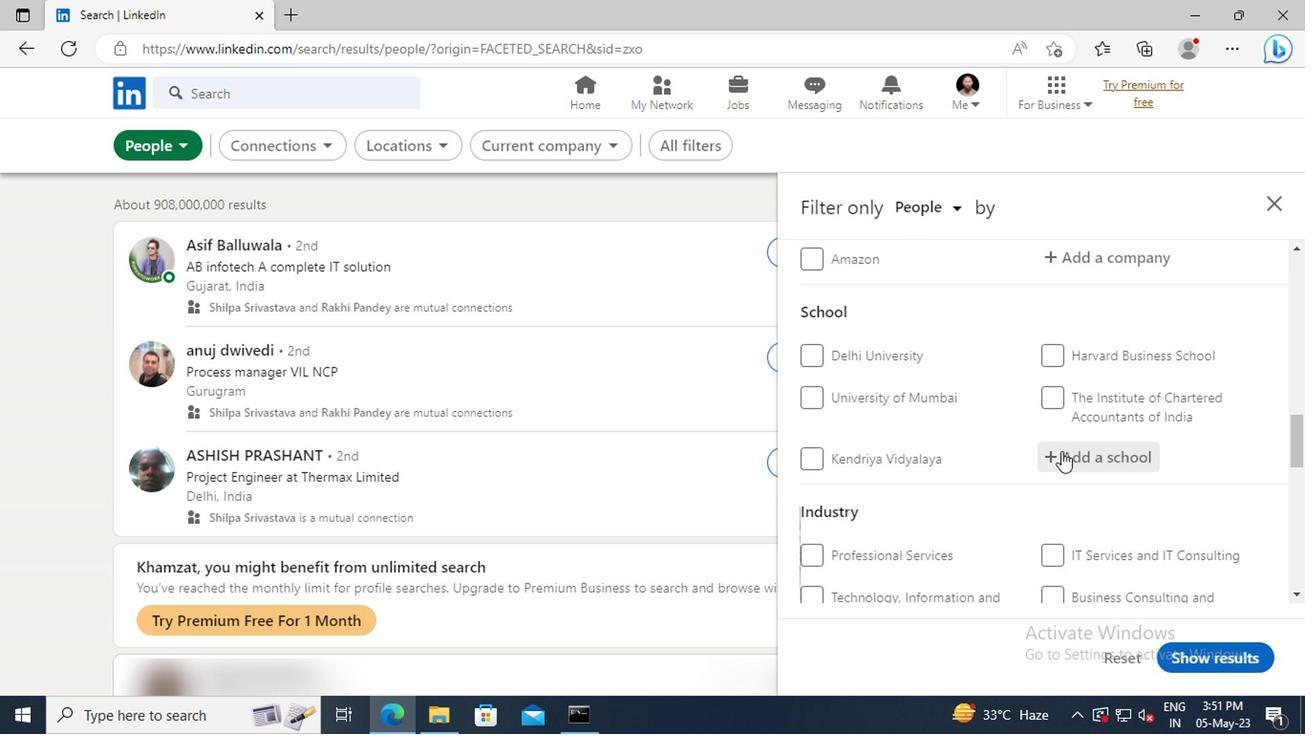 
Action: Key pressed <Key.shift>LITTLE<Key.space><Key.shift>FLOWER<Key.space>
Screenshot: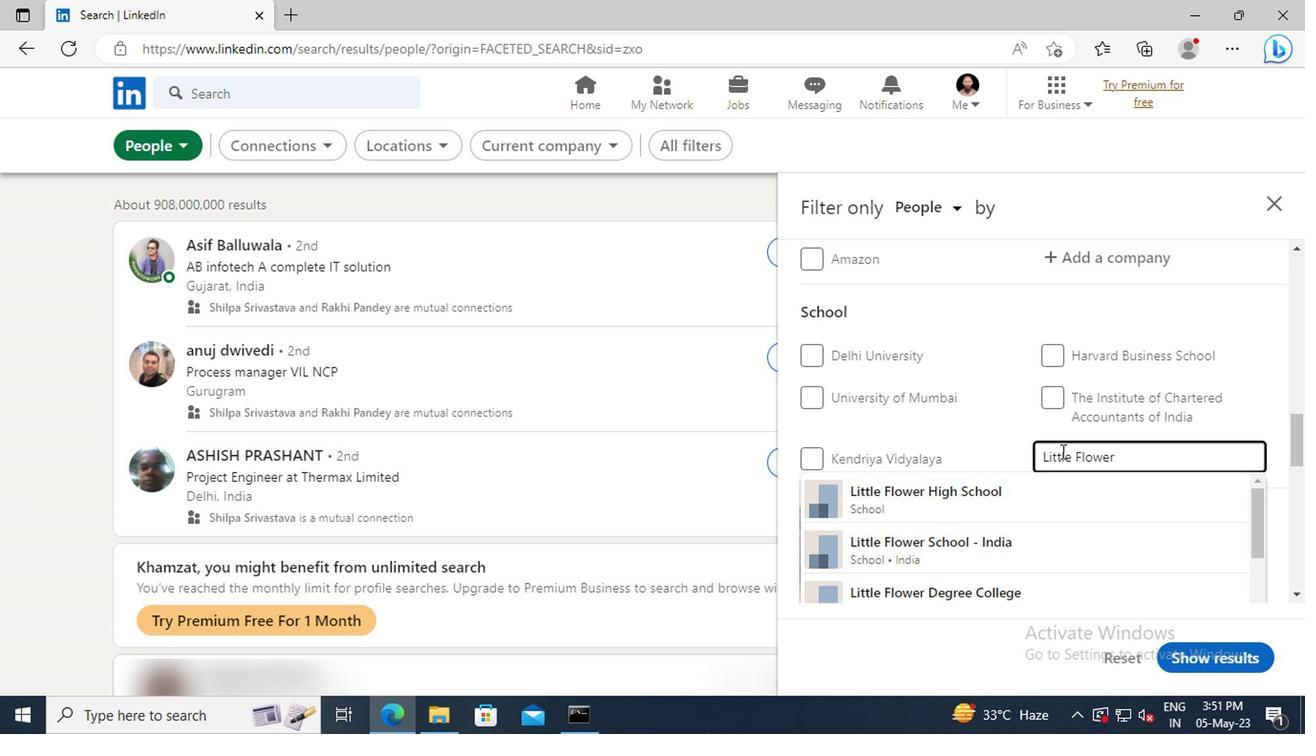 
Action: Mouse moved to (1053, 487)
Screenshot: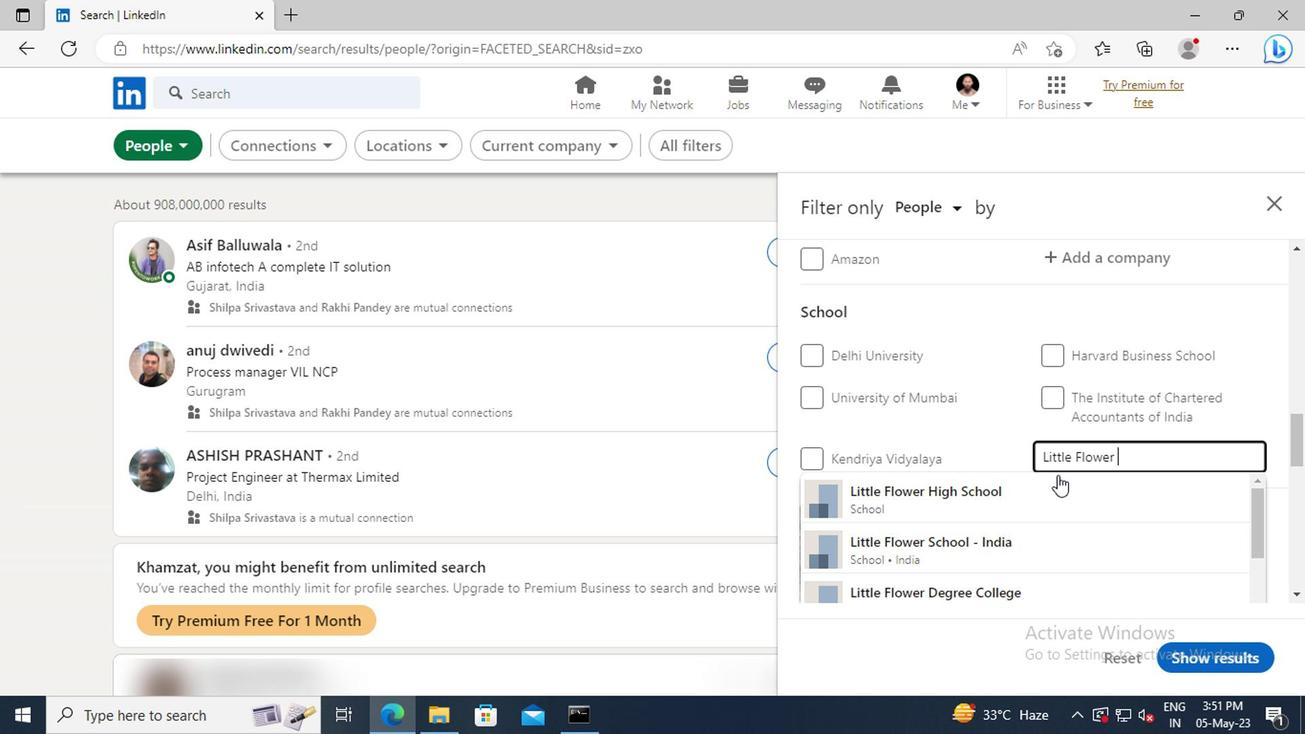 
Action: Mouse pressed left at (1053, 487)
Screenshot: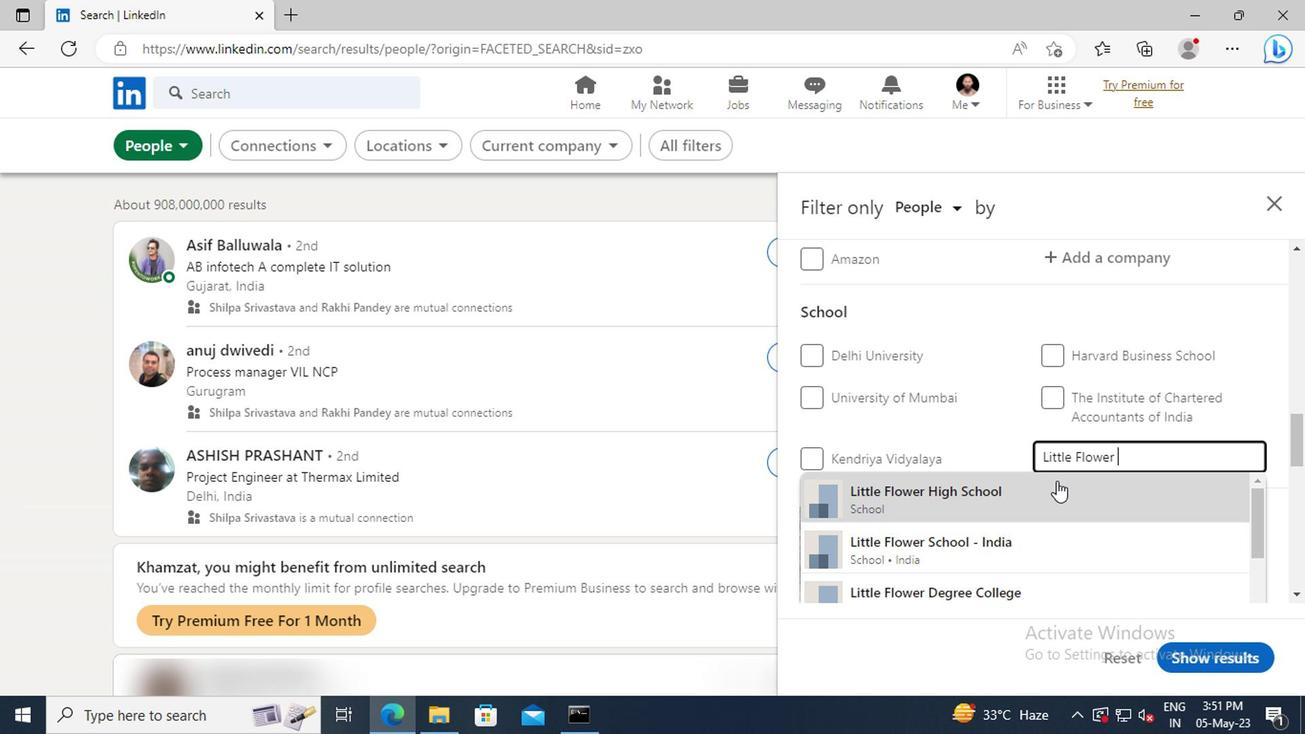 
Action: Mouse scrolled (1053, 487) with delta (0, 0)
Screenshot: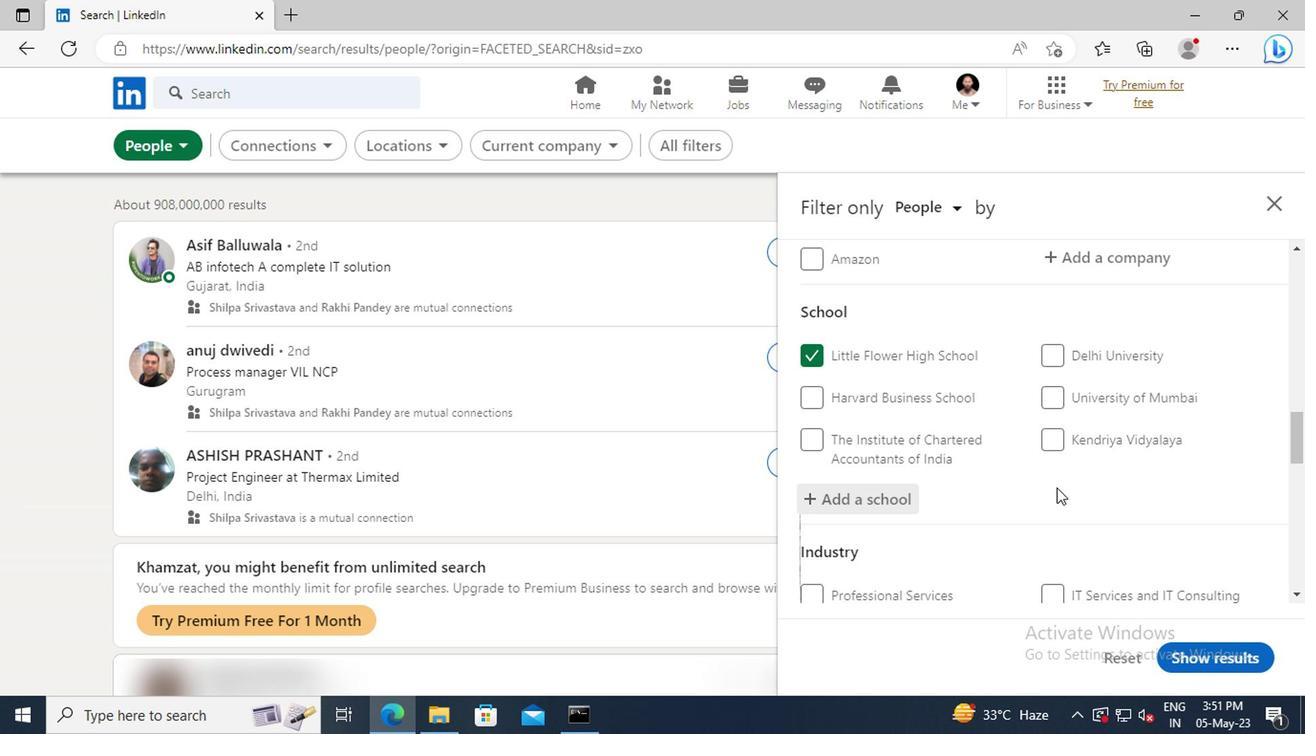 
Action: Mouse scrolled (1053, 487) with delta (0, 0)
Screenshot: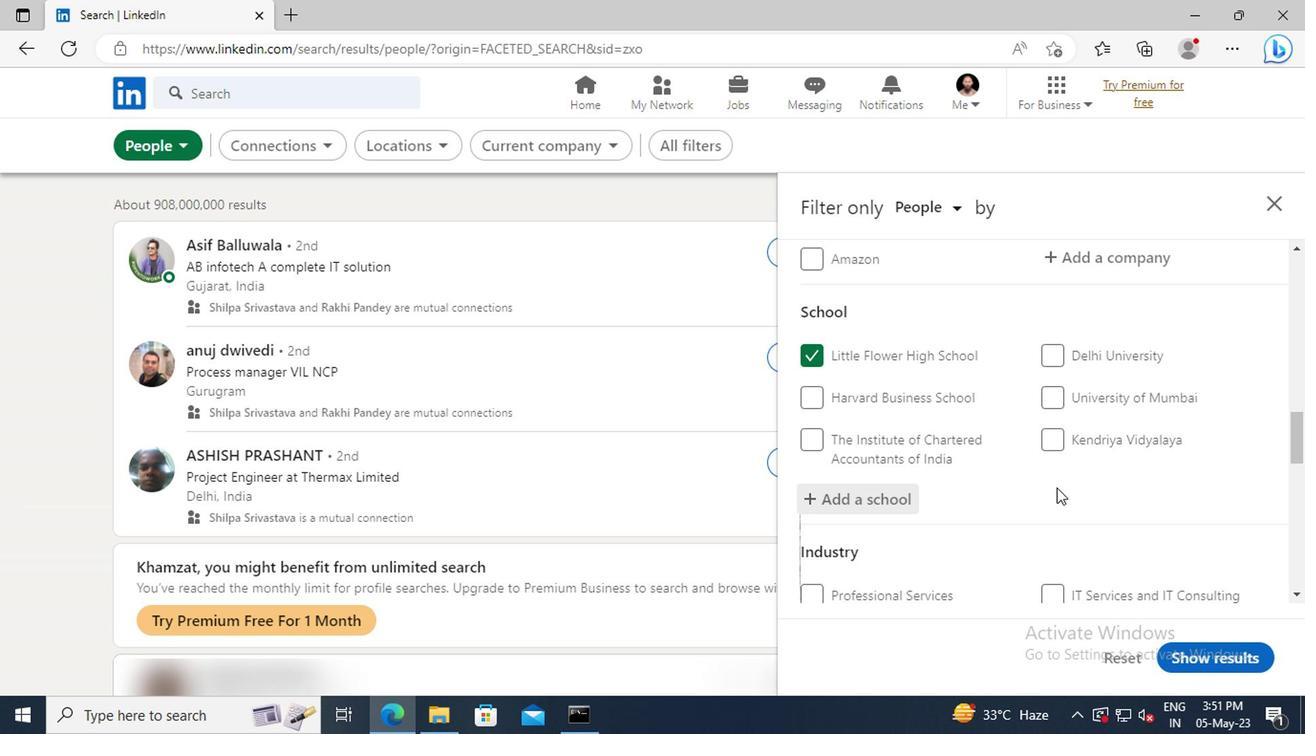 
Action: Mouse moved to (1050, 476)
Screenshot: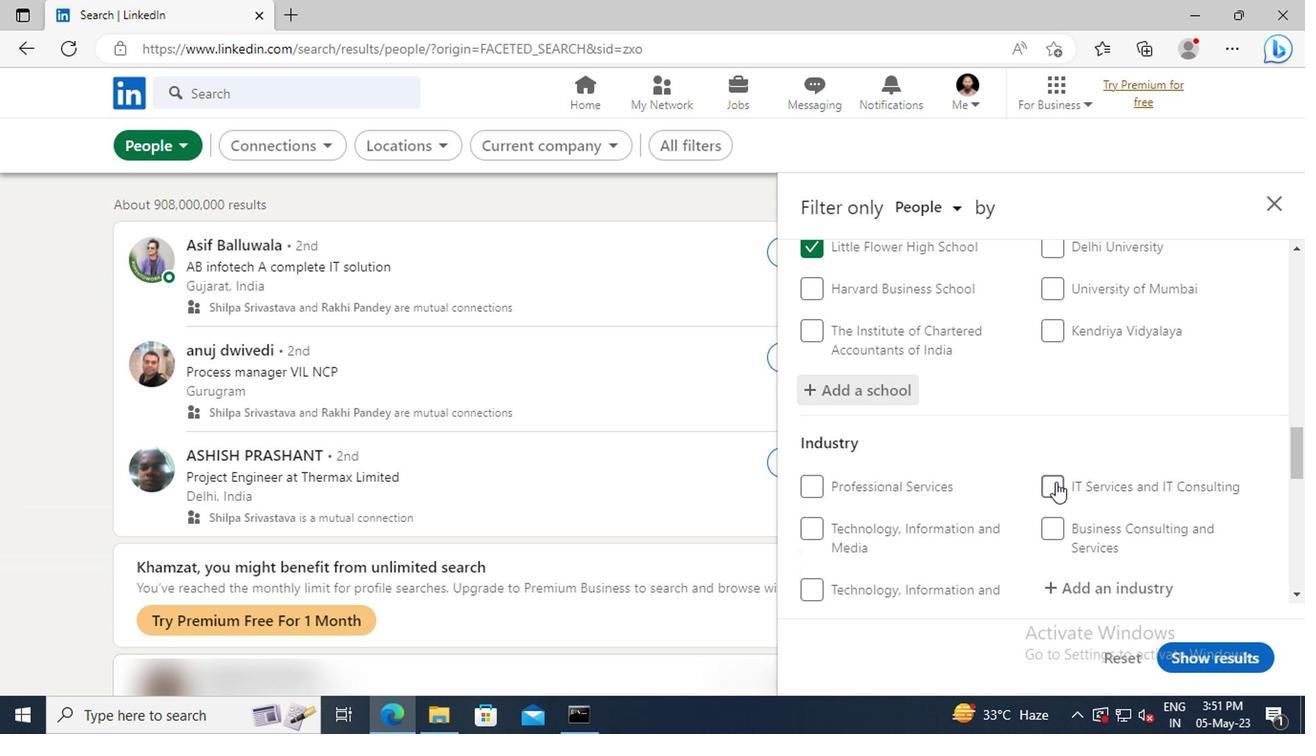
Action: Mouse scrolled (1050, 475) with delta (0, 0)
Screenshot: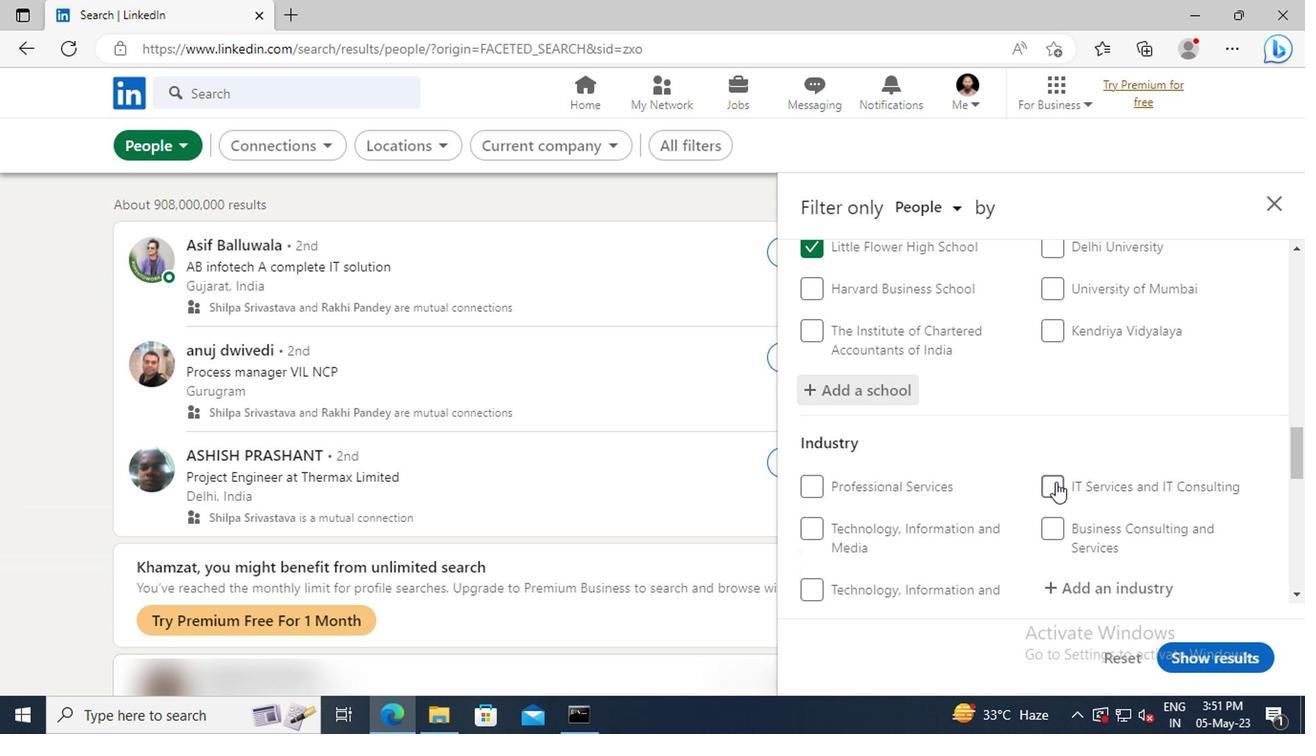 
Action: Mouse moved to (1050, 476)
Screenshot: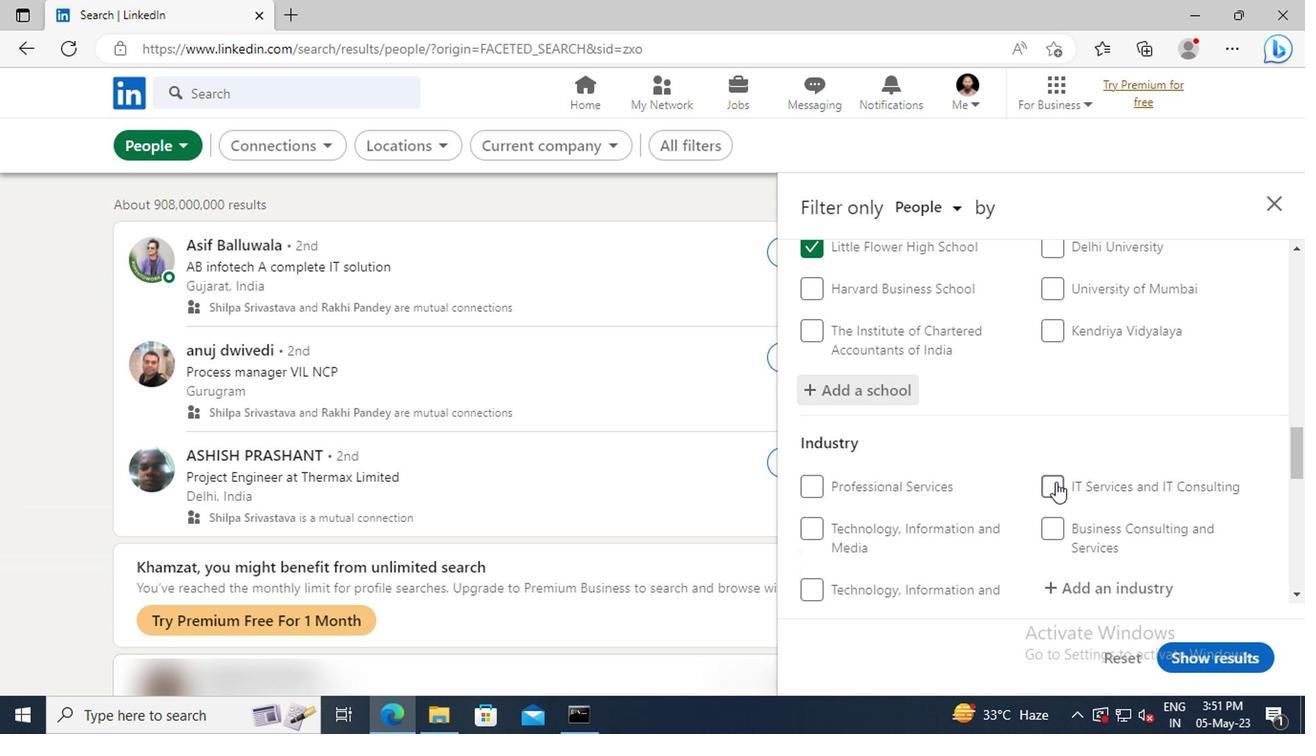 
Action: Mouse scrolled (1050, 475) with delta (0, 0)
Screenshot: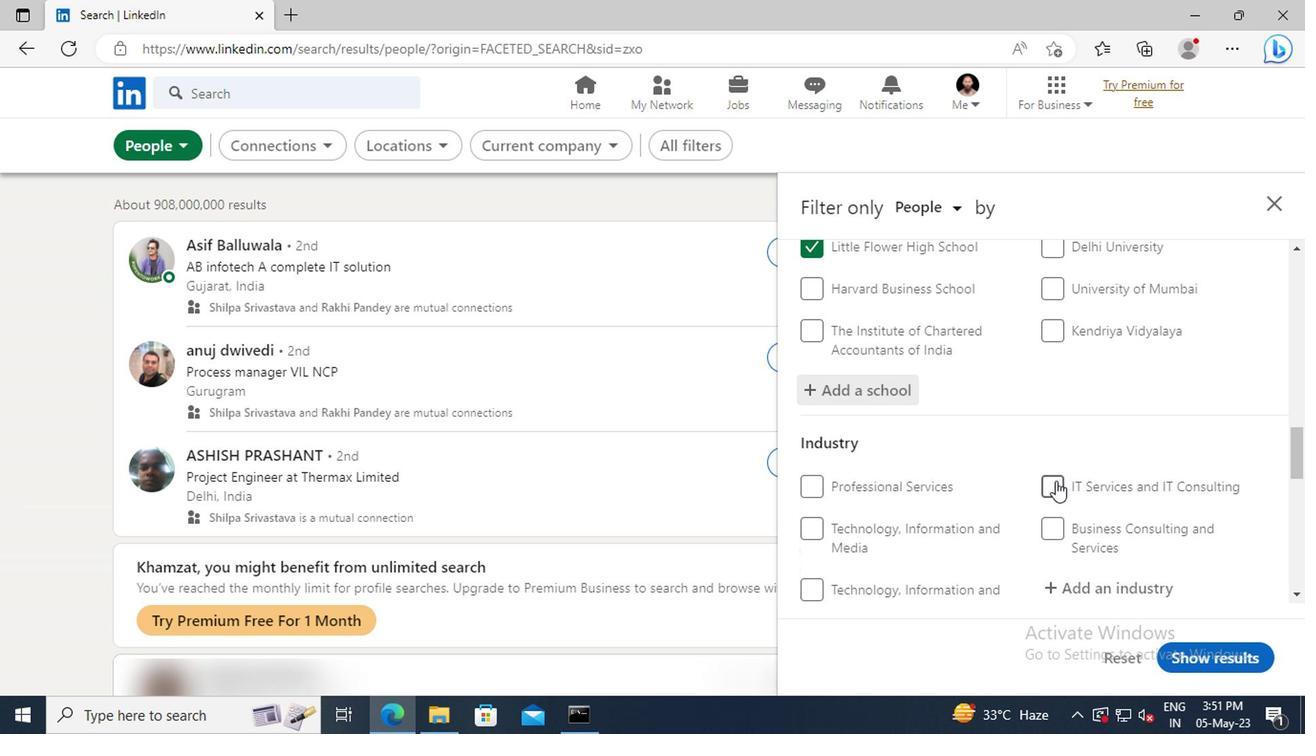 
Action: Mouse moved to (1061, 476)
Screenshot: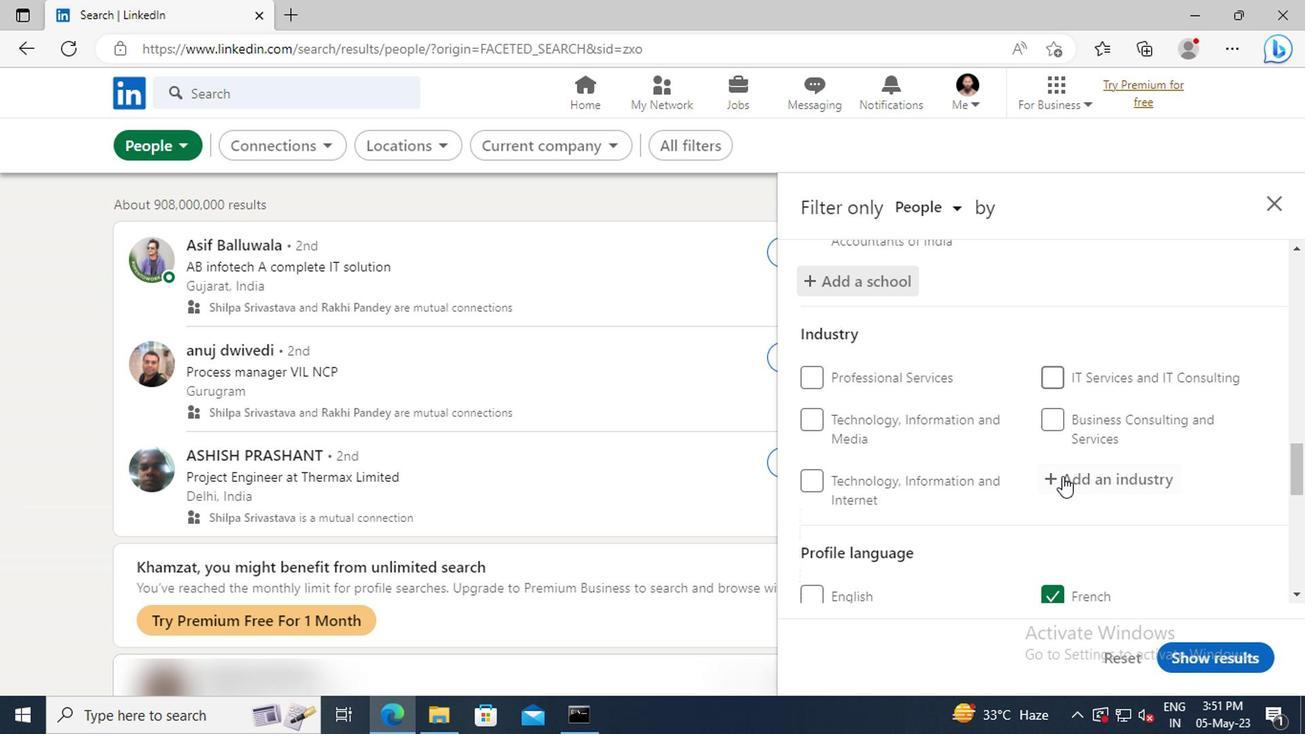 
Action: Mouse pressed left at (1061, 476)
Screenshot: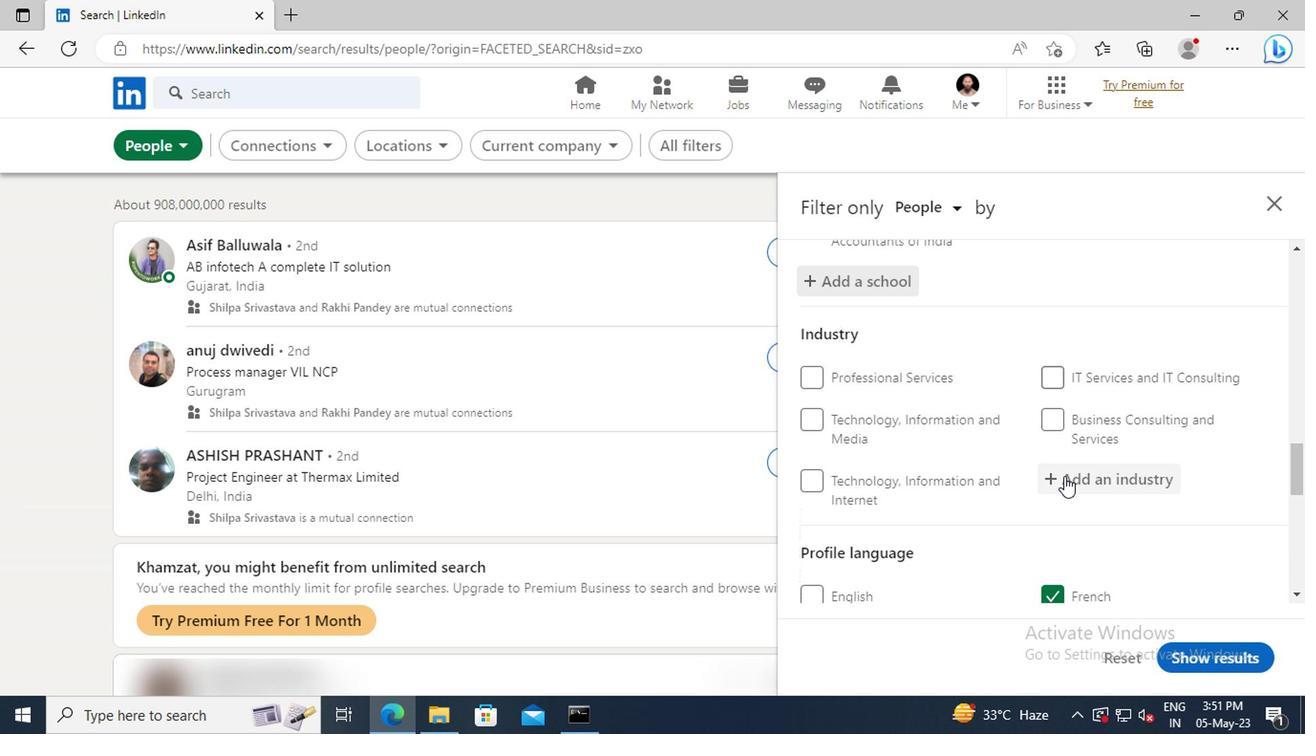 
Action: Key pressed <Key.shift>INVESTMENT<Key.space><Key.shift>B
Screenshot: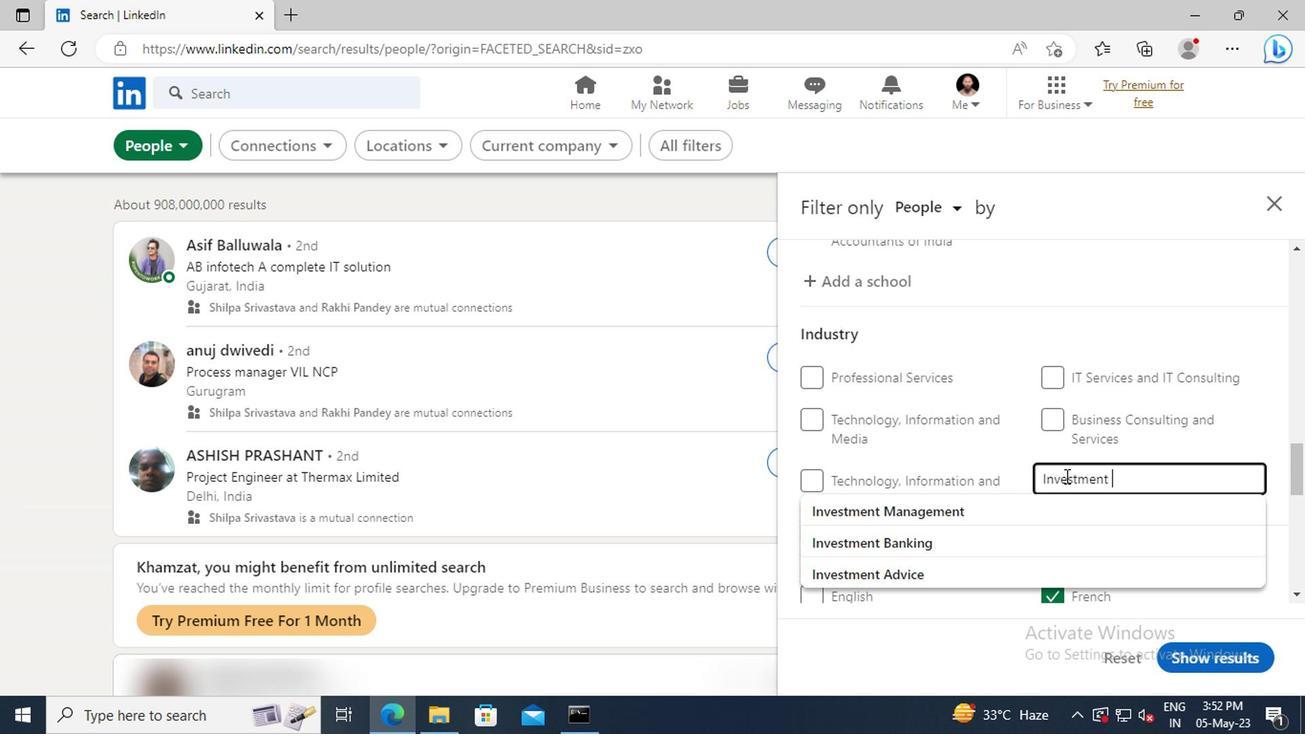
Action: Mouse moved to (1067, 501)
Screenshot: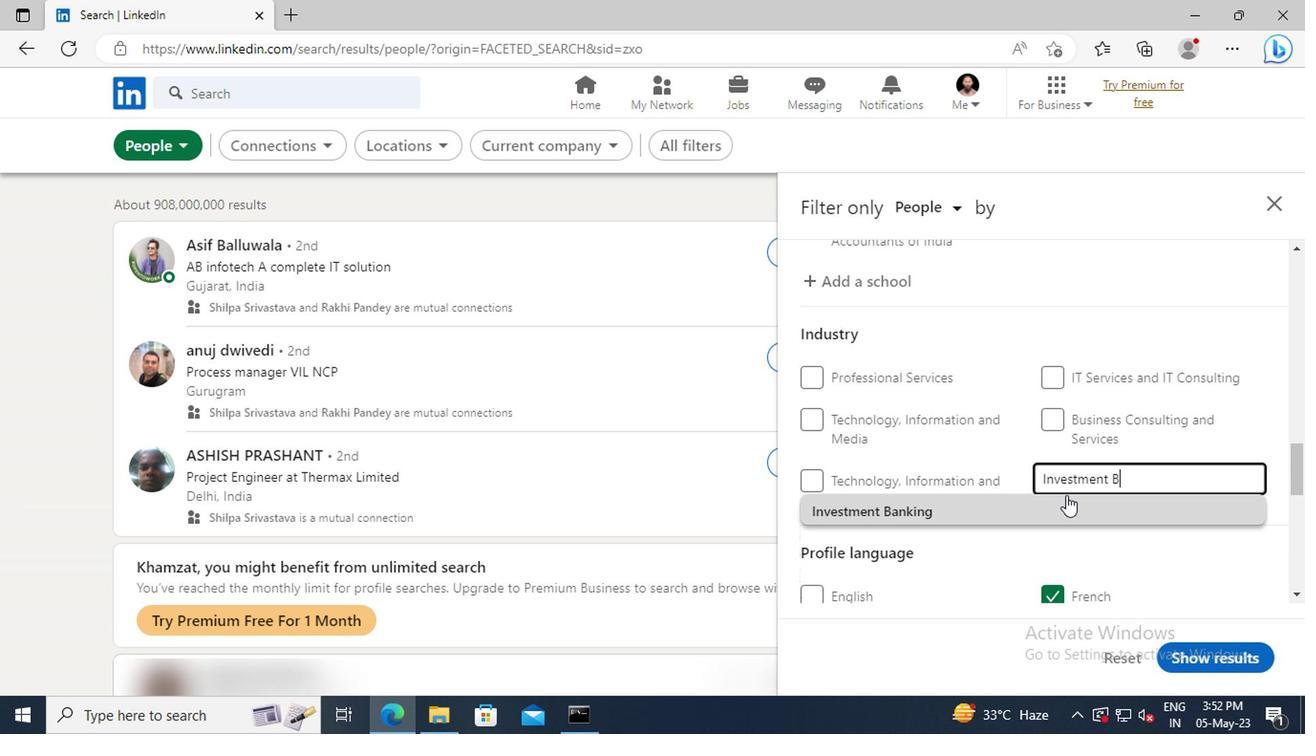 
Action: Mouse pressed left at (1067, 501)
Screenshot: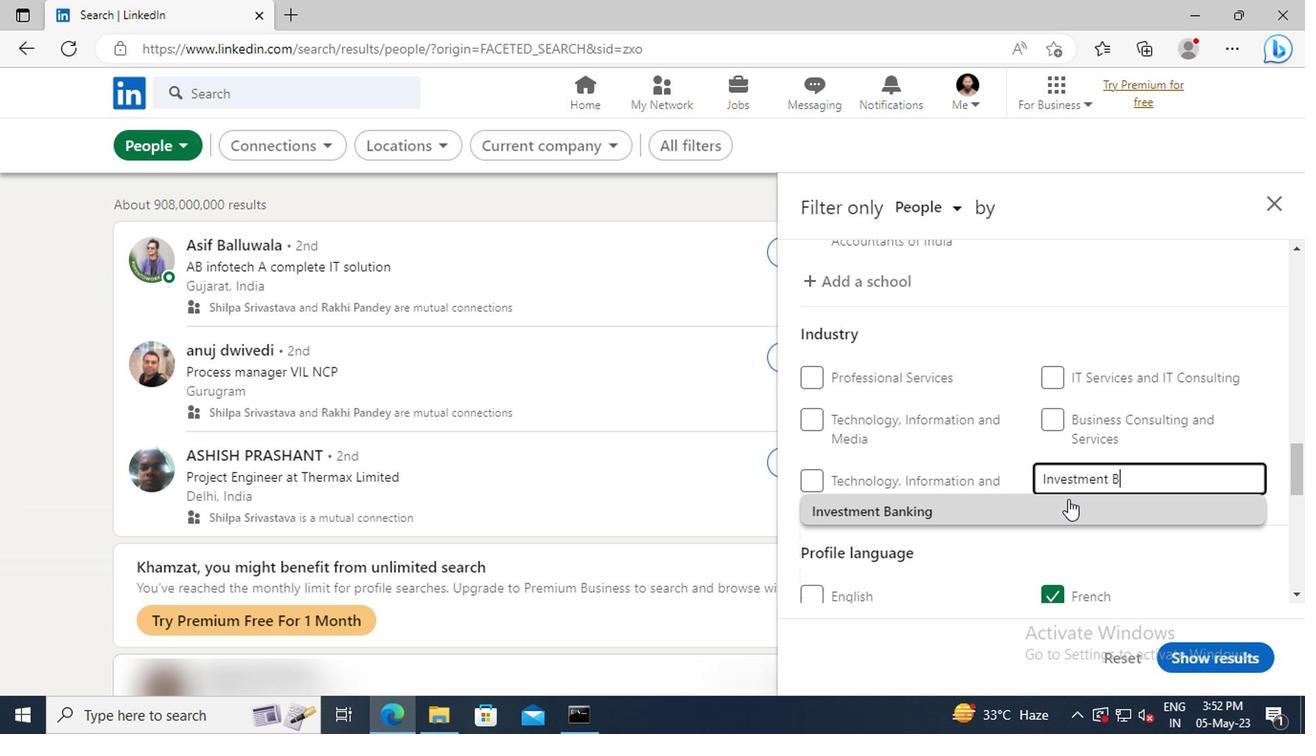 
Action: Mouse scrolled (1067, 501) with delta (0, 0)
Screenshot: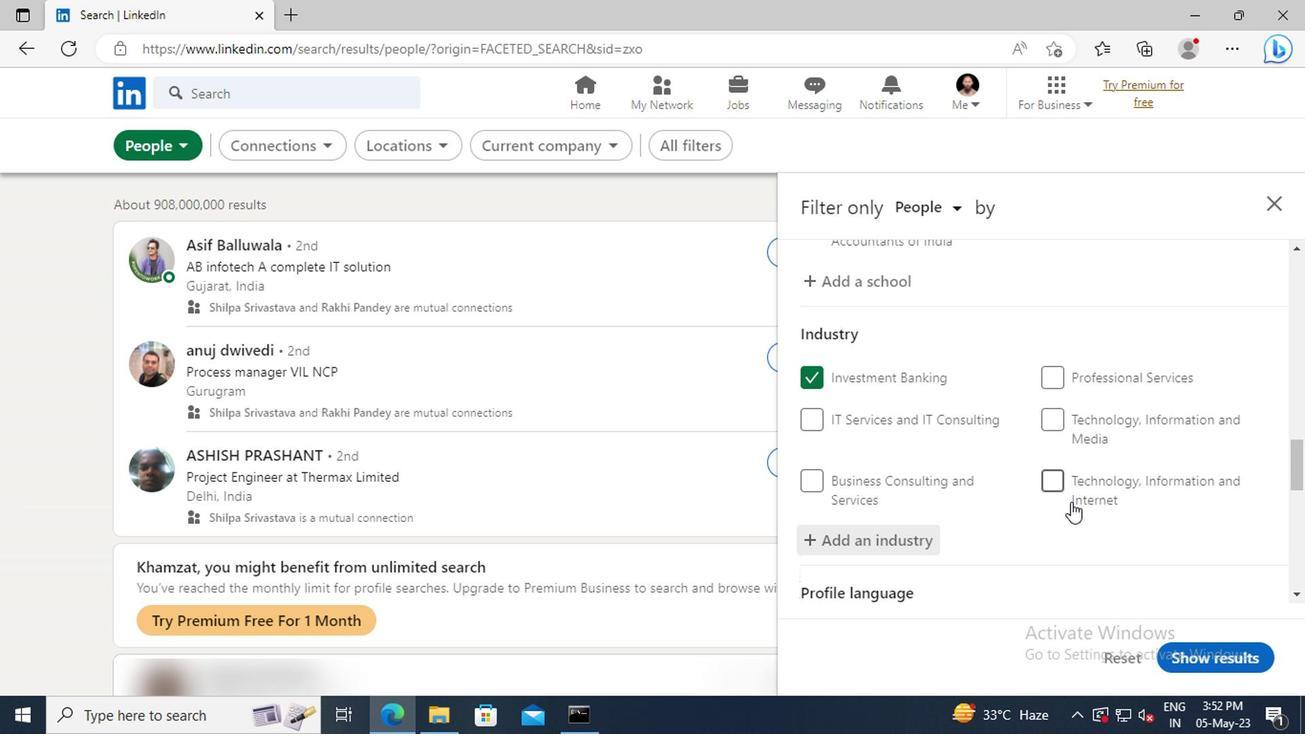
Action: Mouse scrolled (1067, 501) with delta (0, 0)
Screenshot: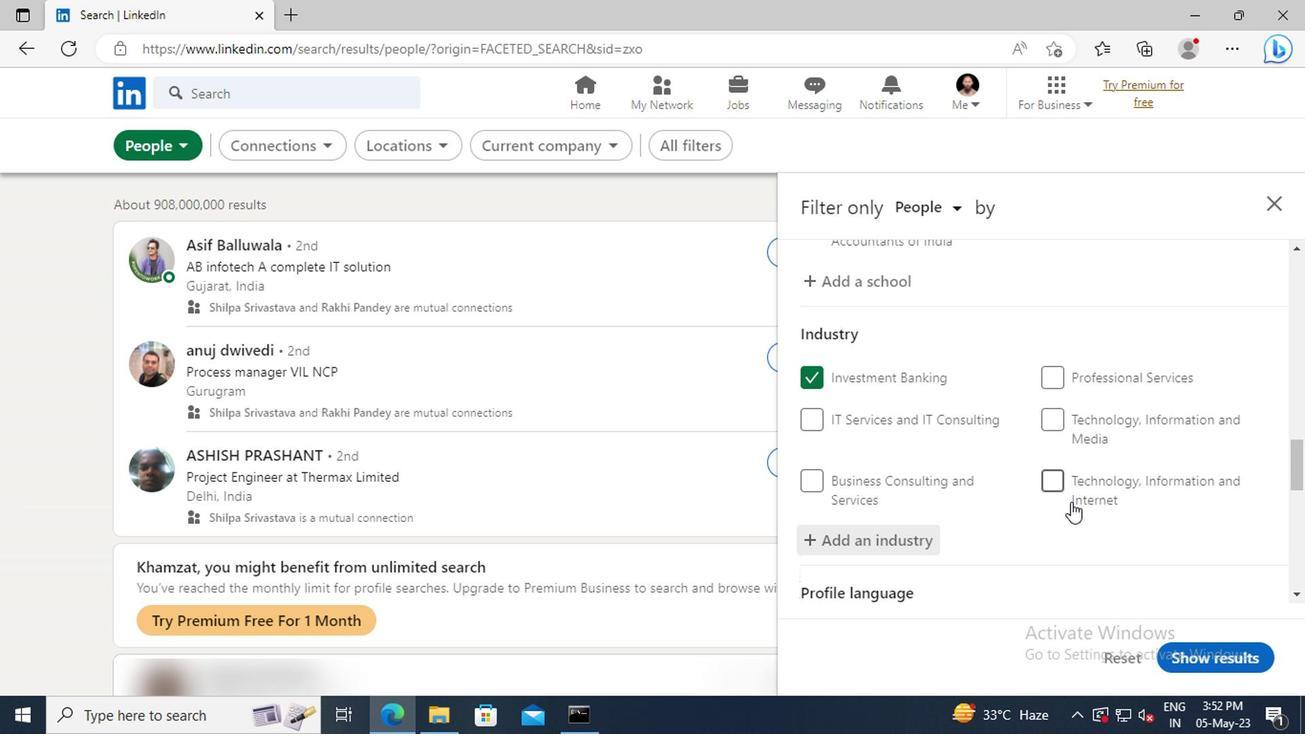 
Action: Mouse moved to (1067, 499)
Screenshot: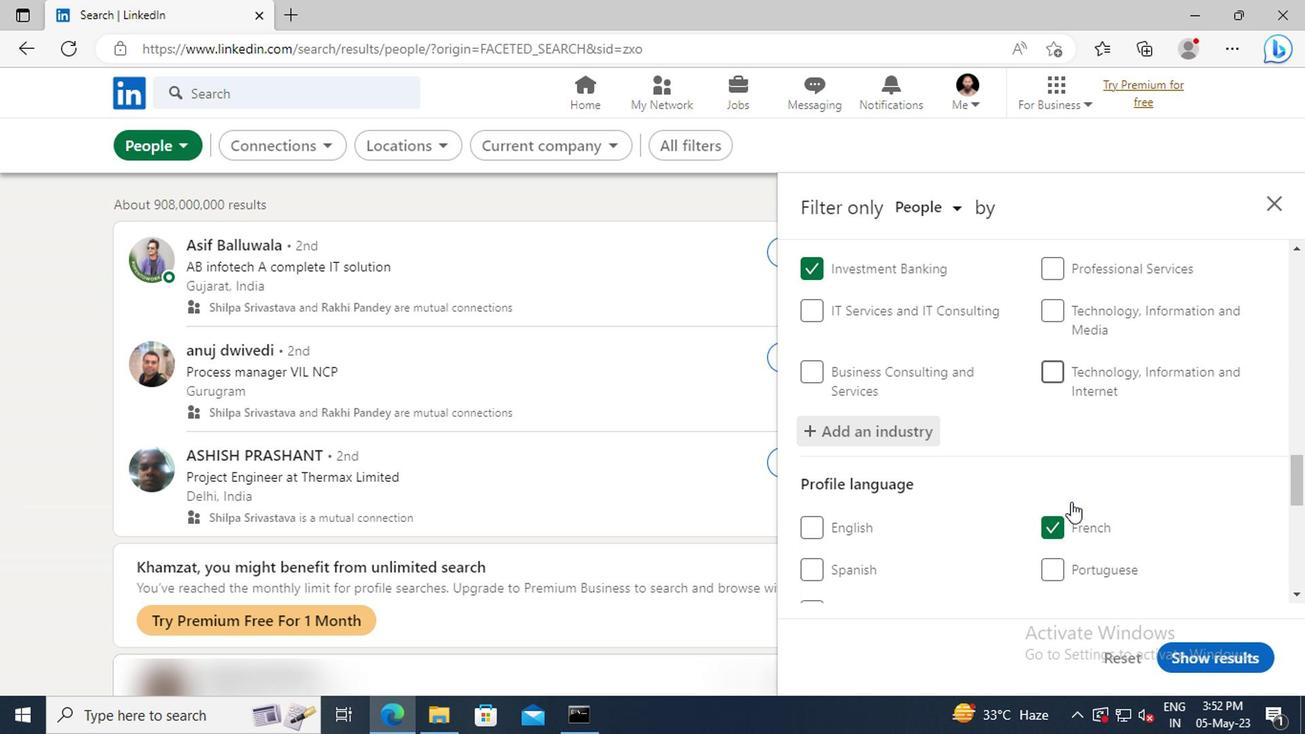 
Action: Mouse scrolled (1067, 497) with delta (0, -1)
Screenshot: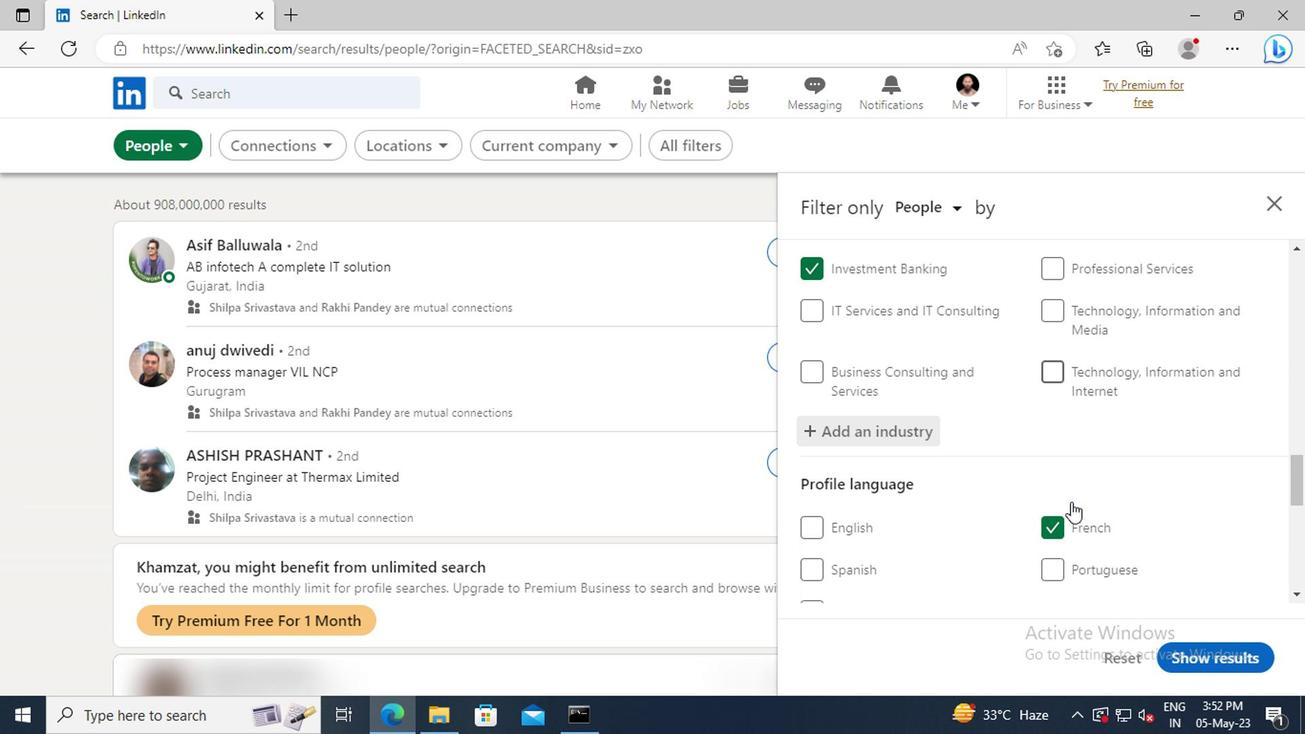 
Action: Mouse scrolled (1067, 497) with delta (0, -1)
Screenshot: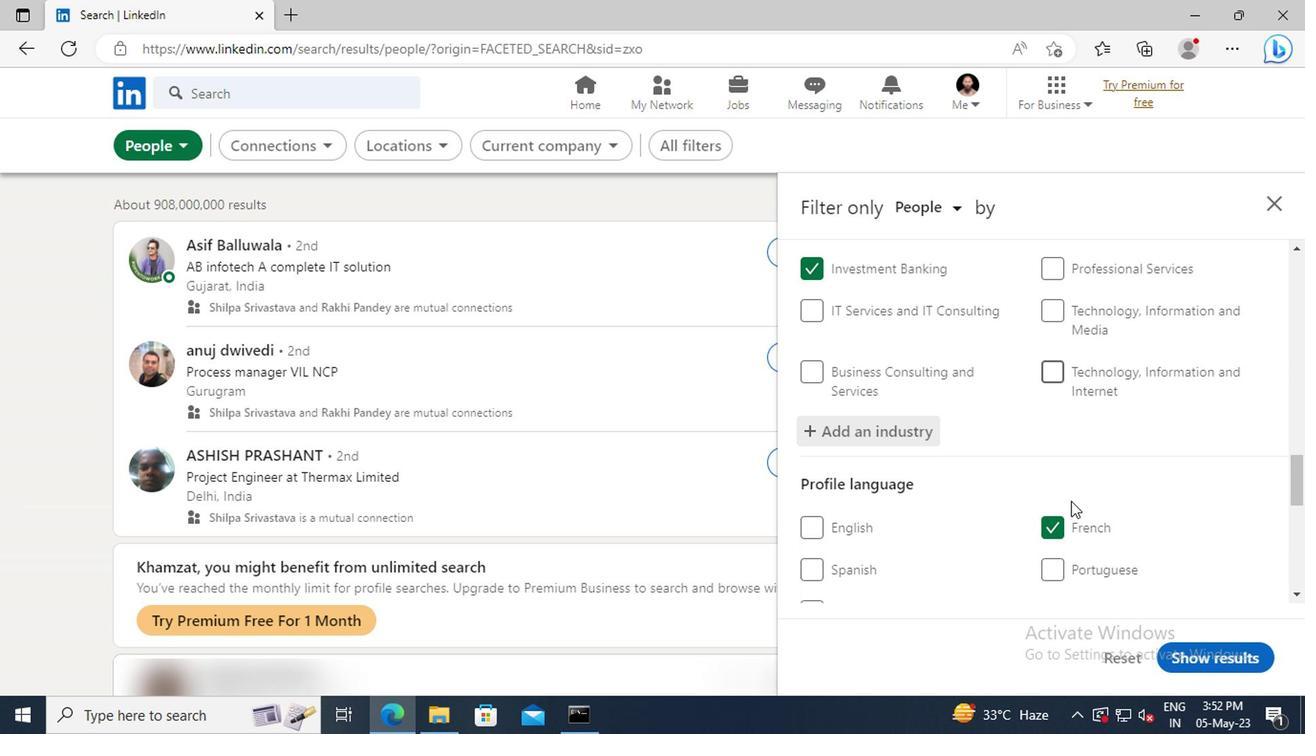 
Action: Mouse moved to (1064, 480)
Screenshot: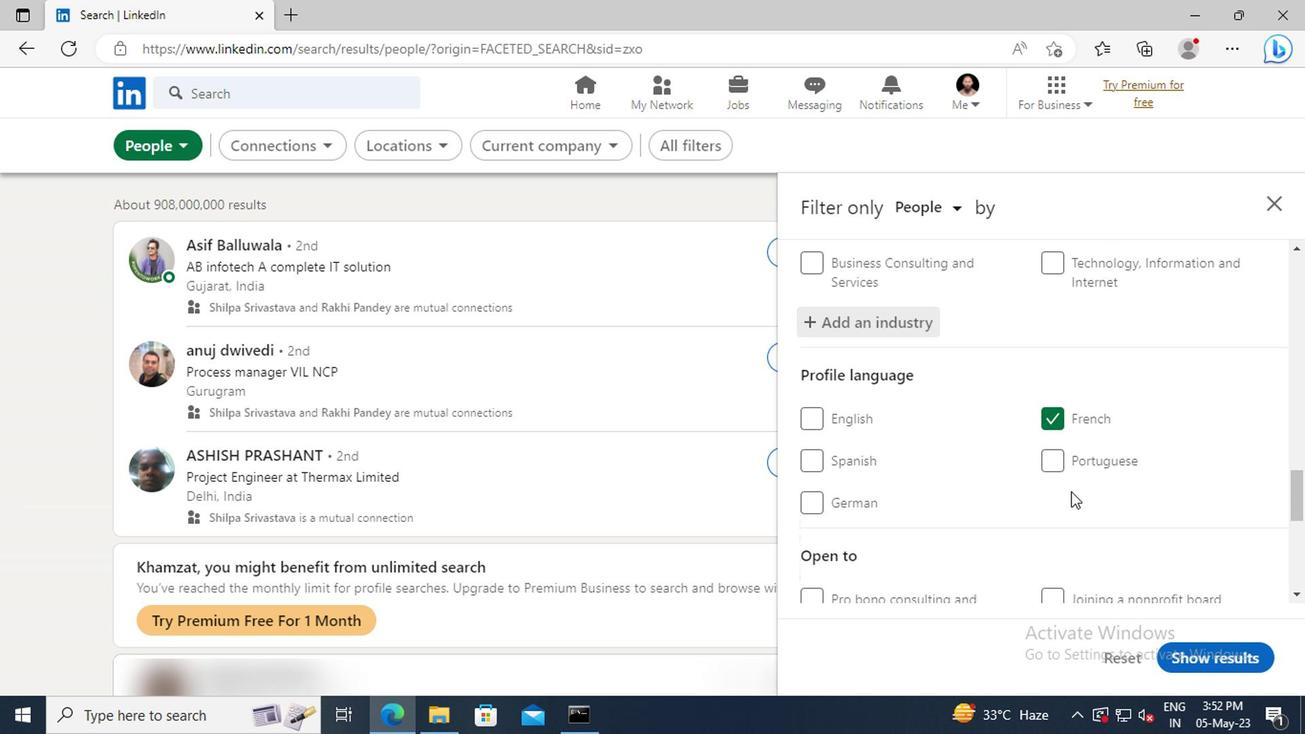 
Action: Mouse scrolled (1064, 478) with delta (0, -1)
Screenshot: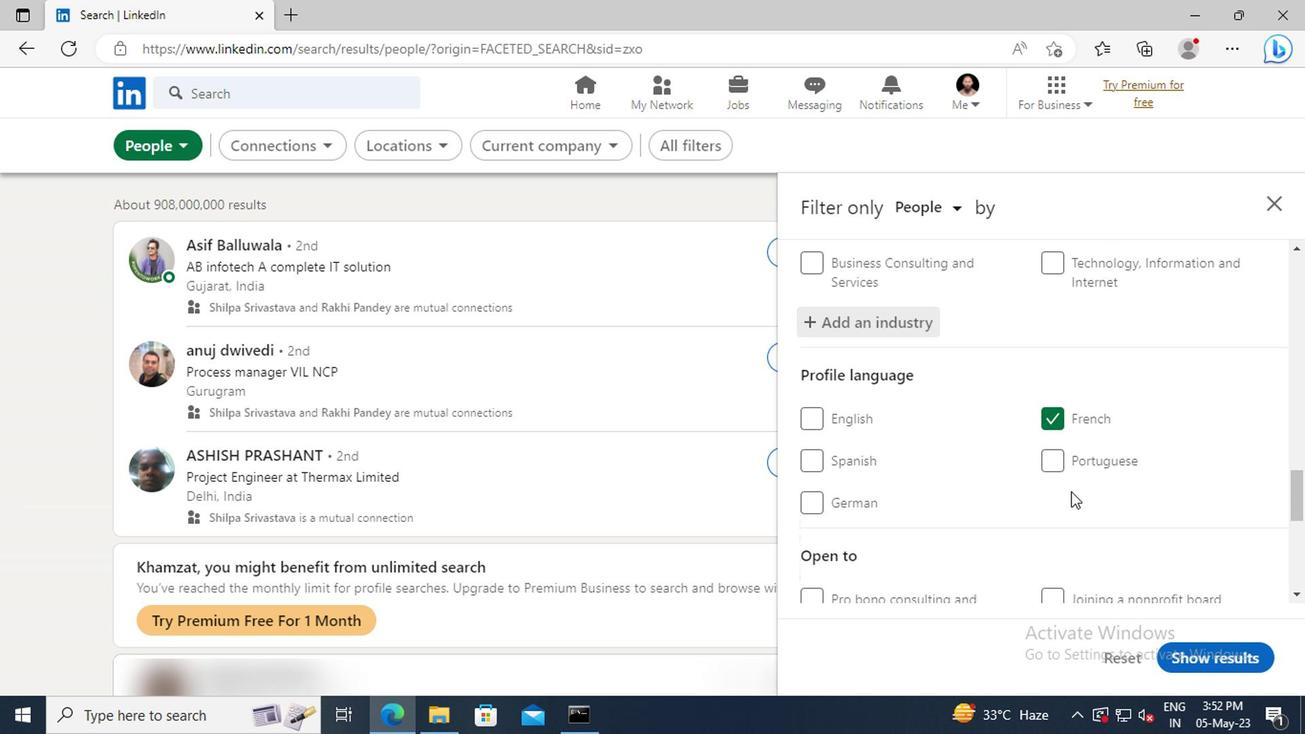 
Action: Mouse moved to (1064, 478)
Screenshot: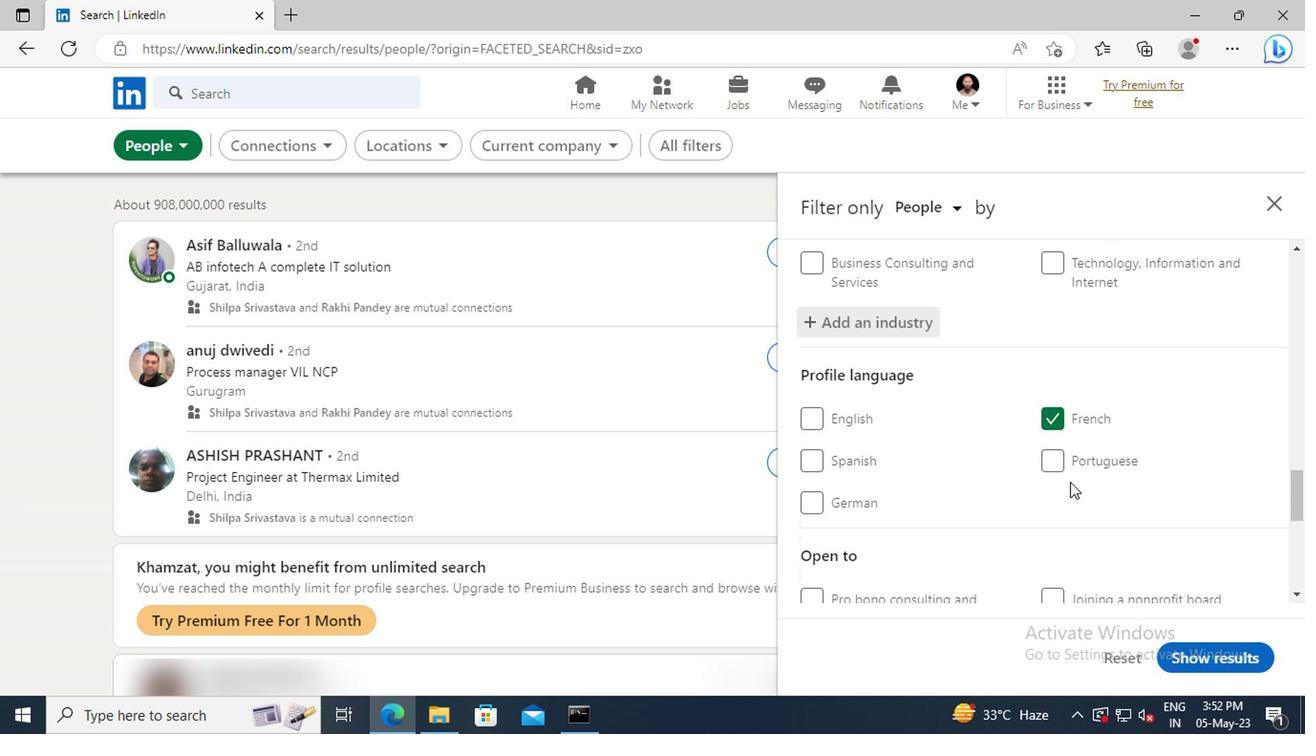 
Action: Mouse scrolled (1064, 477) with delta (0, 0)
Screenshot: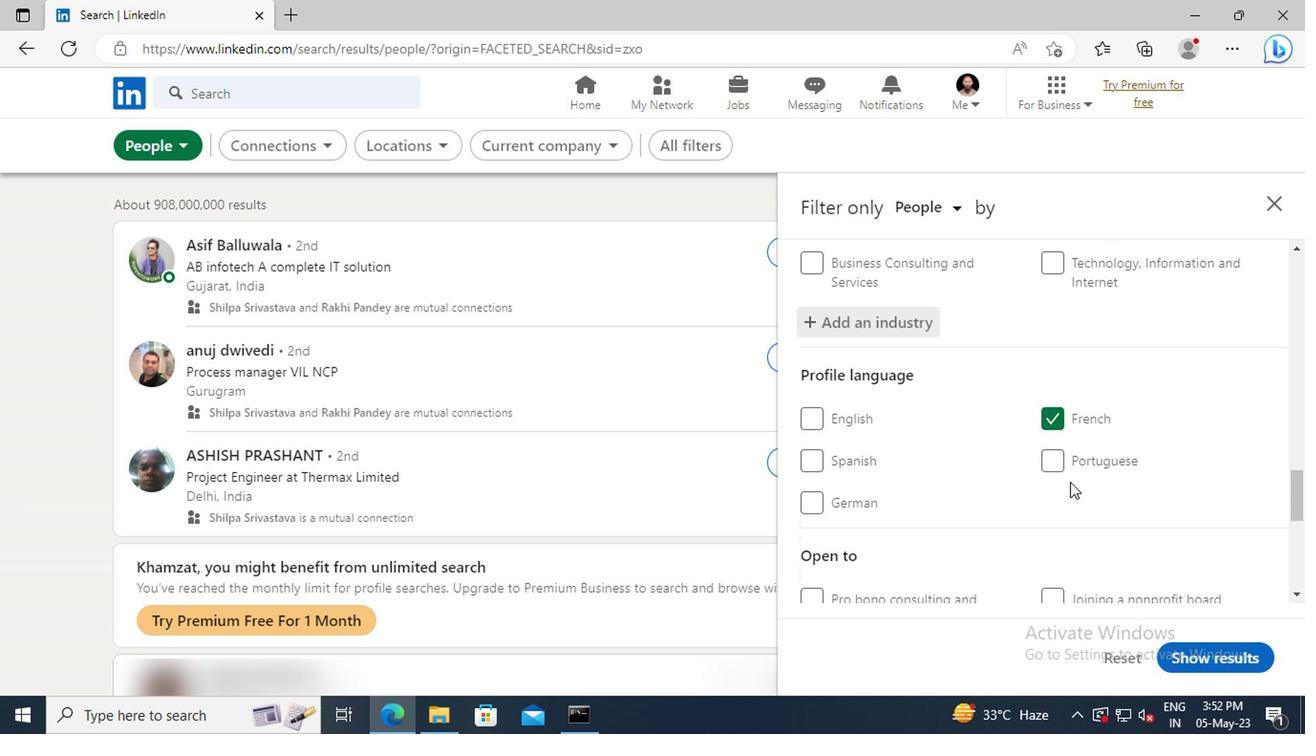 
Action: Mouse moved to (1063, 456)
Screenshot: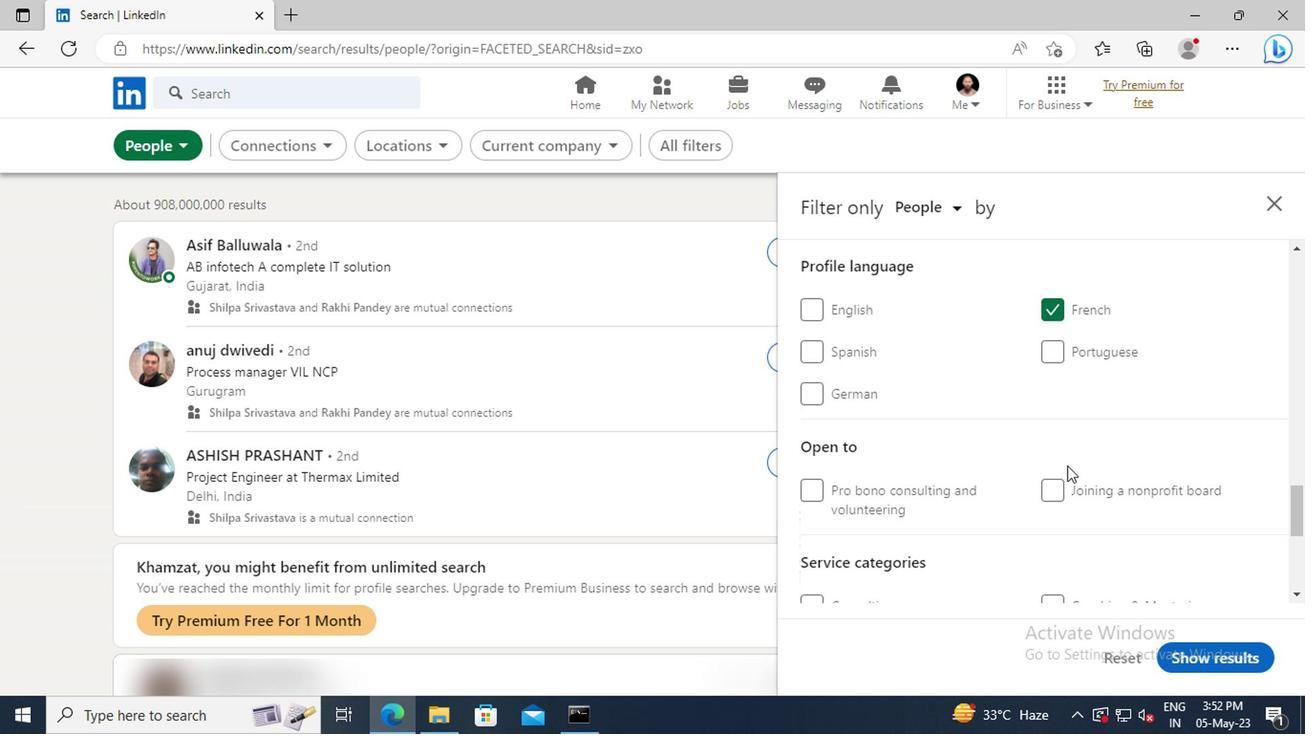 
Action: Mouse scrolled (1063, 455) with delta (0, -1)
Screenshot: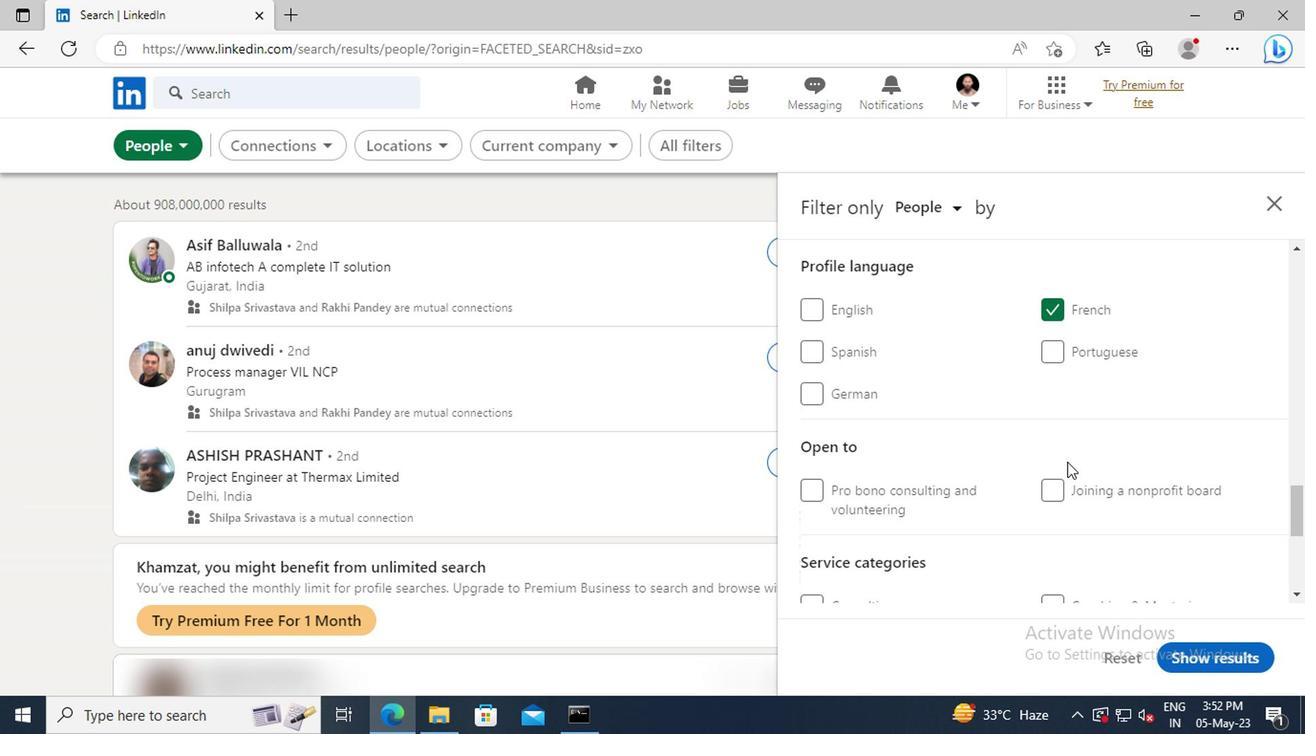 
Action: Mouse scrolled (1063, 455) with delta (0, -1)
Screenshot: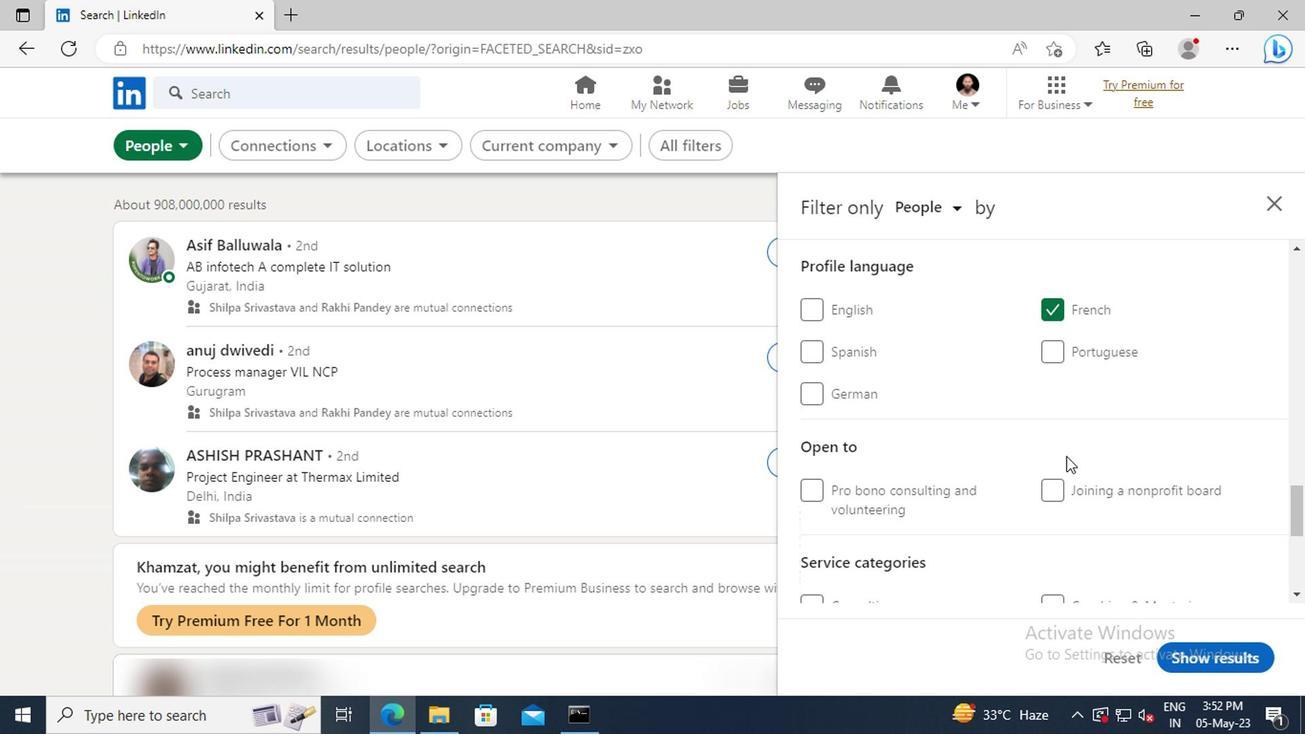 
Action: Mouse scrolled (1063, 455) with delta (0, -1)
Screenshot: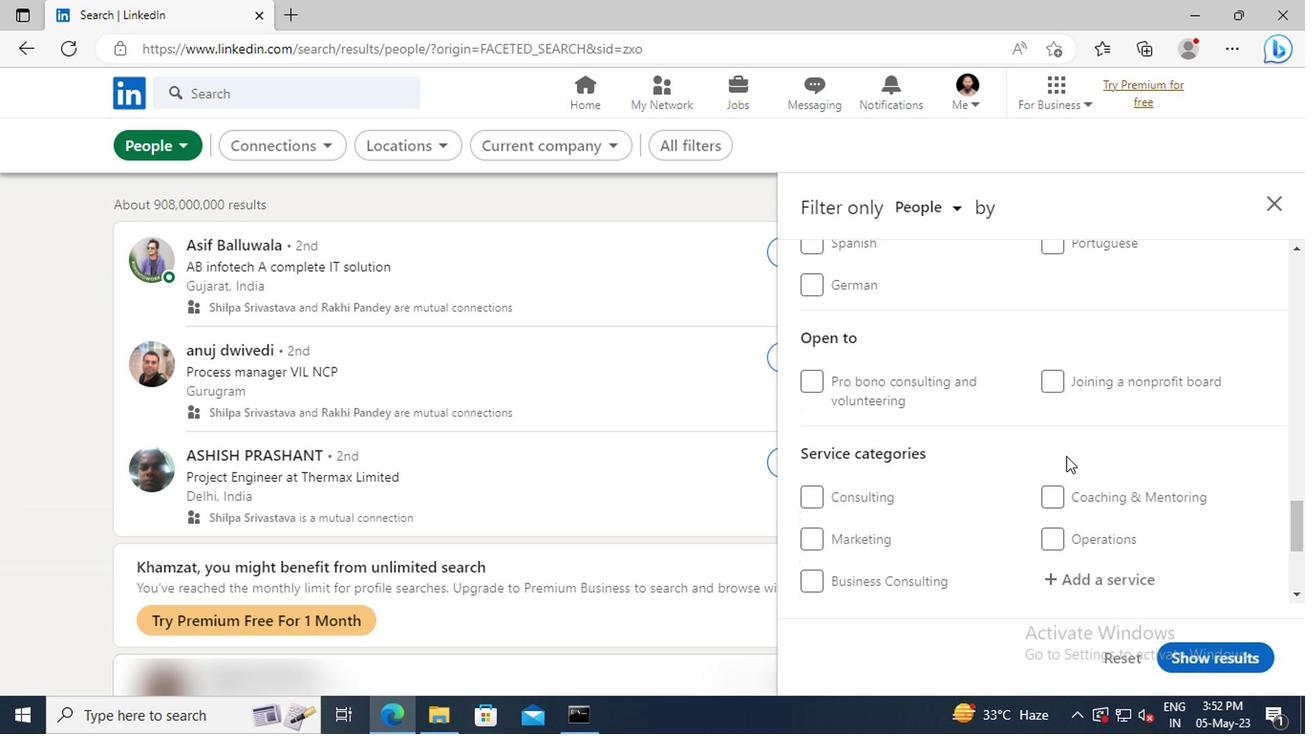
Action: Mouse scrolled (1063, 455) with delta (0, -1)
Screenshot: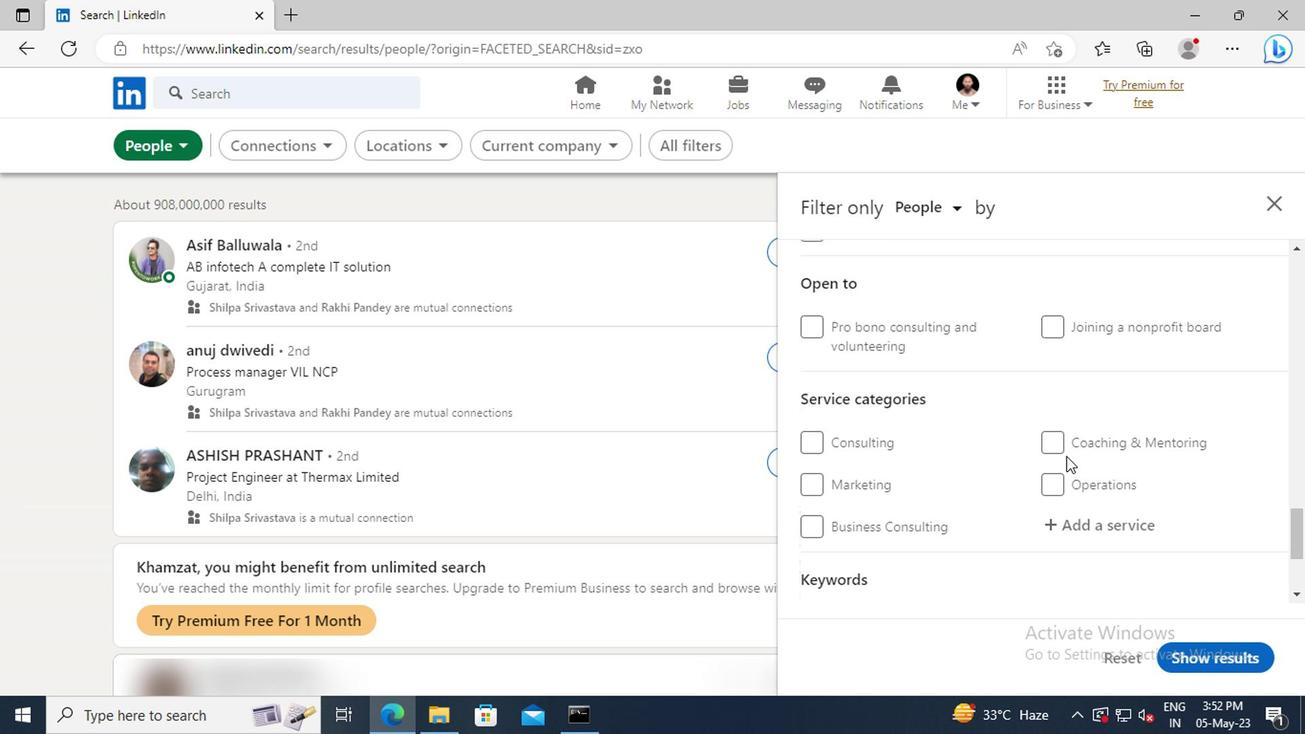
Action: Mouse moved to (1065, 470)
Screenshot: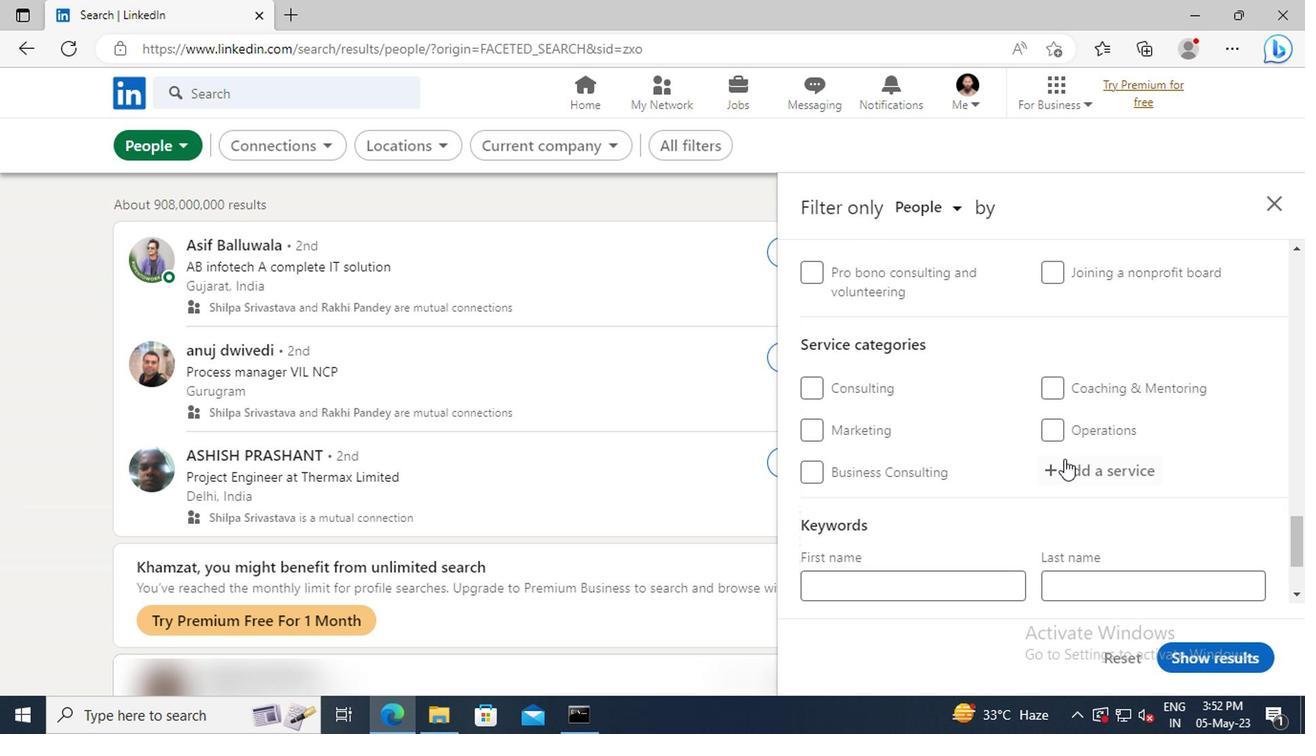 
Action: Mouse pressed left at (1065, 470)
Screenshot: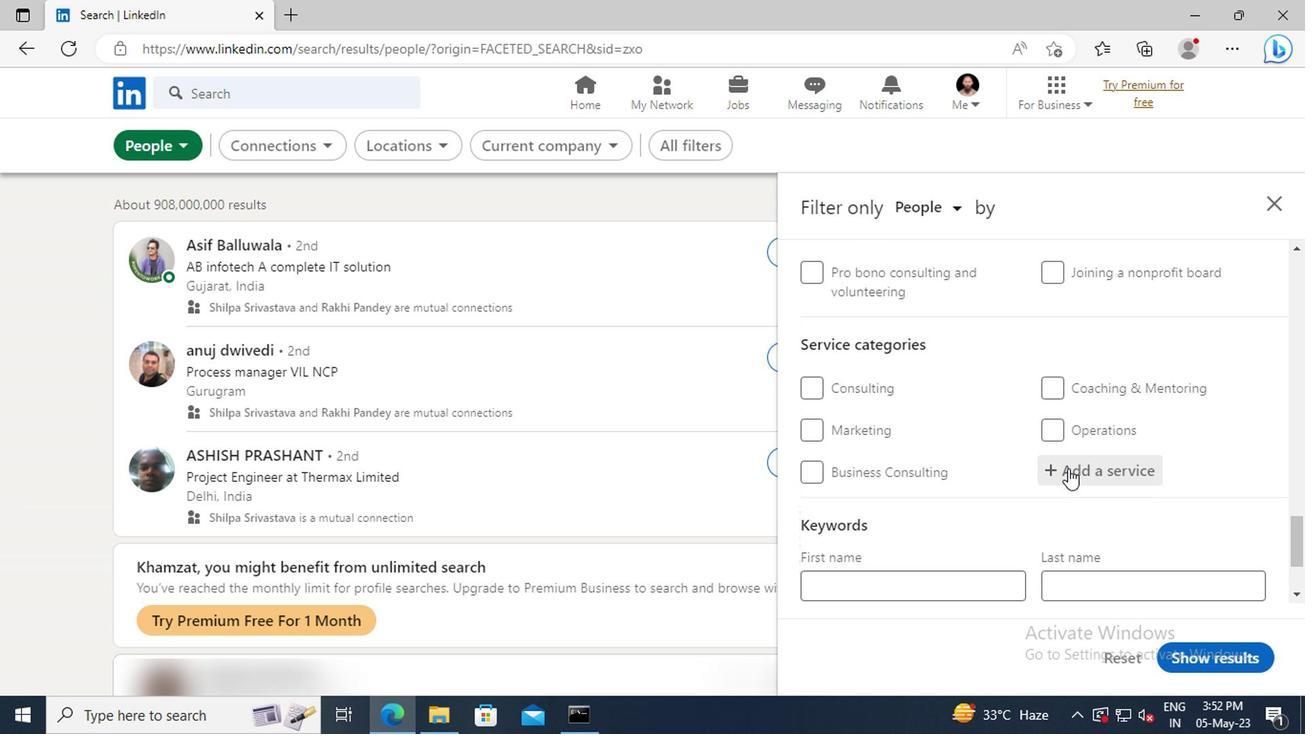 
Action: Key pressed <Key.shift>WEB<Key.space><Key.shift>DES
Screenshot: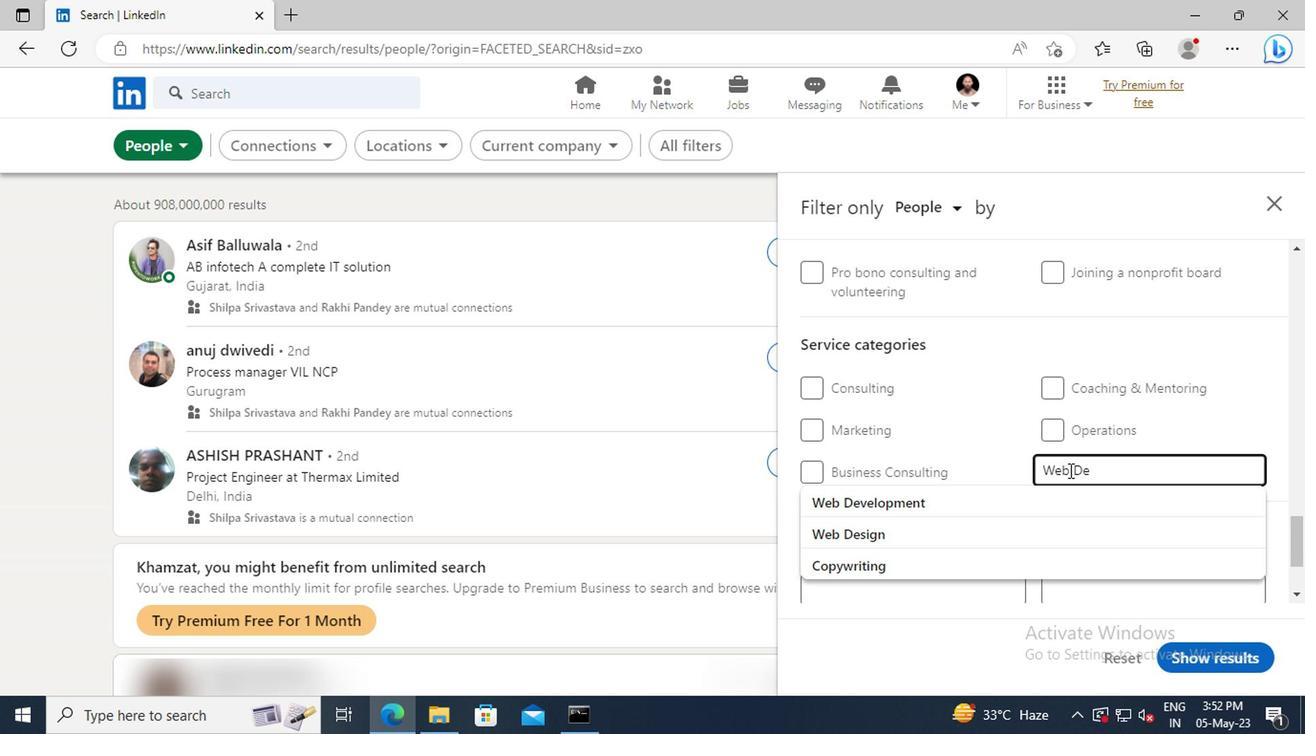 
Action: Mouse moved to (1069, 502)
Screenshot: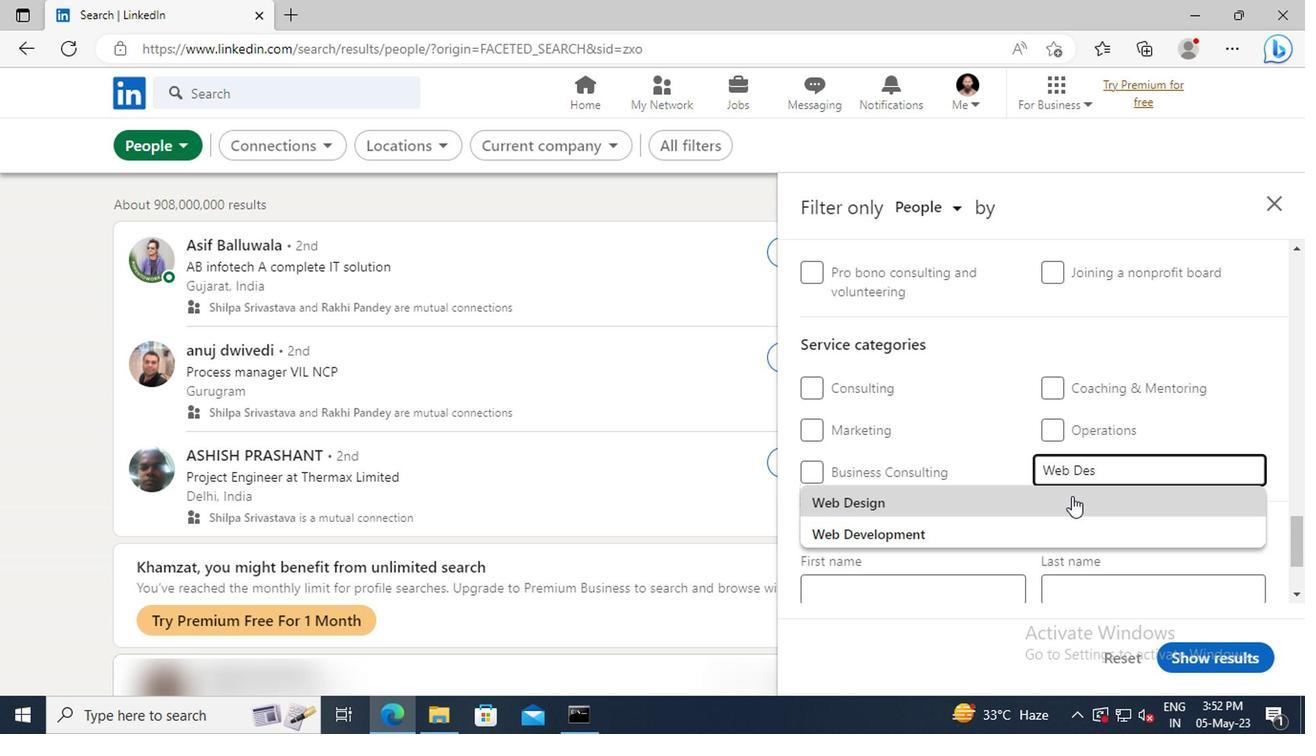 
Action: Mouse pressed left at (1069, 502)
Screenshot: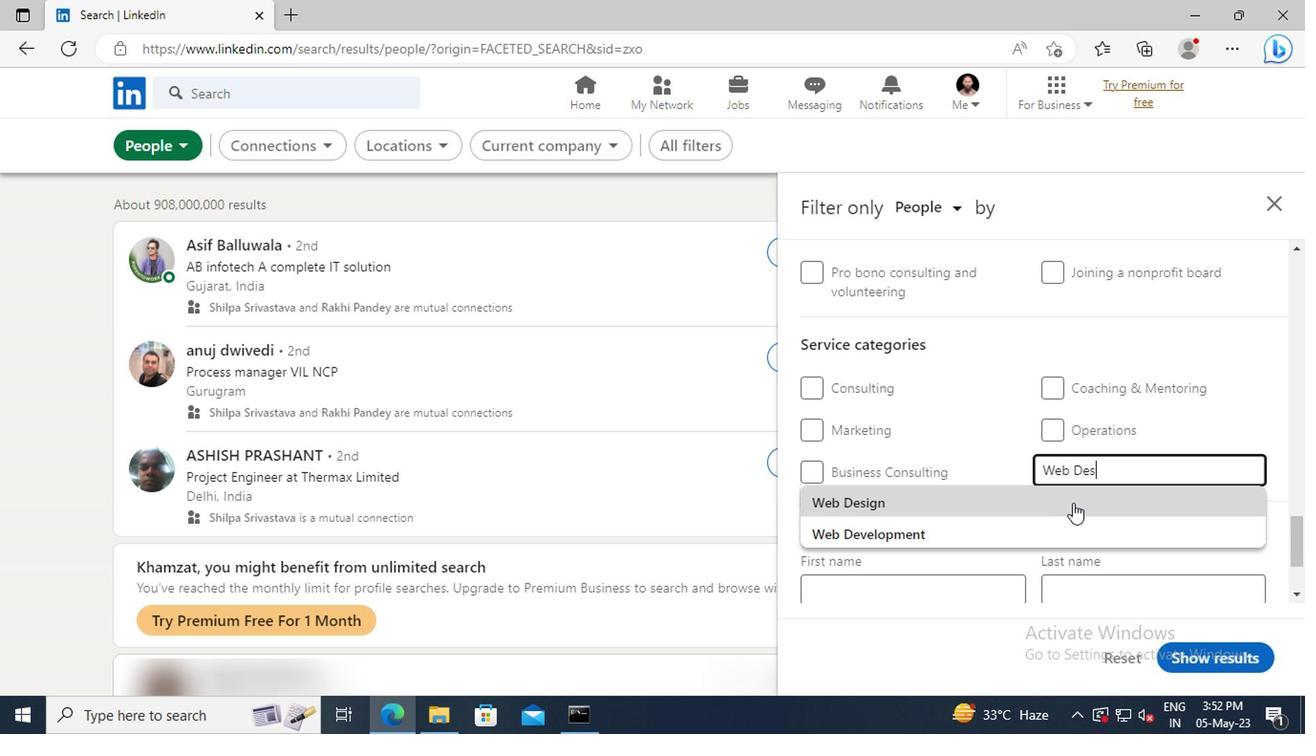 
Action: Mouse scrolled (1069, 501) with delta (0, 0)
Screenshot: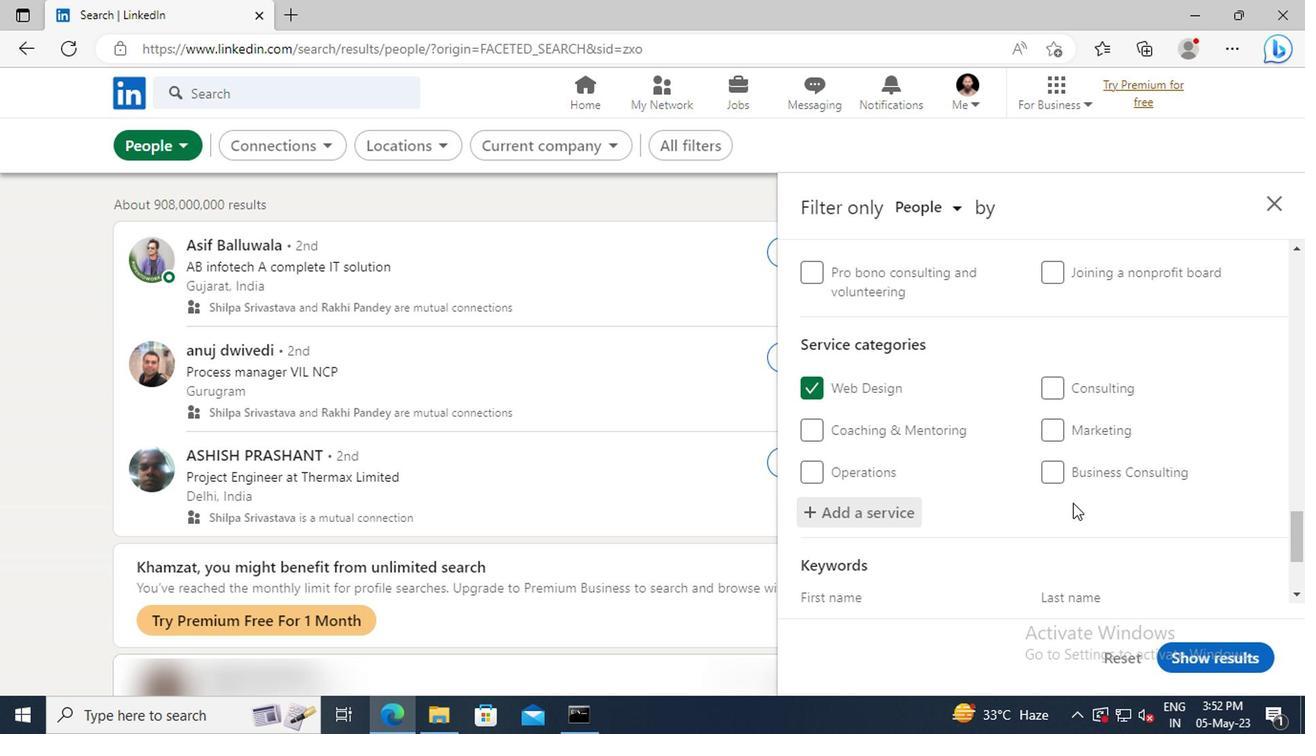 
Action: Mouse scrolled (1069, 501) with delta (0, 0)
Screenshot: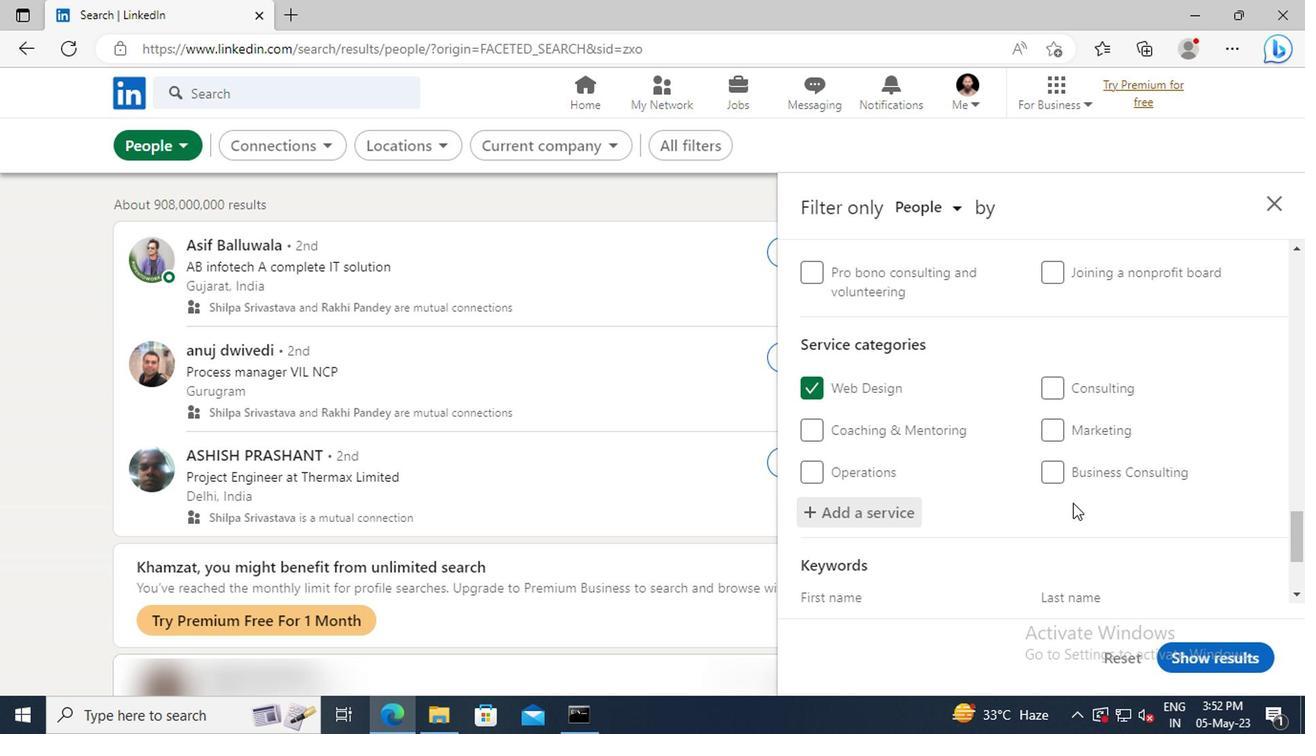 
Action: Mouse scrolled (1069, 501) with delta (0, 0)
Screenshot: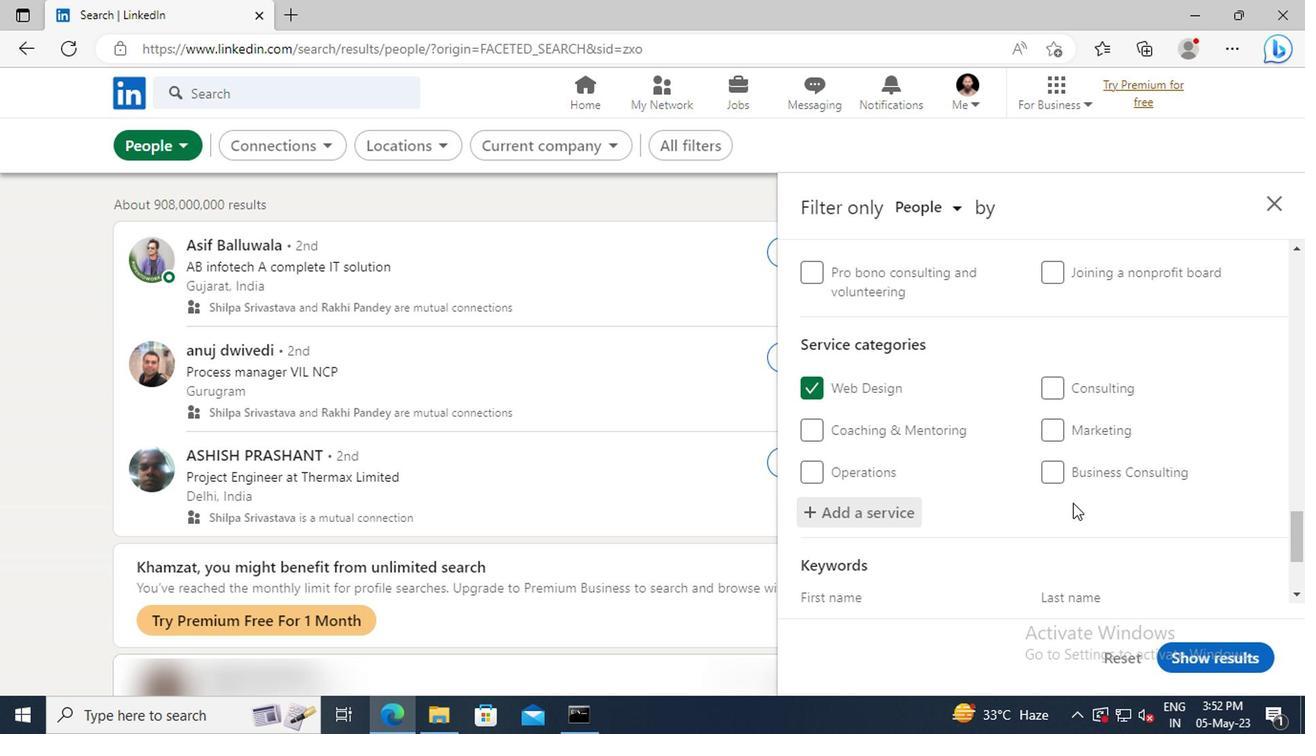 
Action: Mouse scrolled (1069, 501) with delta (0, 0)
Screenshot: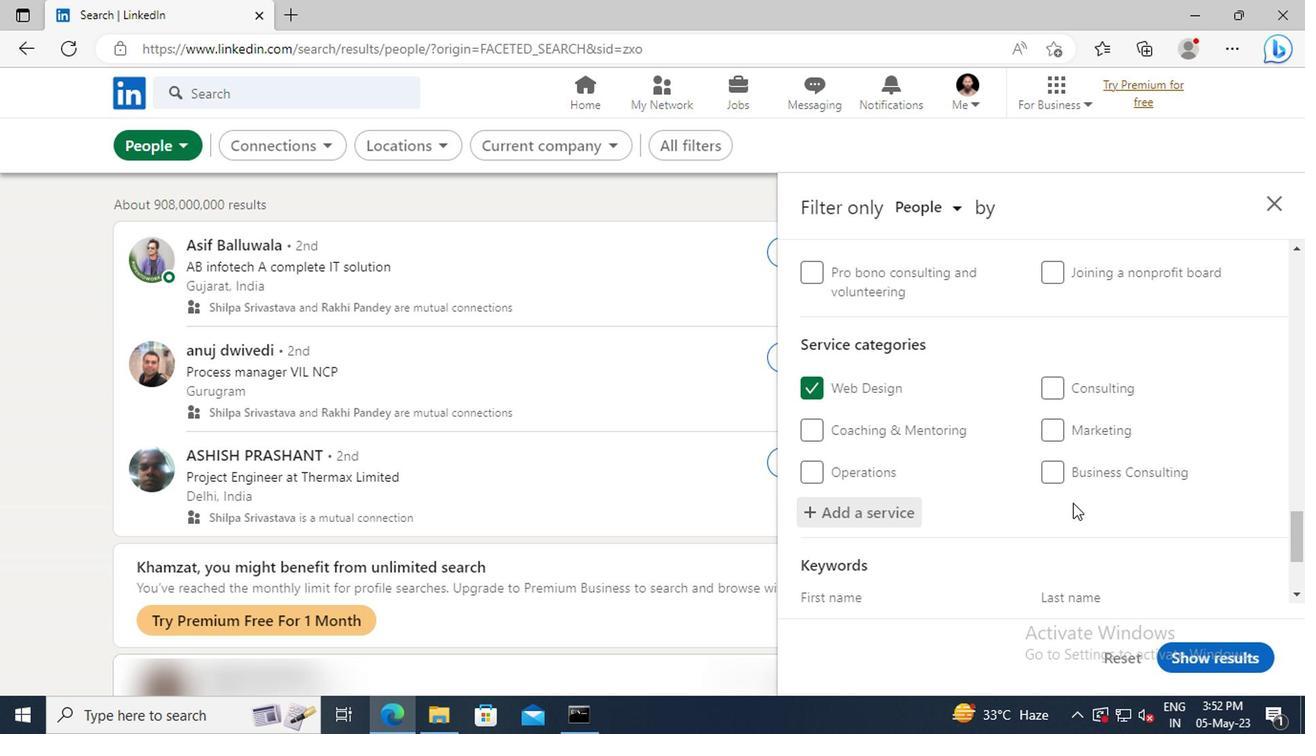 
Action: Mouse moved to (952, 516)
Screenshot: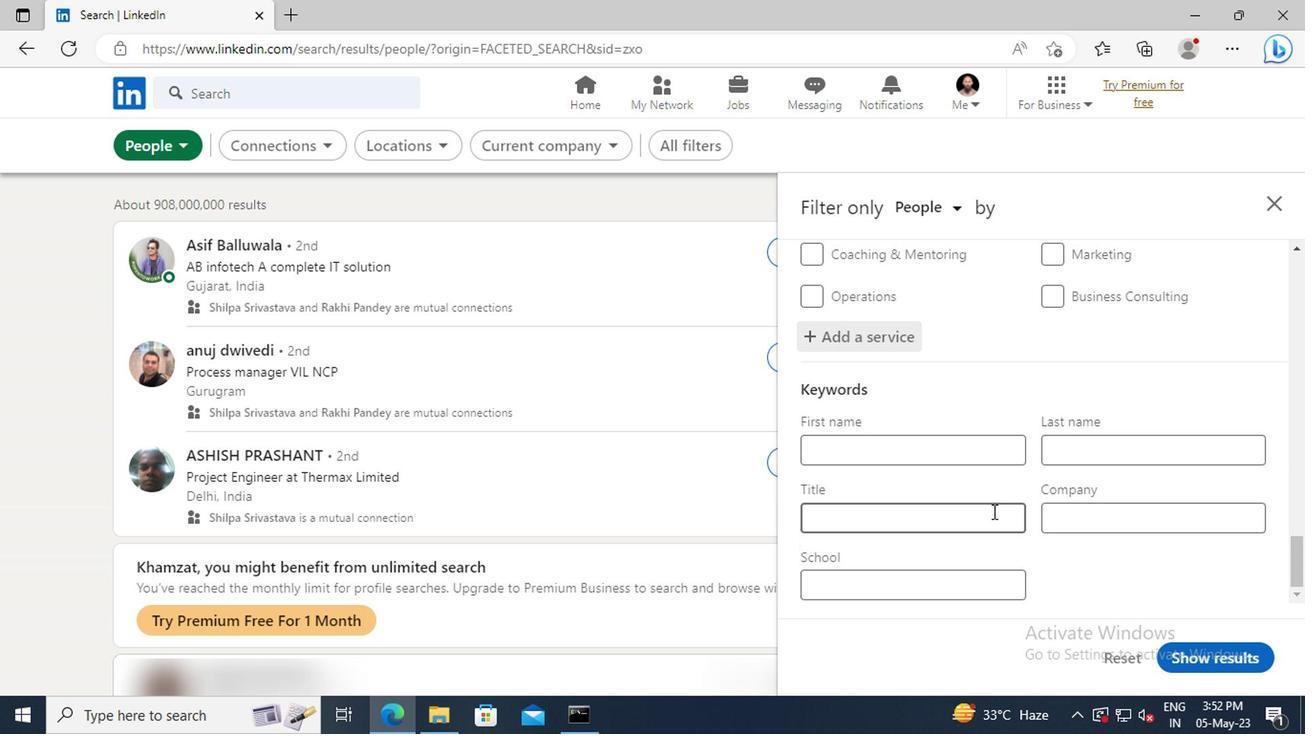 
Action: Mouse pressed left at (952, 516)
Screenshot: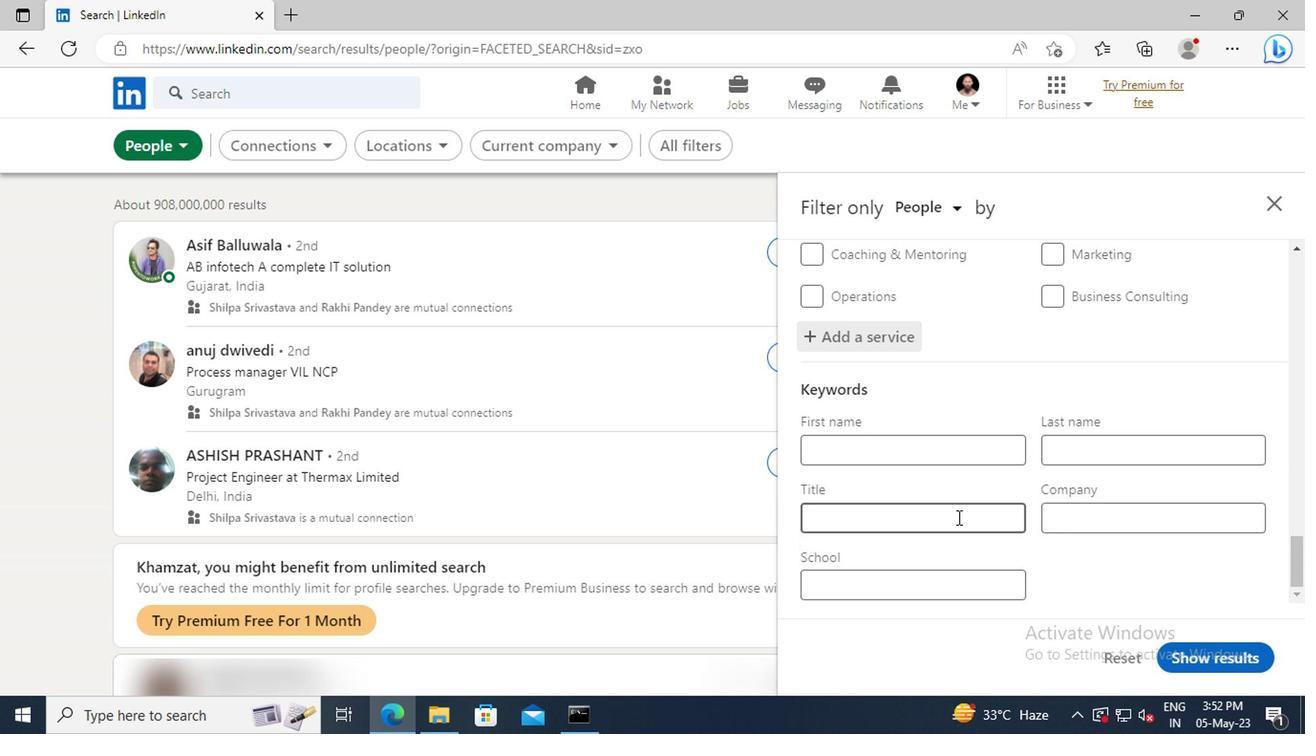 
Action: Key pressed <Key.shift><Key.shift>ACCOUNTANT<Key.enter>
Screenshot: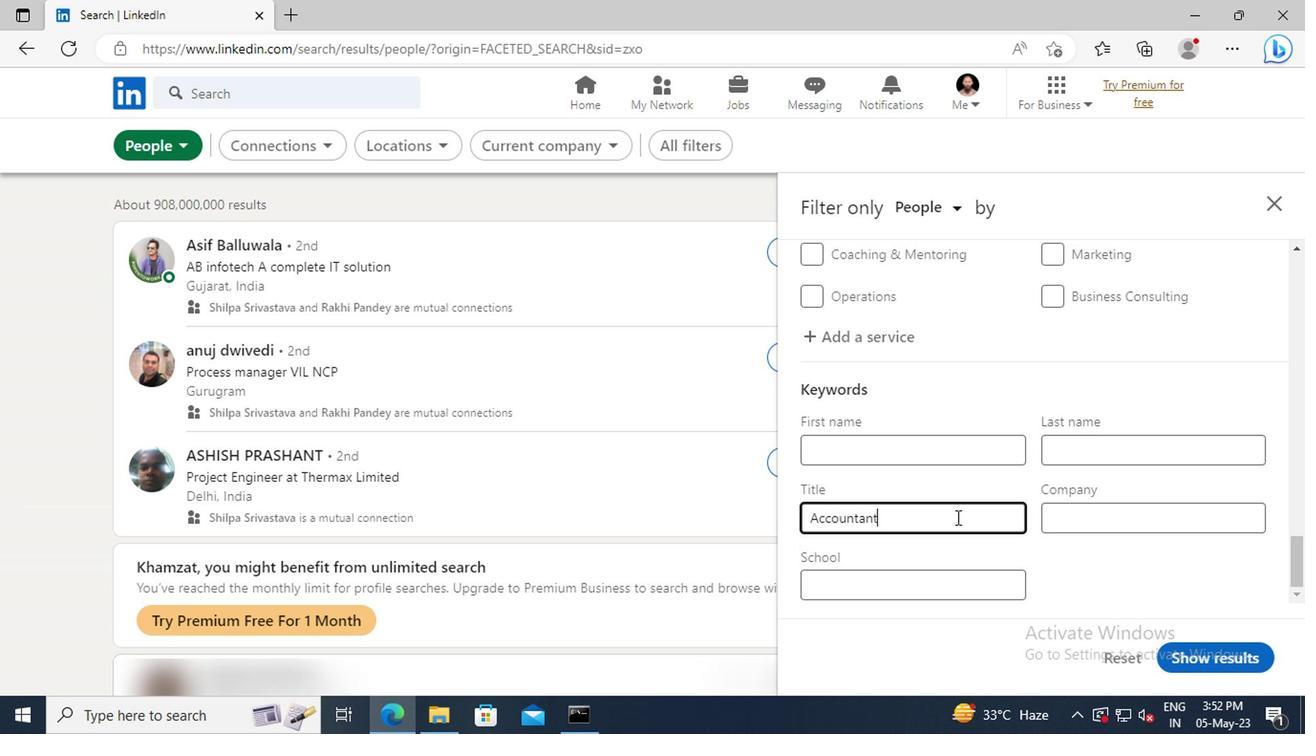 
Action: Mouse moved to (1184, 649)
Screenshot: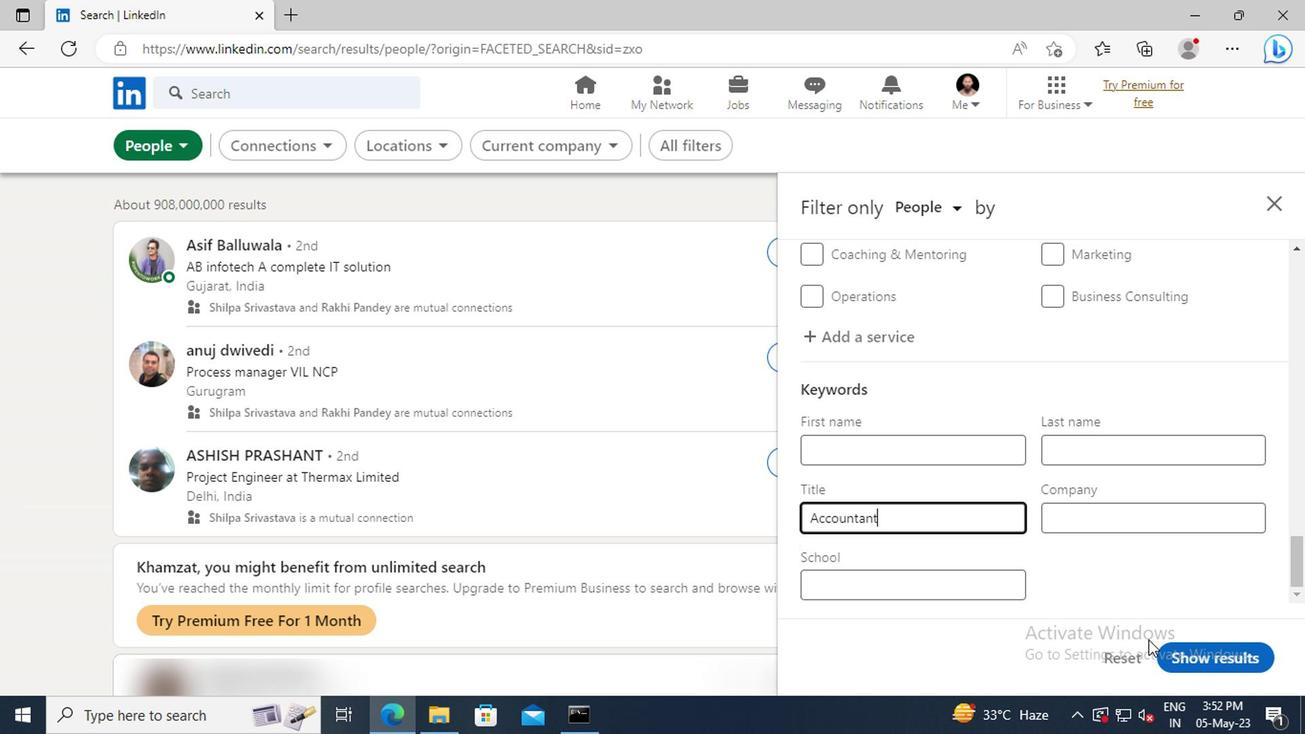 
Action: Mouse pressed left at (1184, 649)
Screenshot: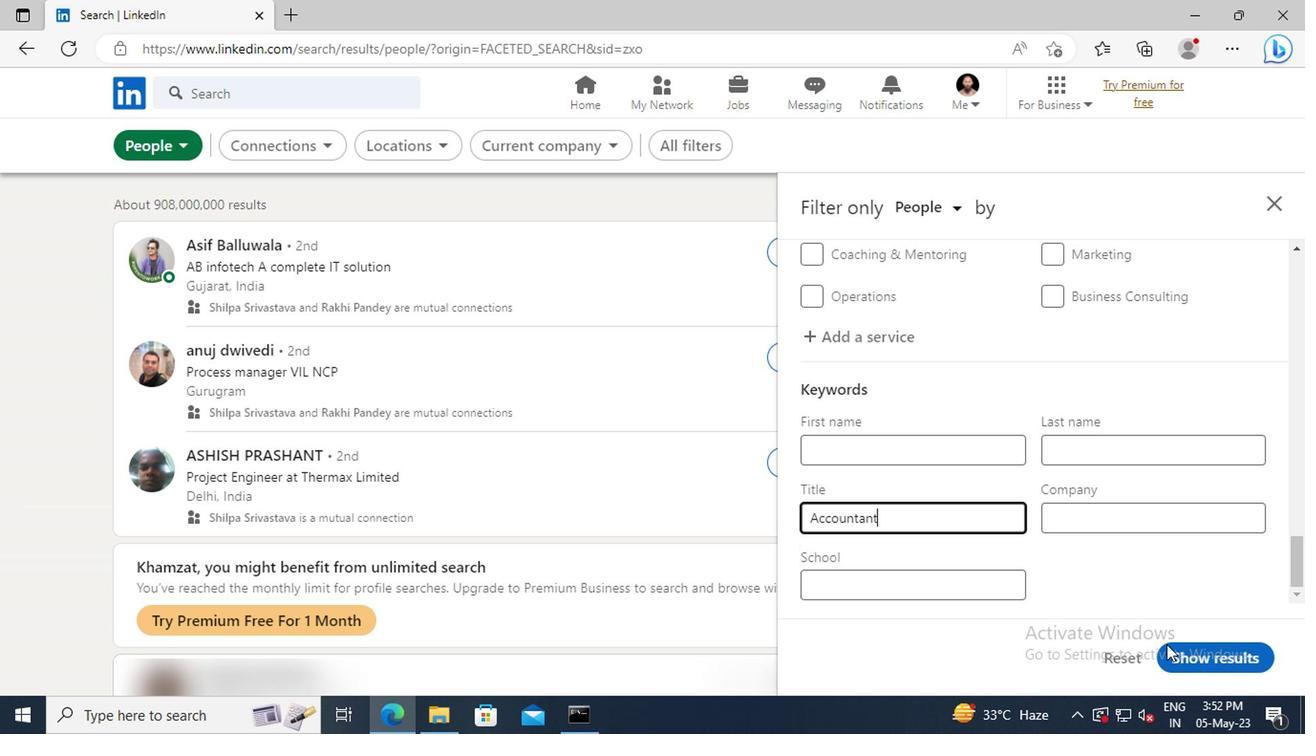 
